 Task: Create a due date automation trigger when advanced on, on the monday after a card is due add fields with custom field "Resume" set to a date between 1 and 7 days ago at 11:00 AM.
Action: Mouse moved to (1211, 344)
Screenshot: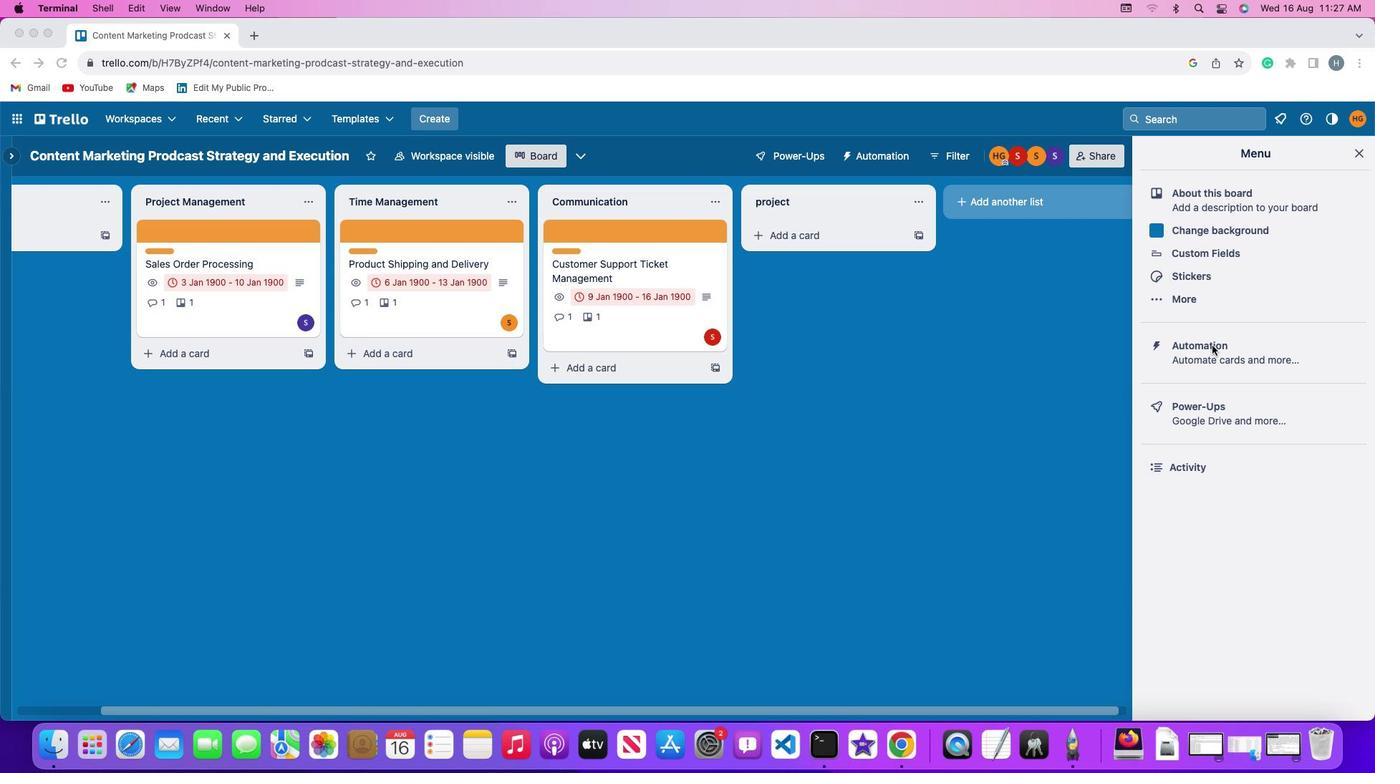 
Action: Mouse pressed left at (1211, 344)
Screenshot: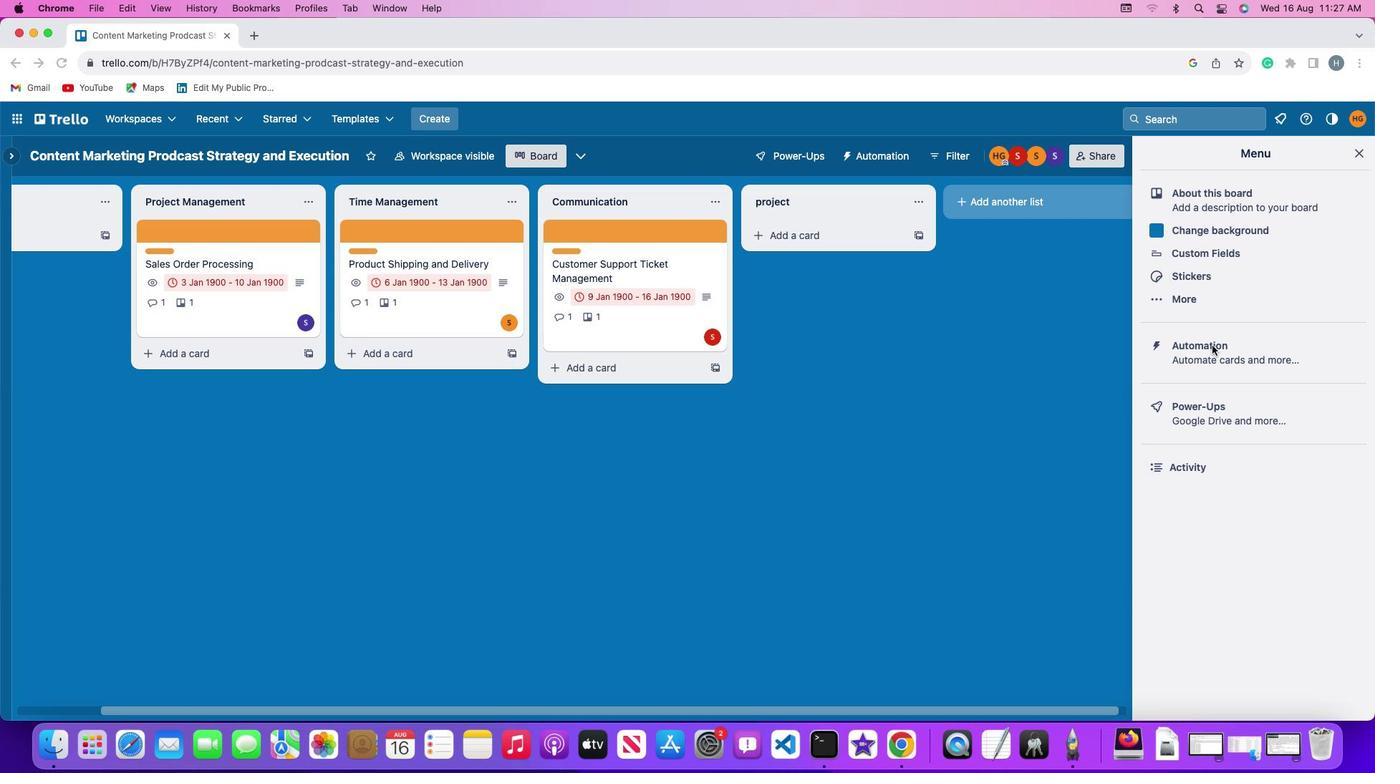 
Action: Mouse moved to (1211, 344)
Screenshot: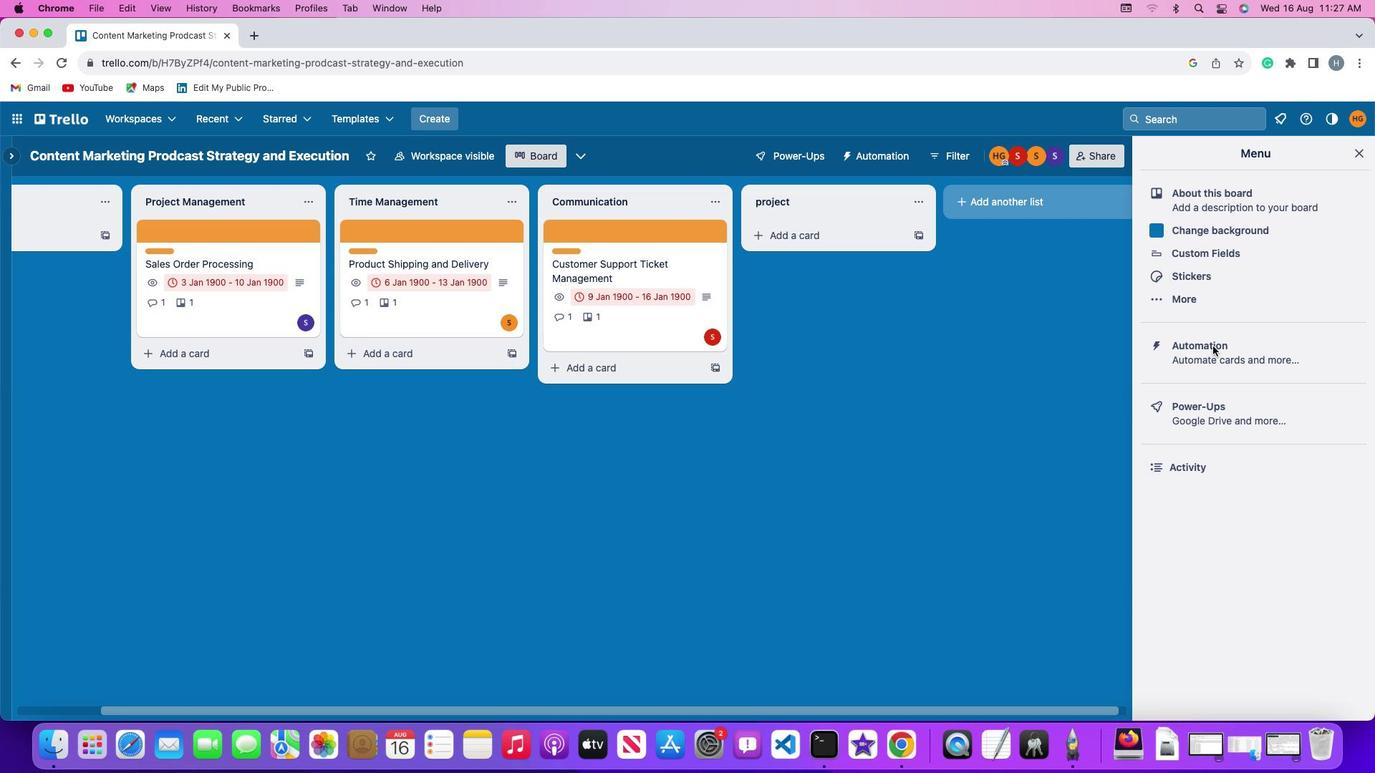 
Action: Mouse pressed left at (1211, 344)
Screenshot: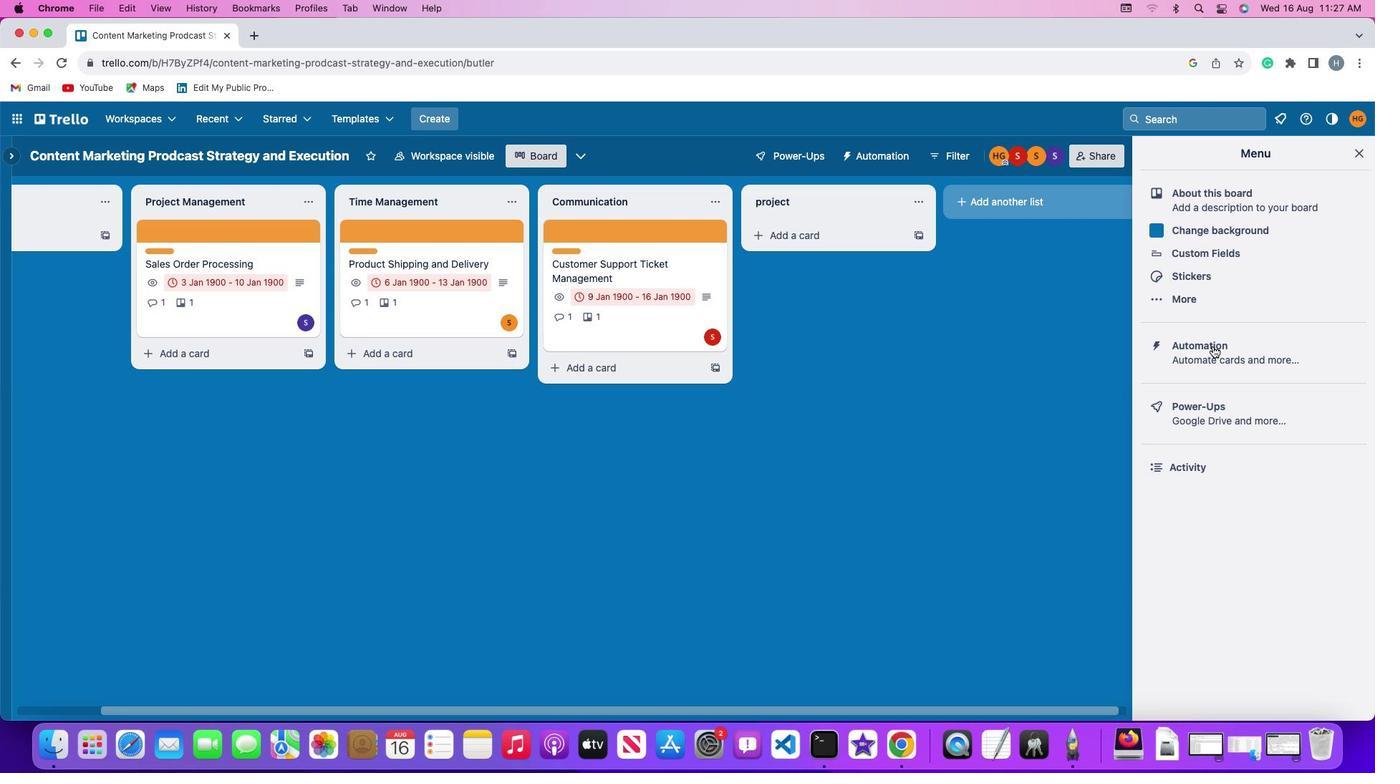 
Action: Mouse moved to (88, 333)
Screenshot: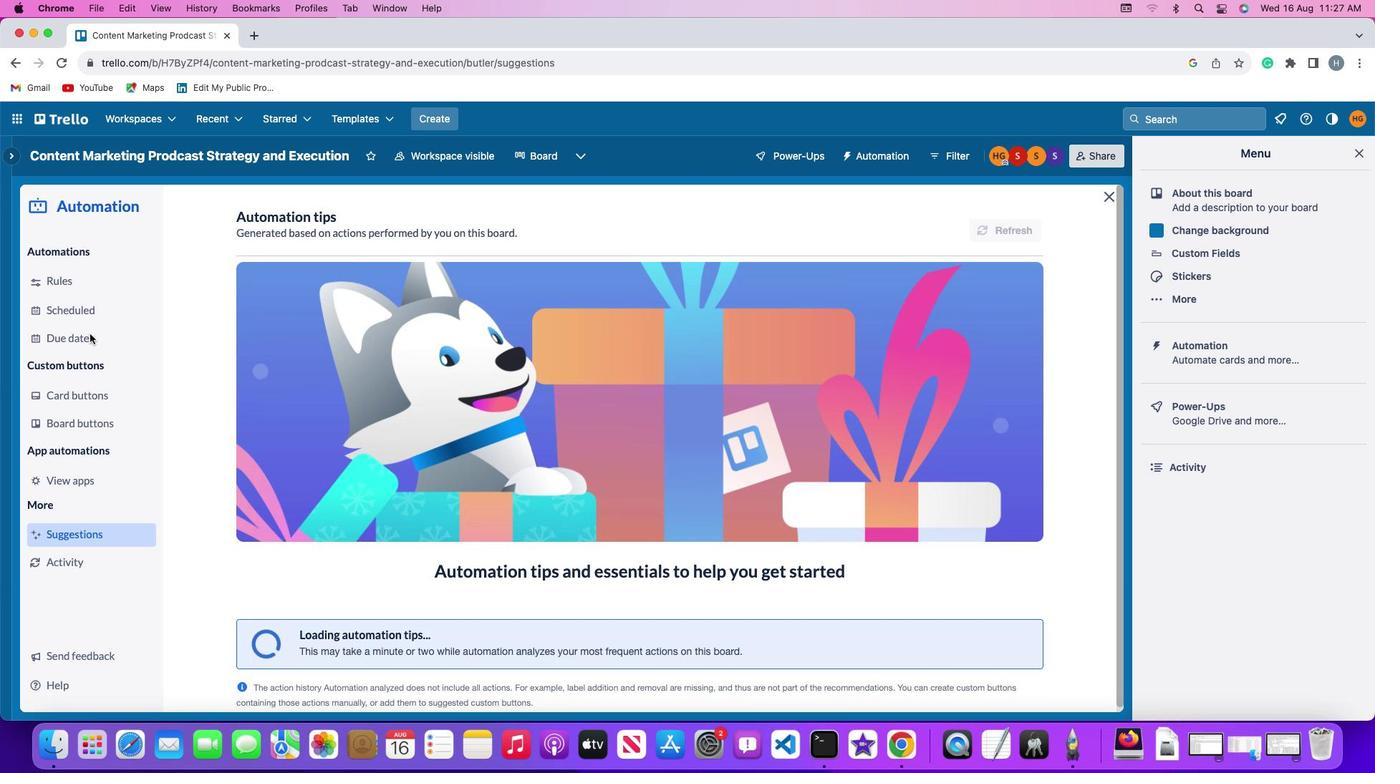 
Action: Mouse pressed left at (88, 333)
Screenshot: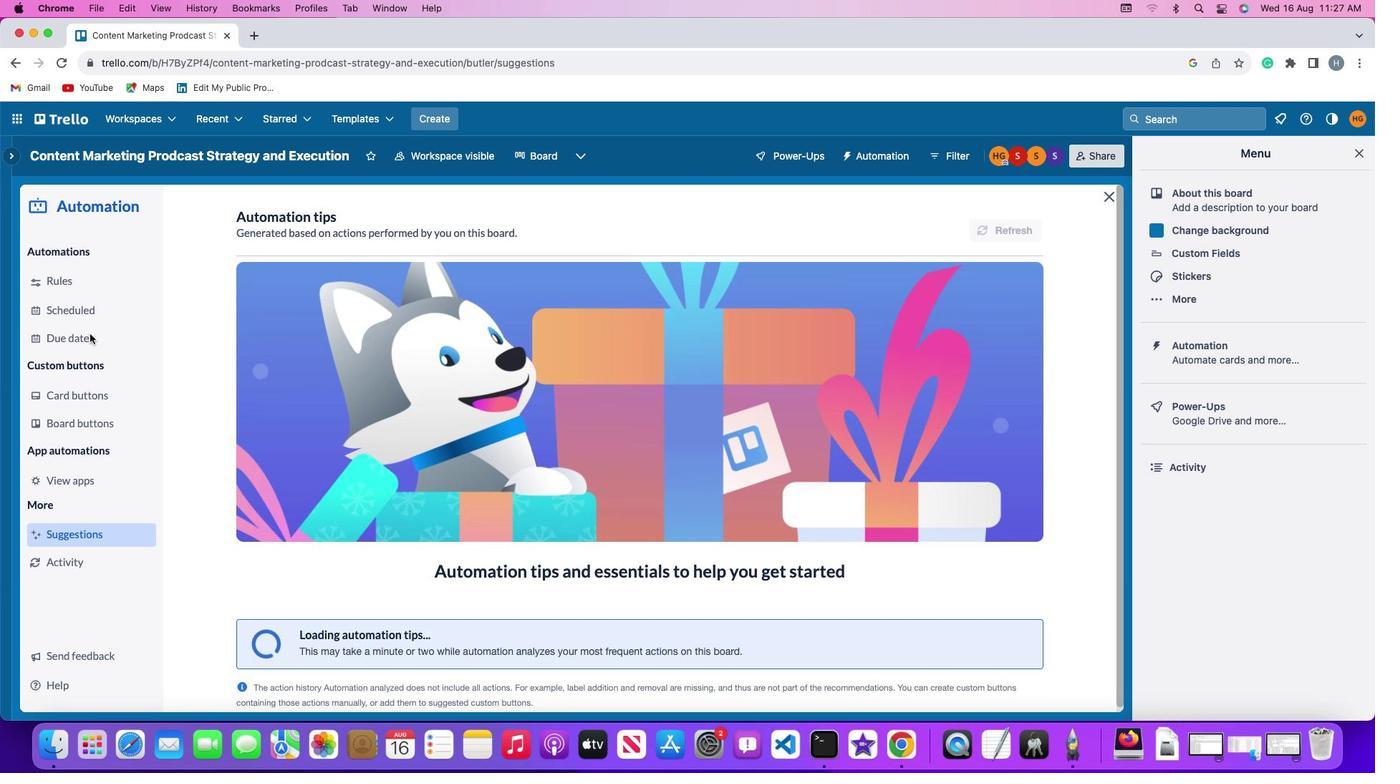 
Action: Mouse moved to (946, 219)
Screenshot: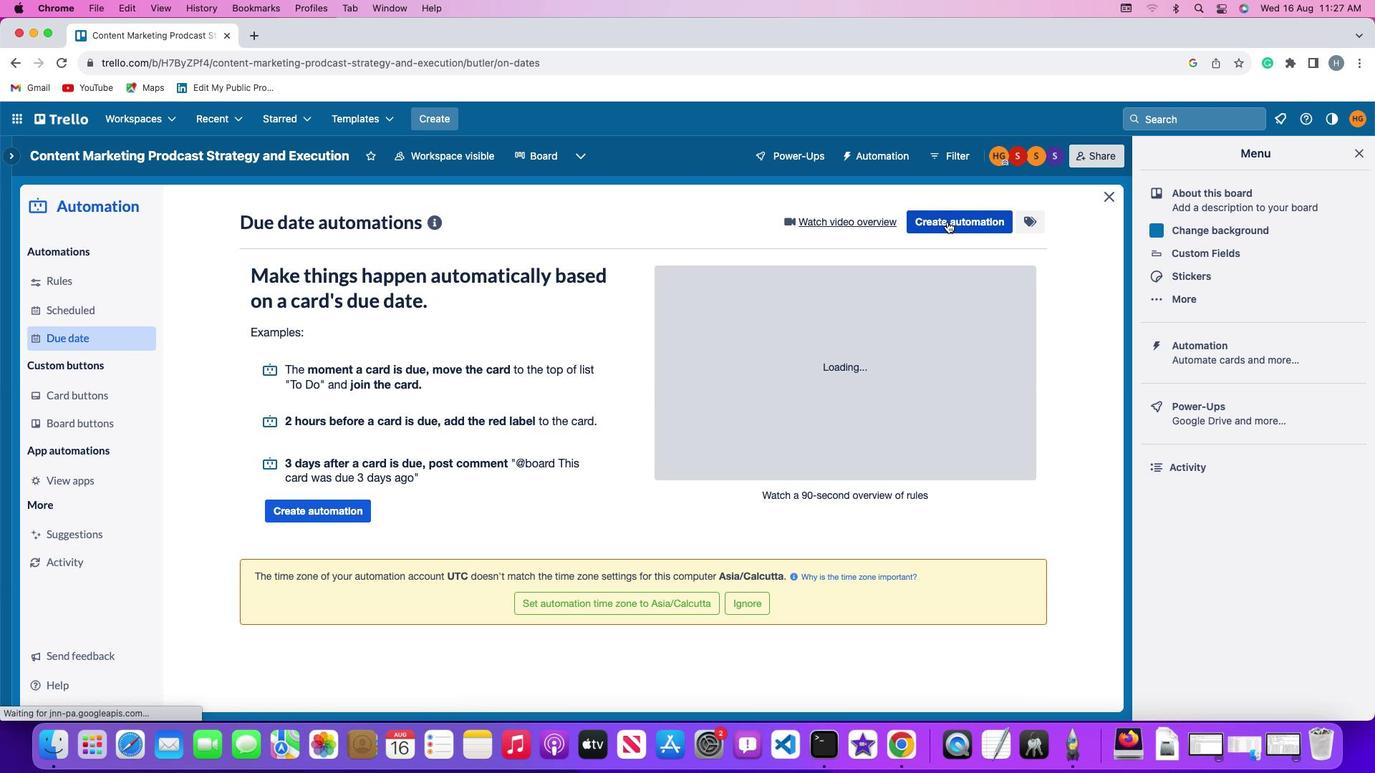 
Action: Mouse pressed left at (946, 219)
Screenshot: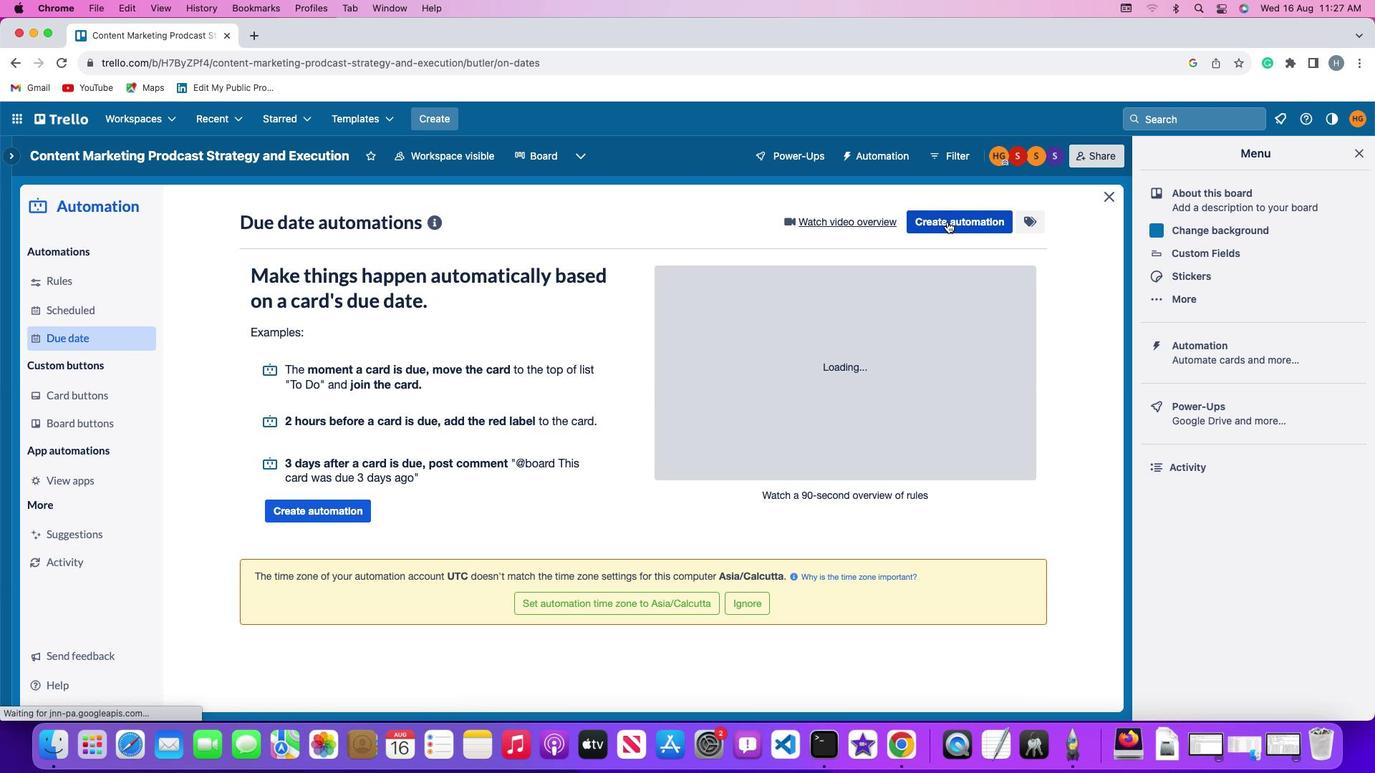 
Action: Mouse moved to (292, 359)
Screenshot: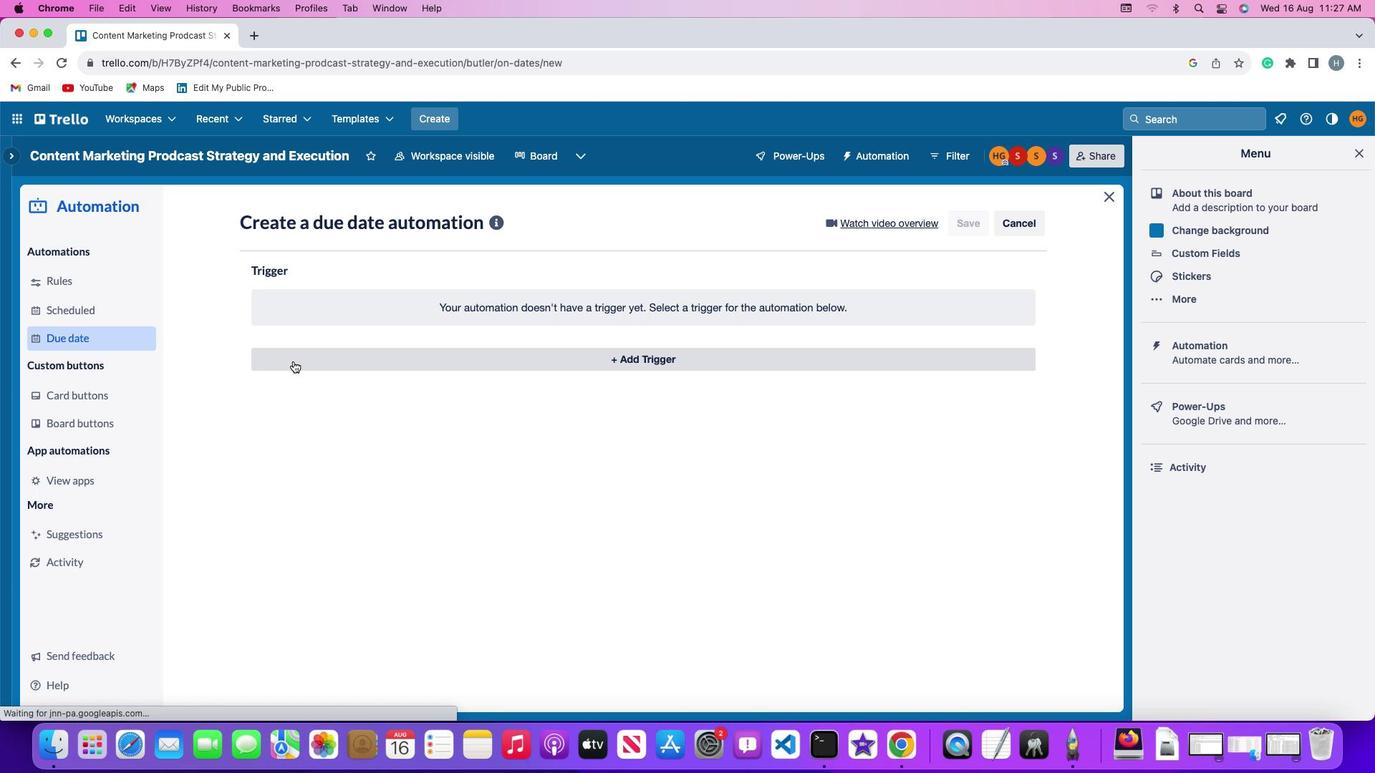 
Action: Mouse pressed left at (292, 359)
Screenshot: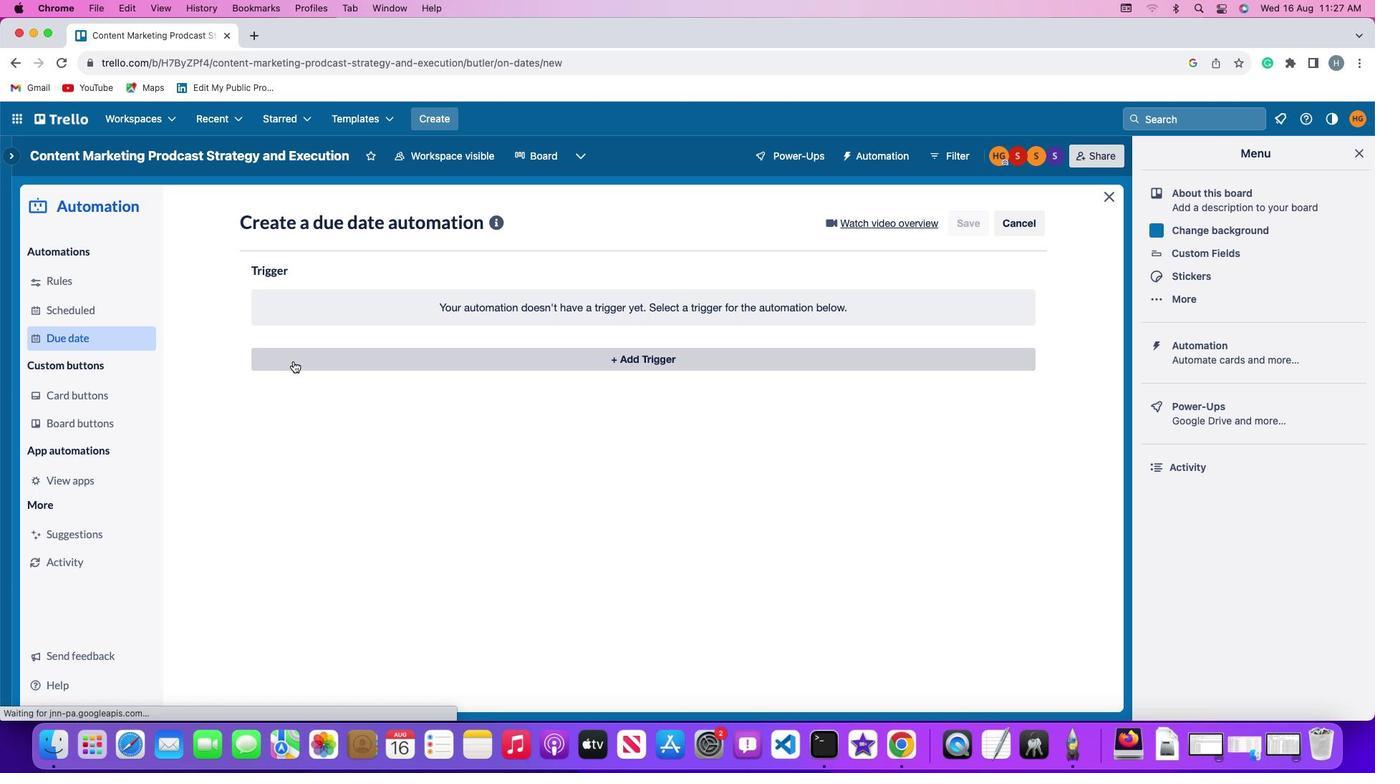 
Action: Mouse moved to (311, 624)
Screenshot: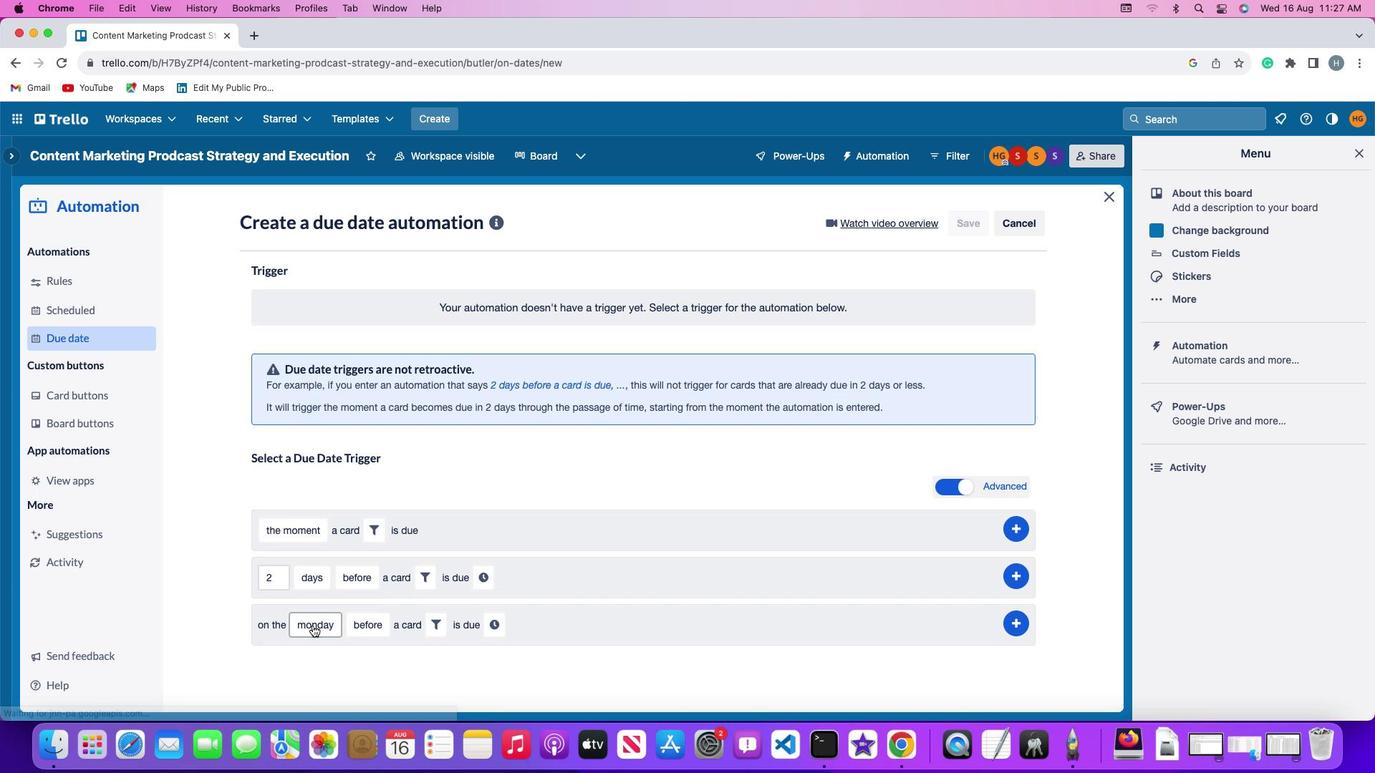 
Action: Mouse pressed left at (311, 624)
Screenshot: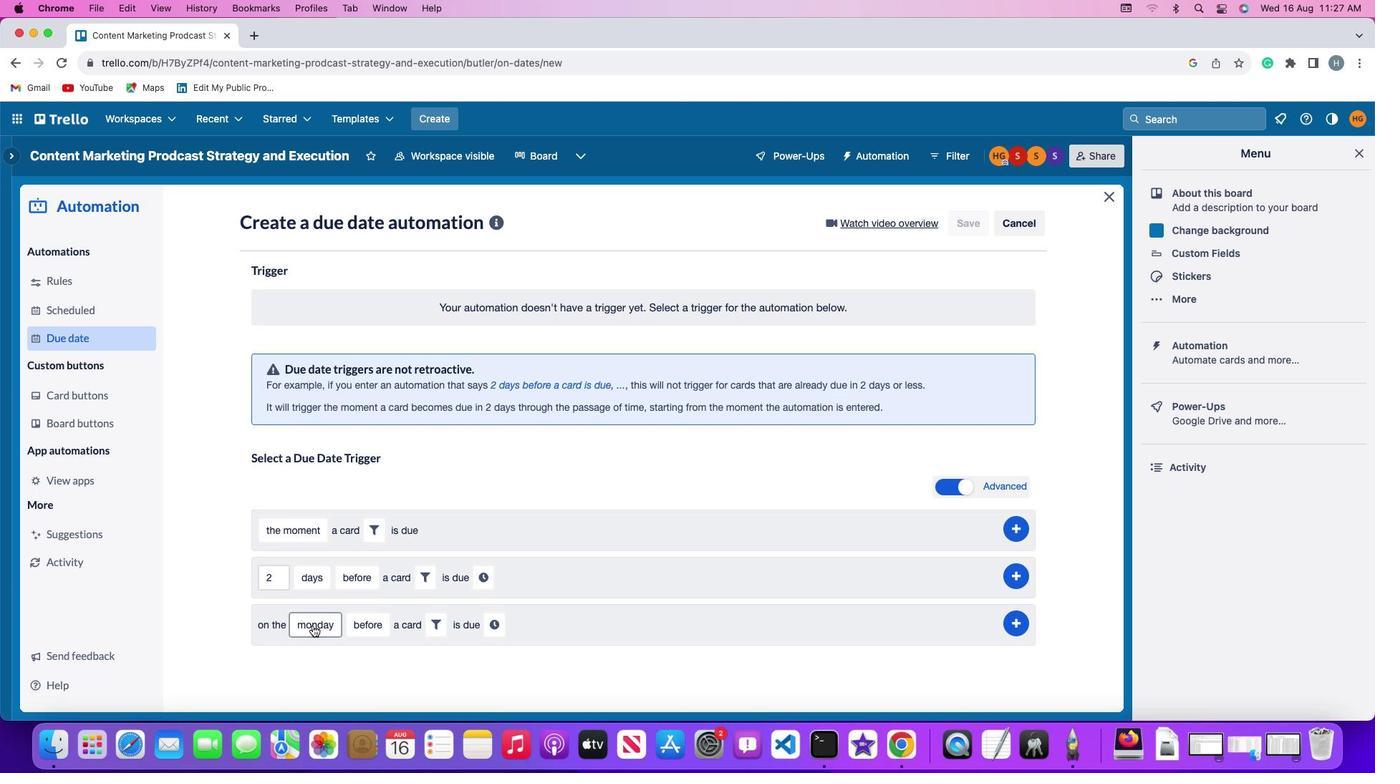 
Action: Mouse moved to (343, 419)
Screenshot: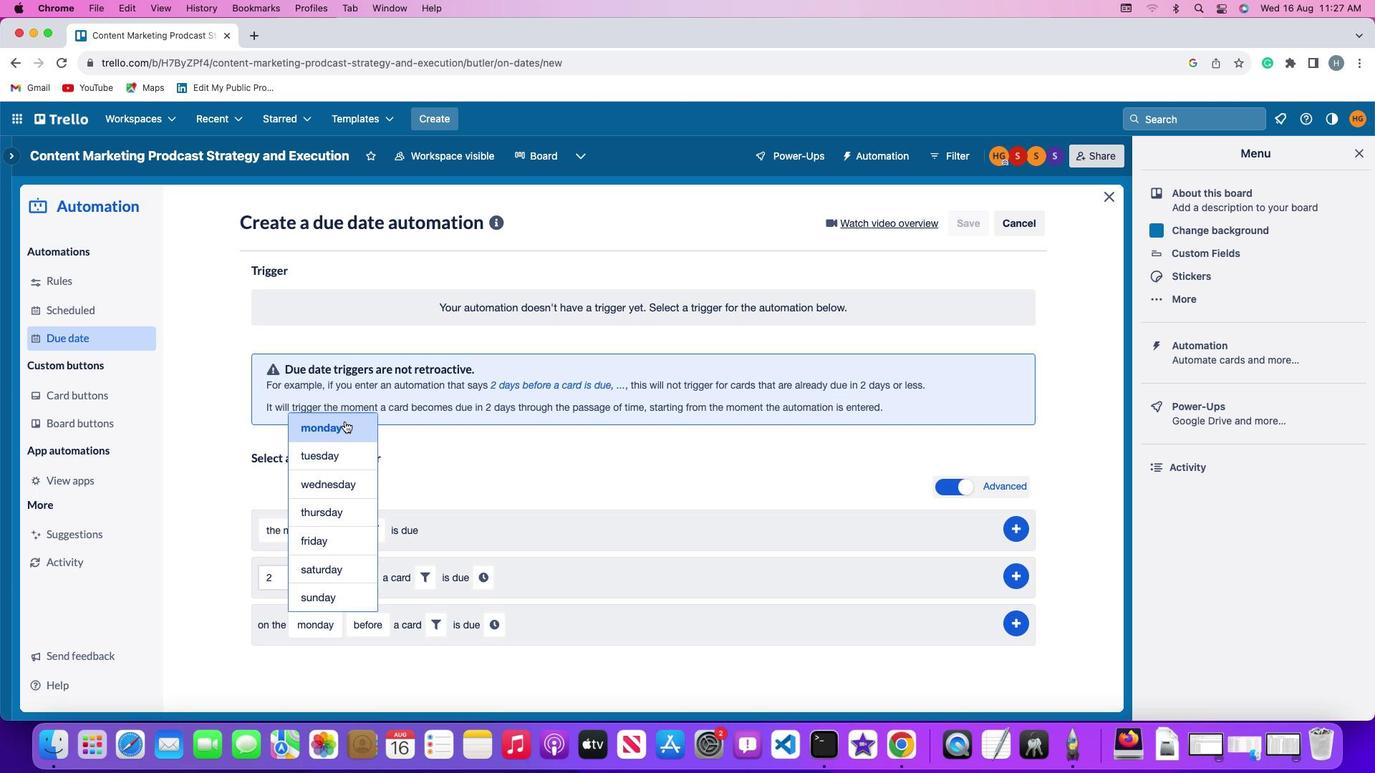 
Action: Mouse pressed left at (343, 419)
Screenshot: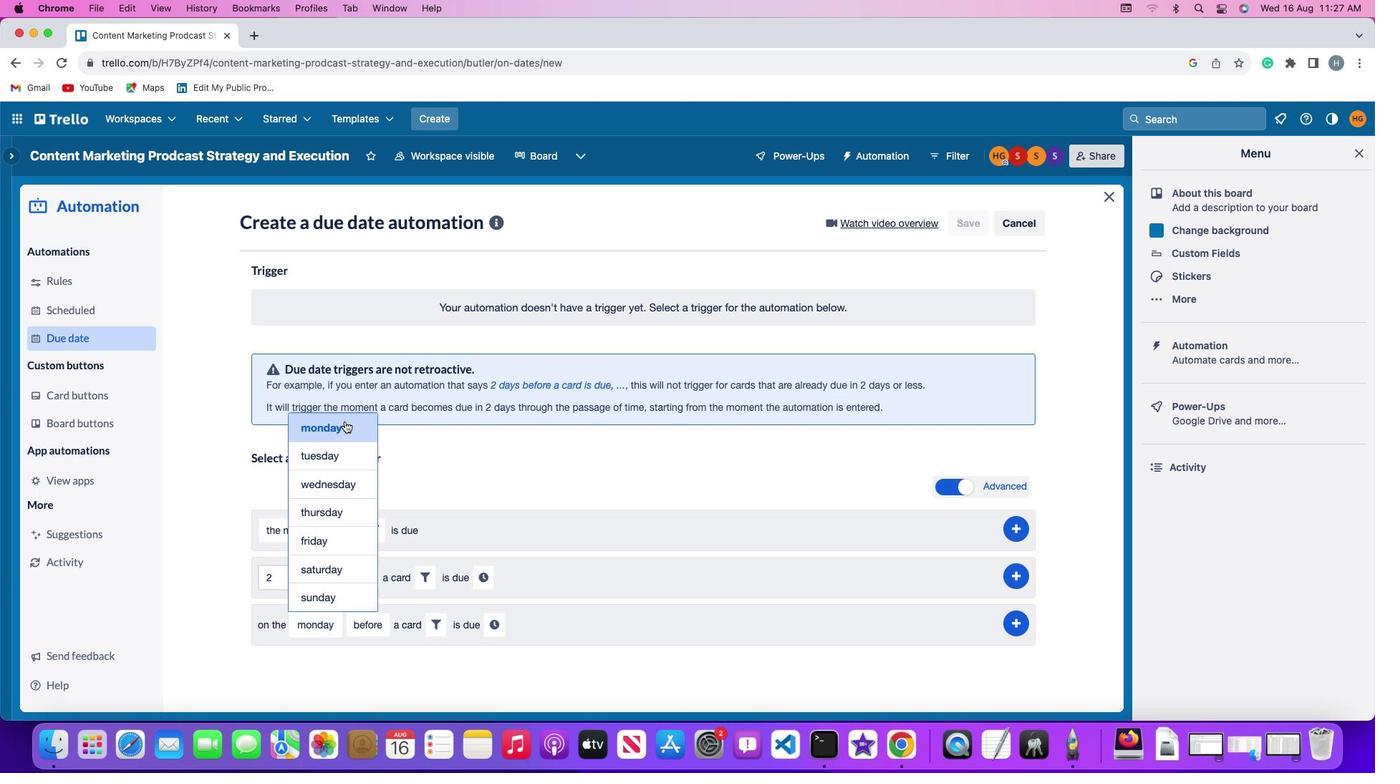 
Action: Mouse moved to (369, 617)
Screenshot: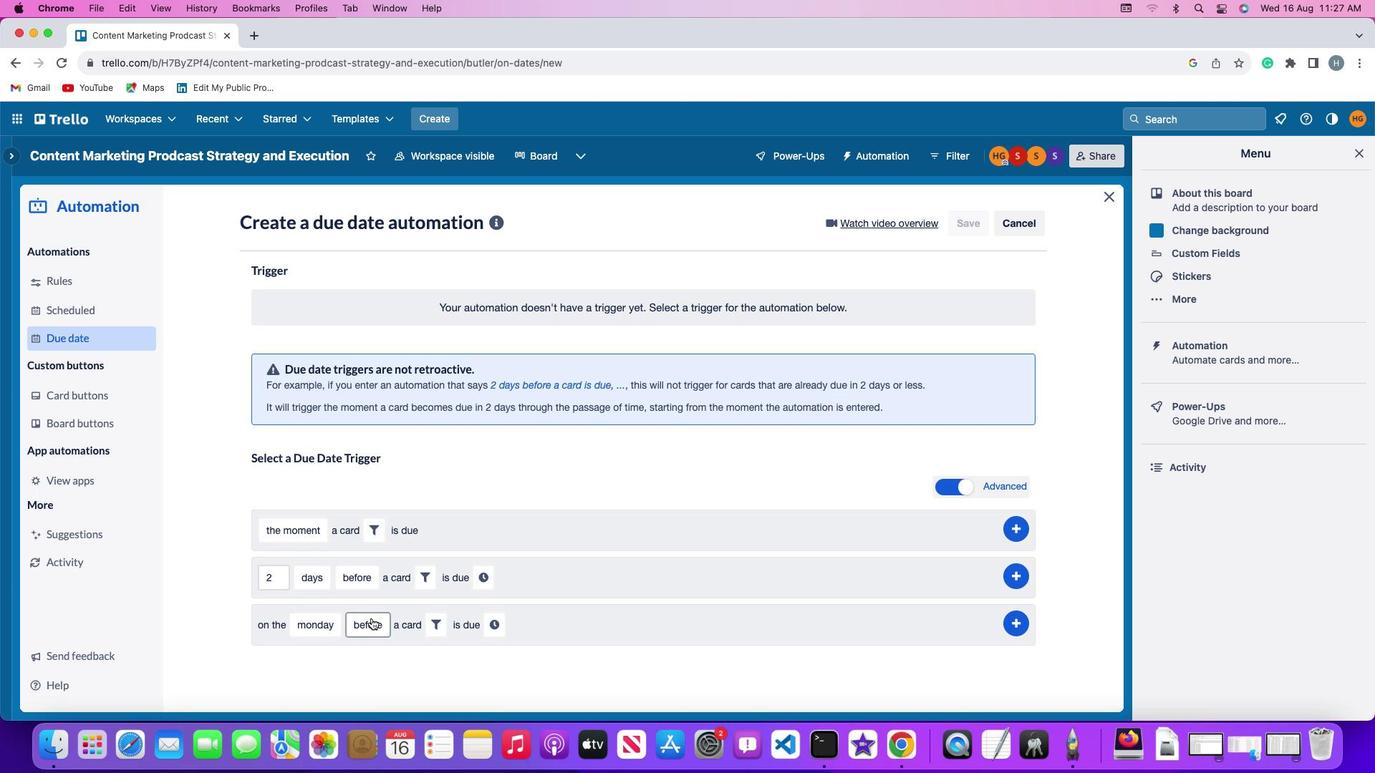 
Action: Mouse pressed left at (369, 617)
Screenshot: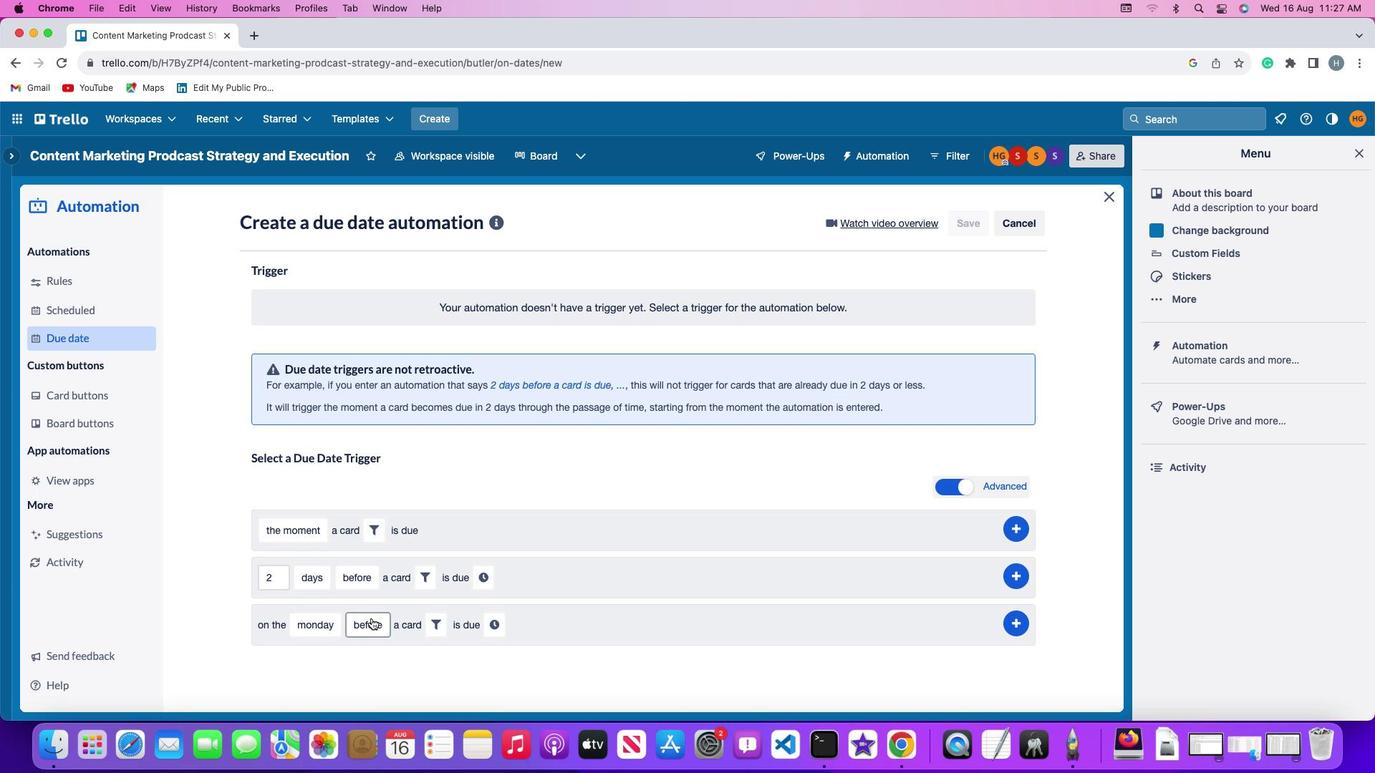 
Action: Mouse moved to (391, 540)
Screenshot: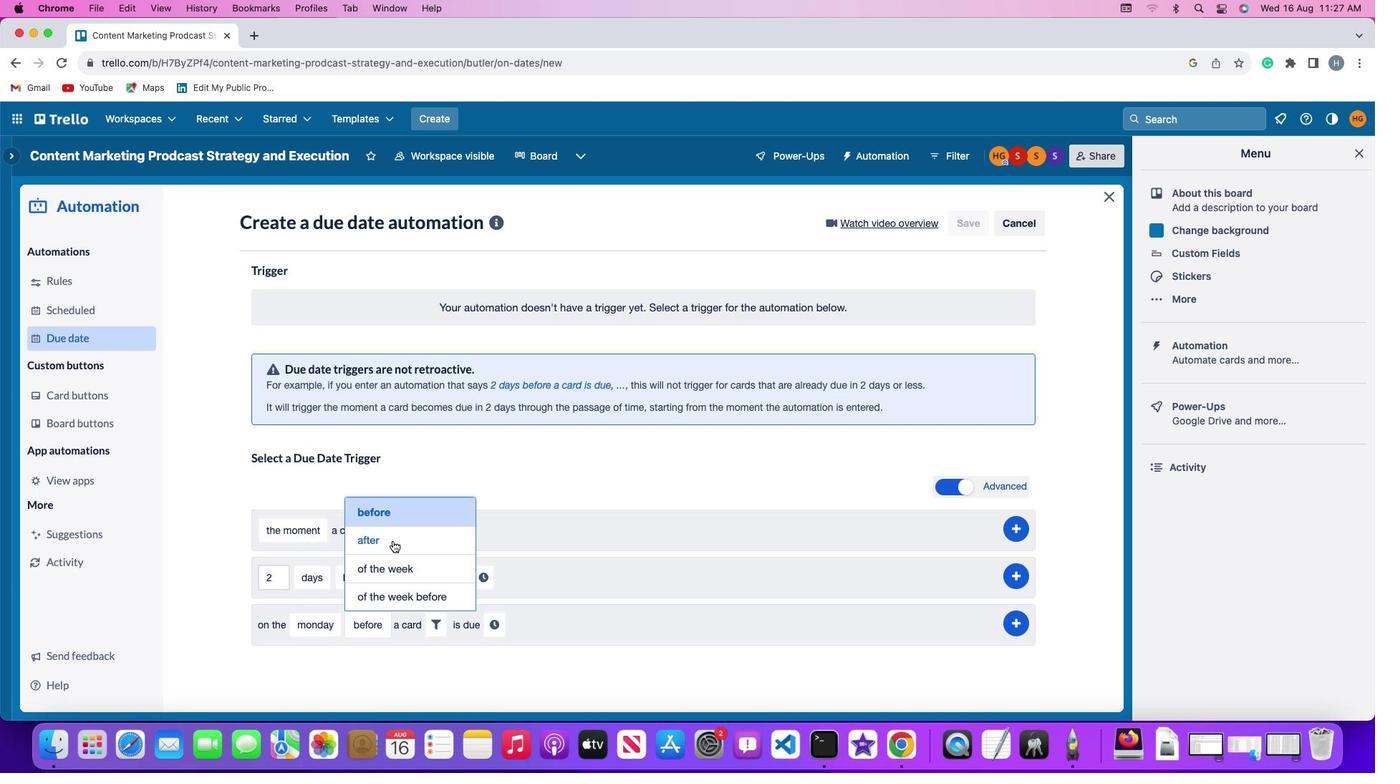 
Action: Mouse pressed left at (391, 540)
Screenshot: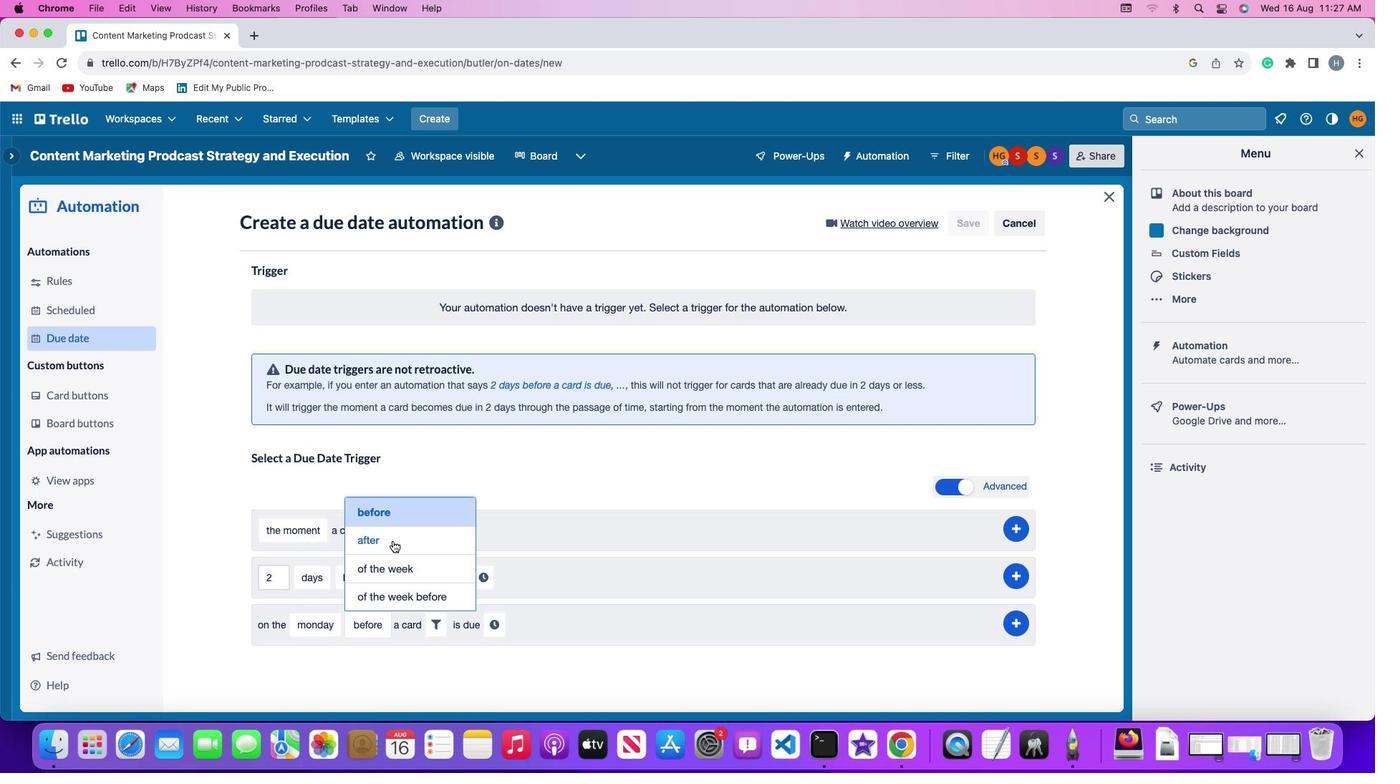 
Action: Mouse moved to (434, 620)
Screenshot: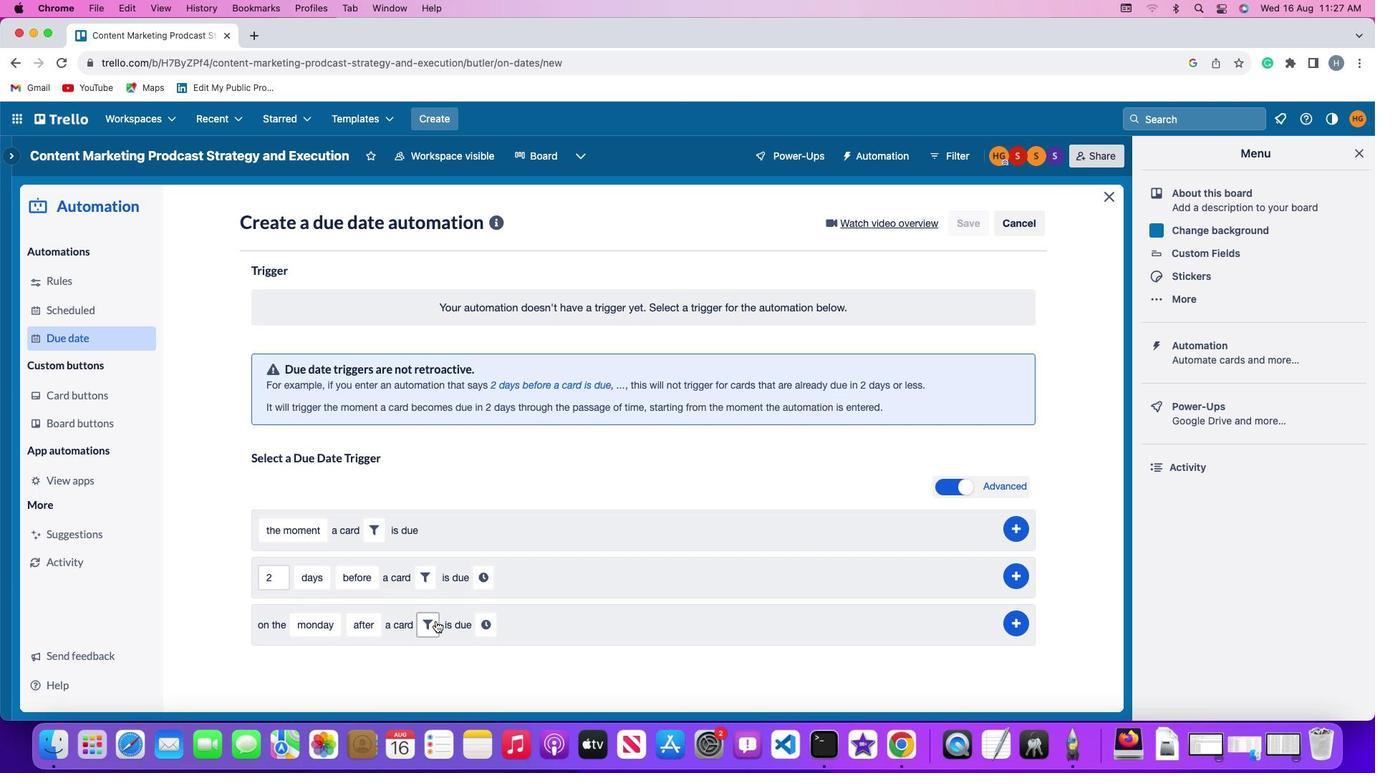 
Action: Mouse pressed left at (434, 620)
Screenshot: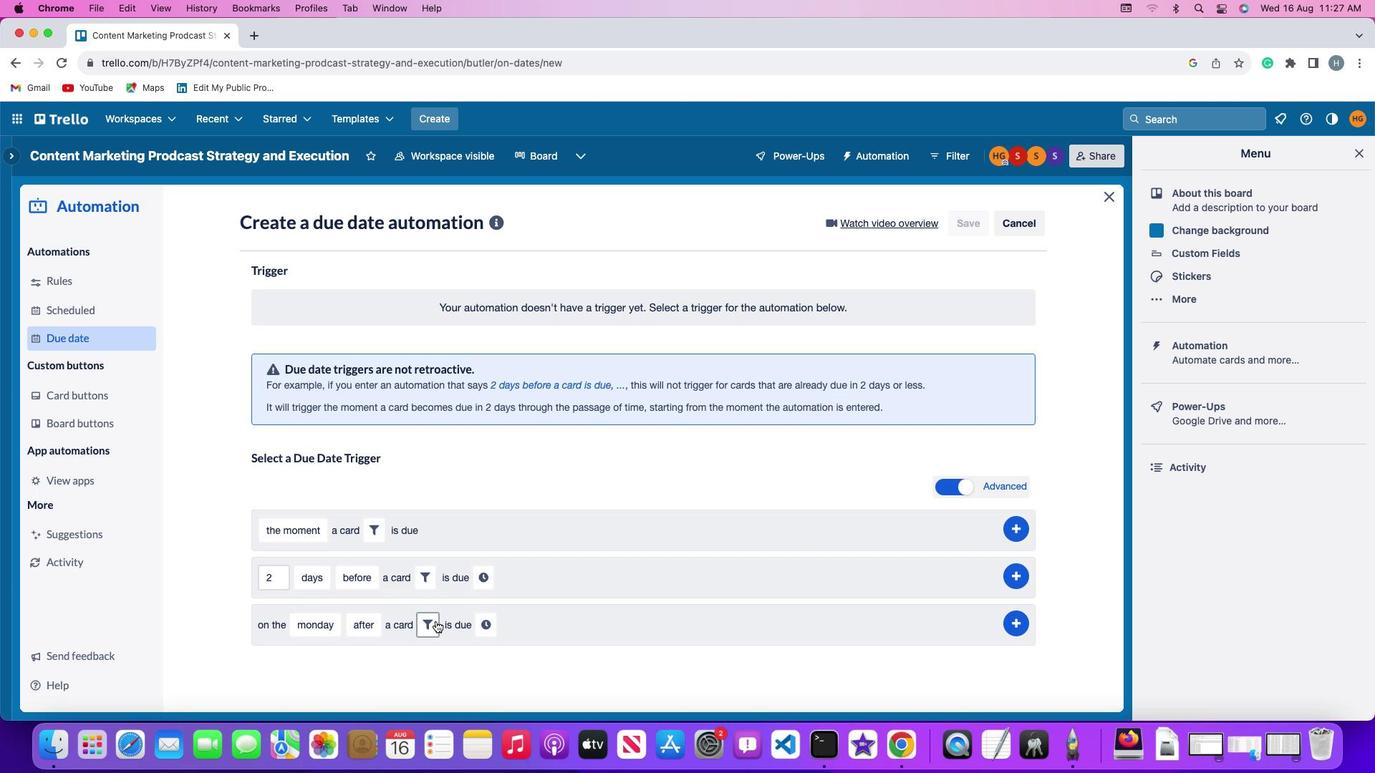 
Action: Mouse moved to (652, 662)
Screenshot: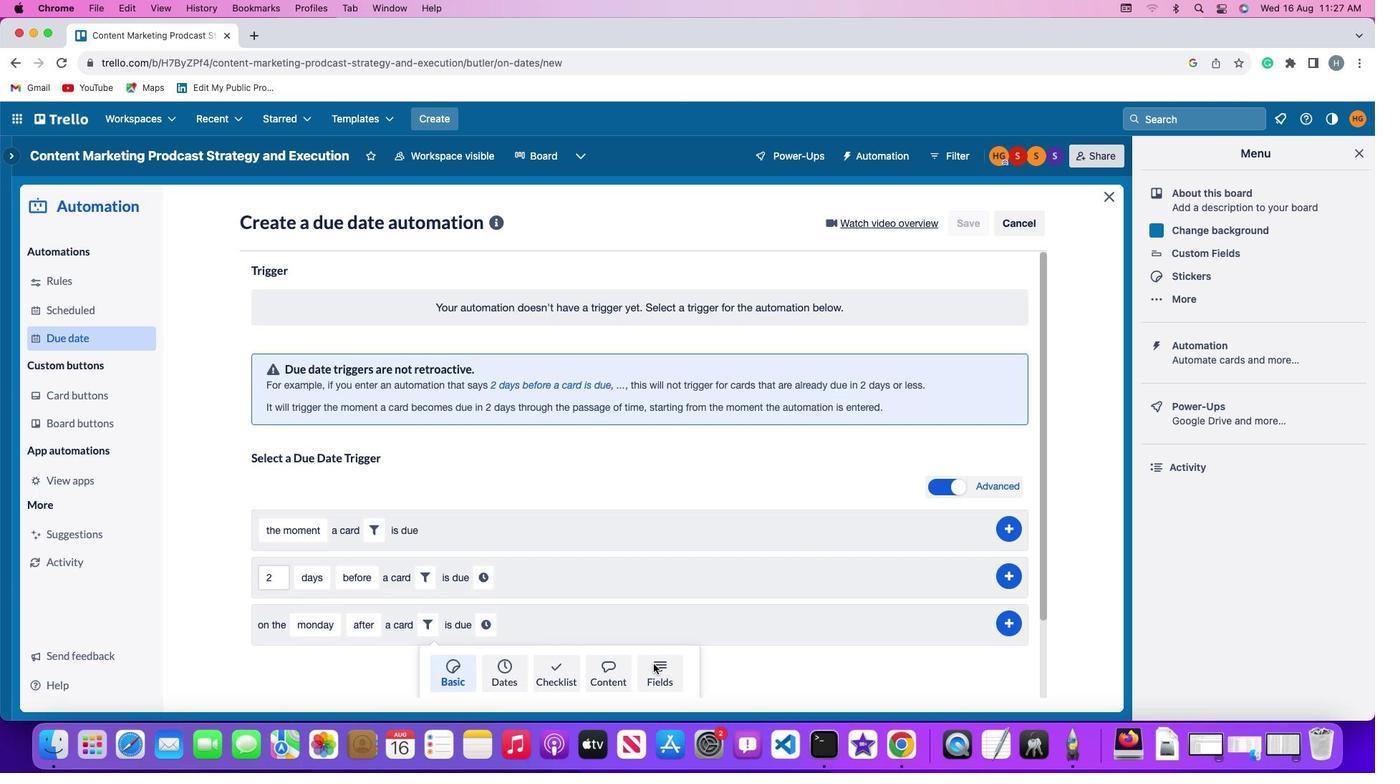 
Action: Mouse pressed left at (652, 662)
Screenshot: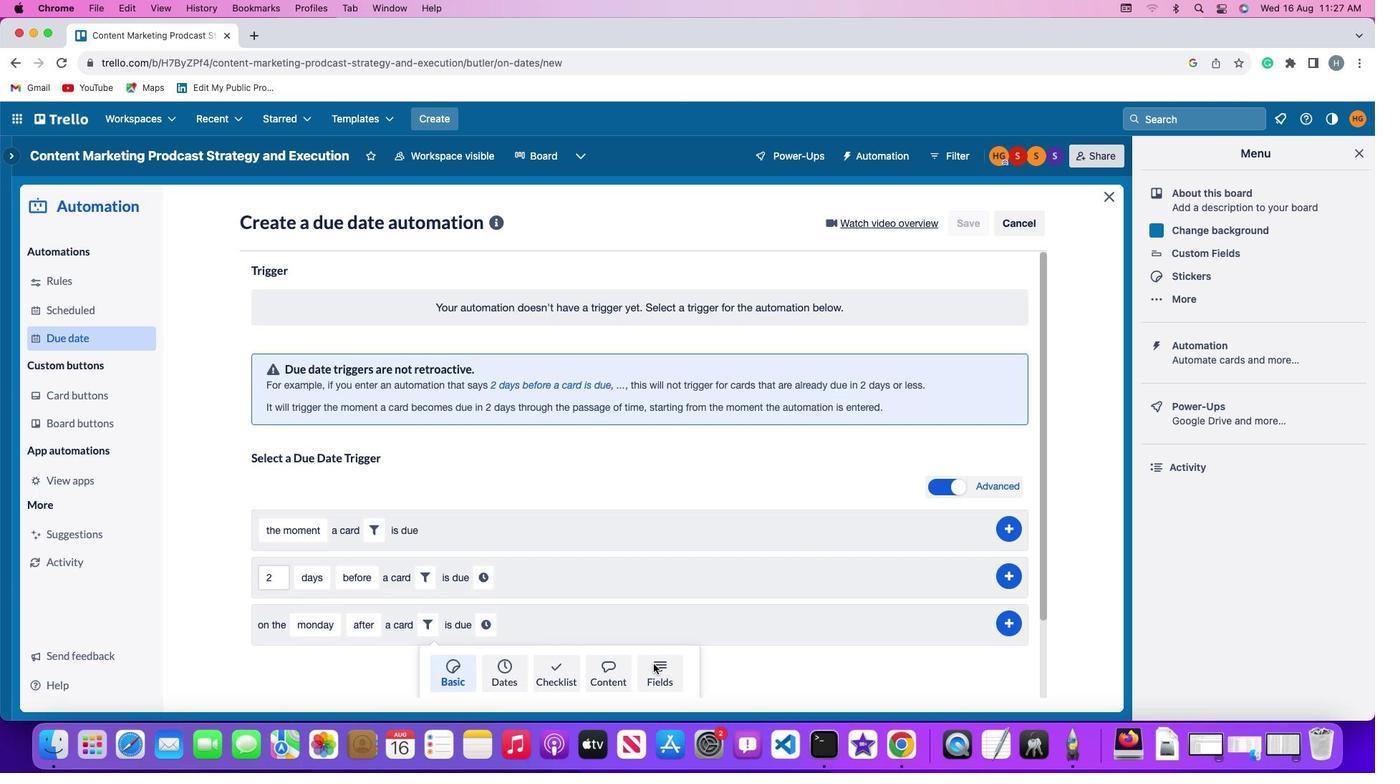
Action: Mouse moved to (358, 674)
Screenshot: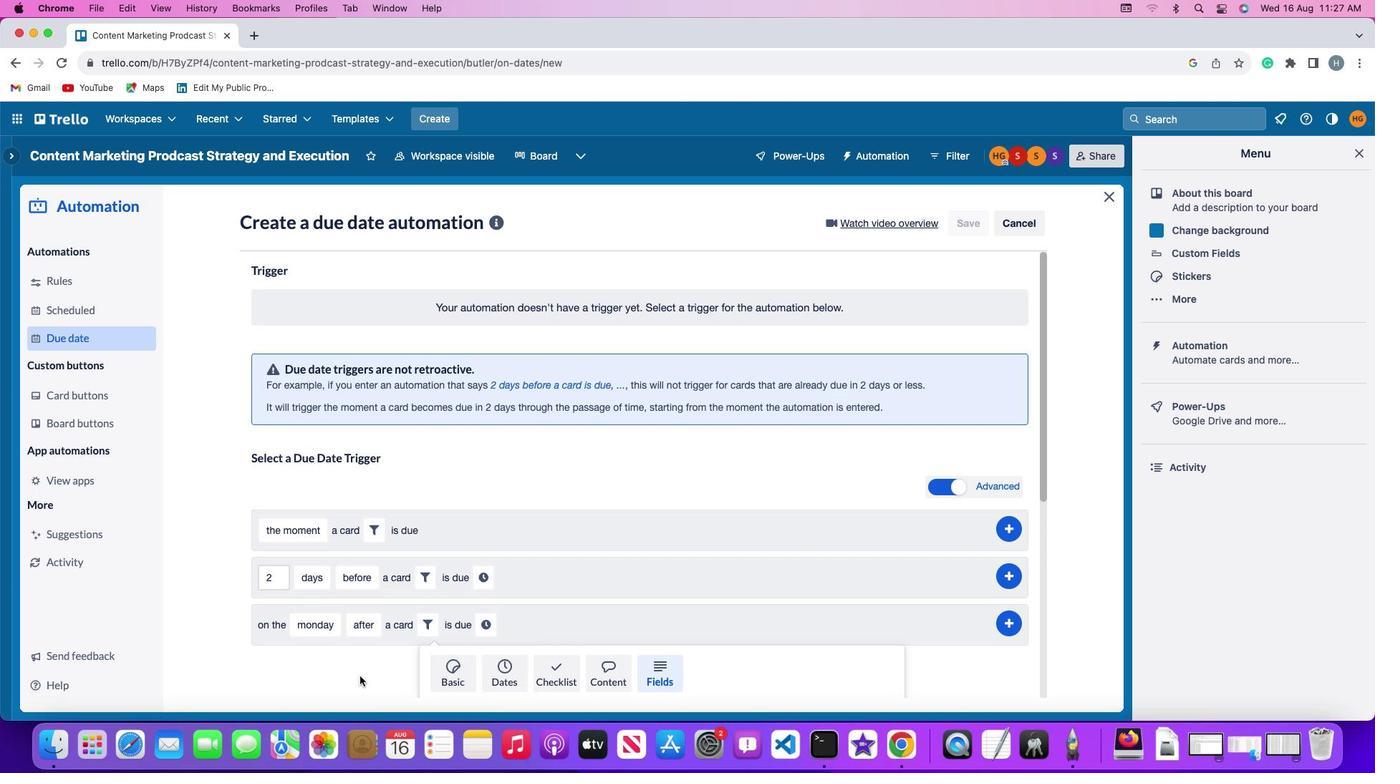 
Action: Mouse scrolled (358, 674) with delta (0, -1)
Screenshot: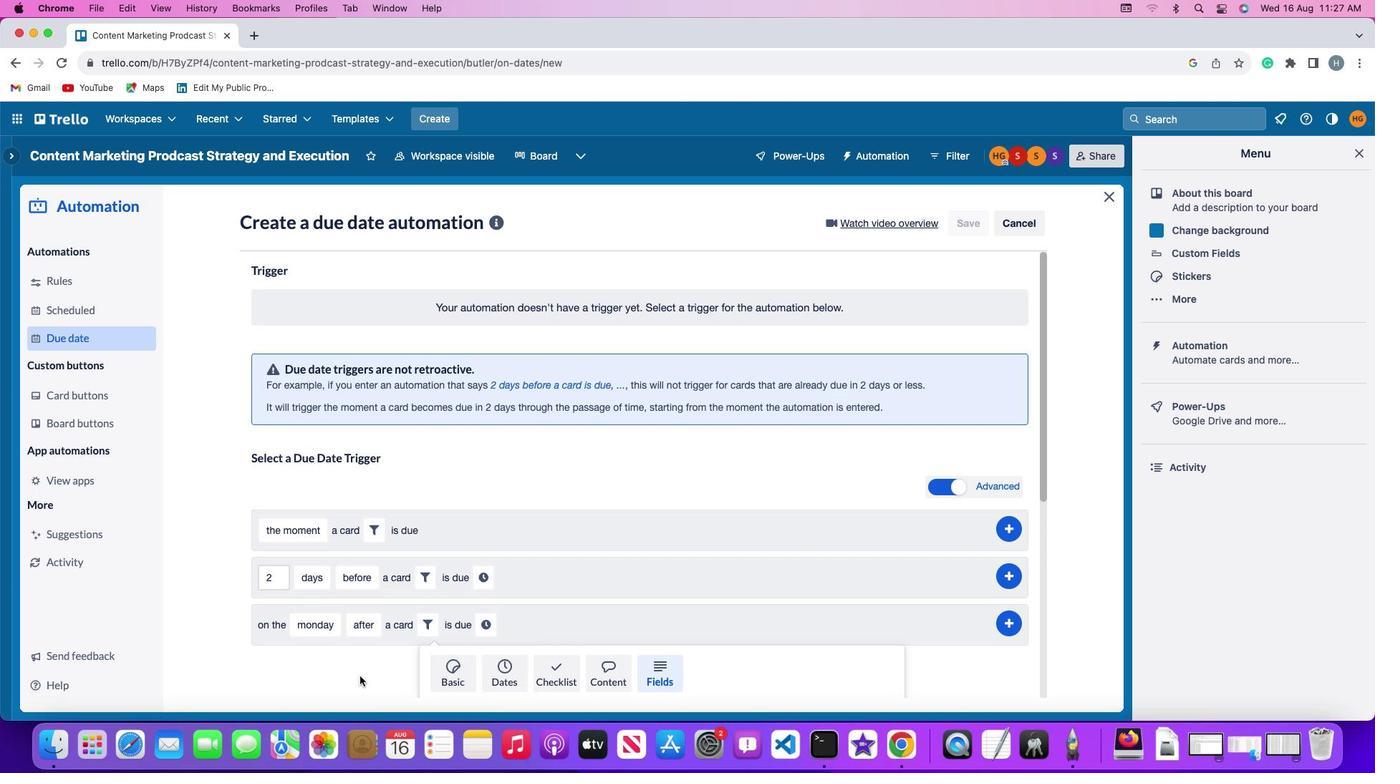 
Action: Mouse scrolled (358, 674) with delta (0, -1)
Screenshot: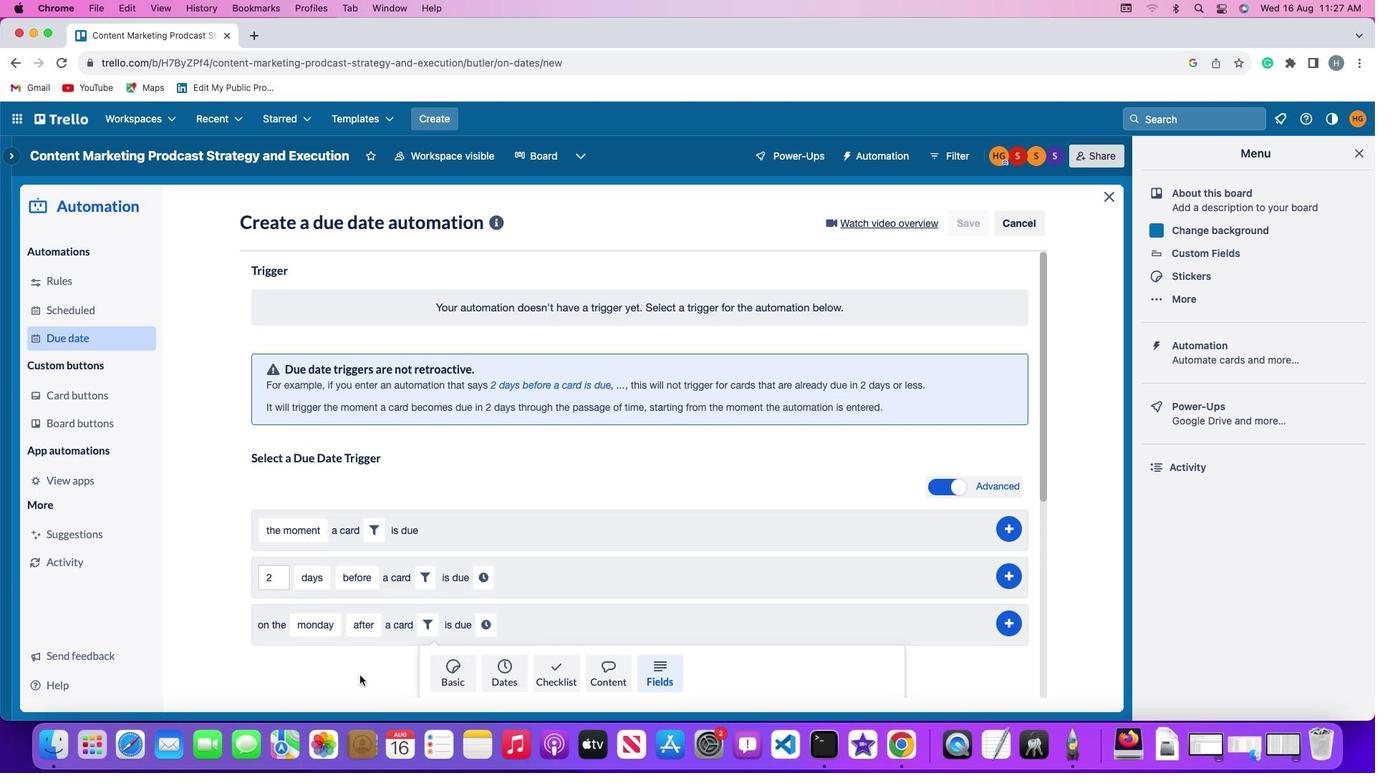 
Action: Mouse moved to (358, 674)
Screenshot: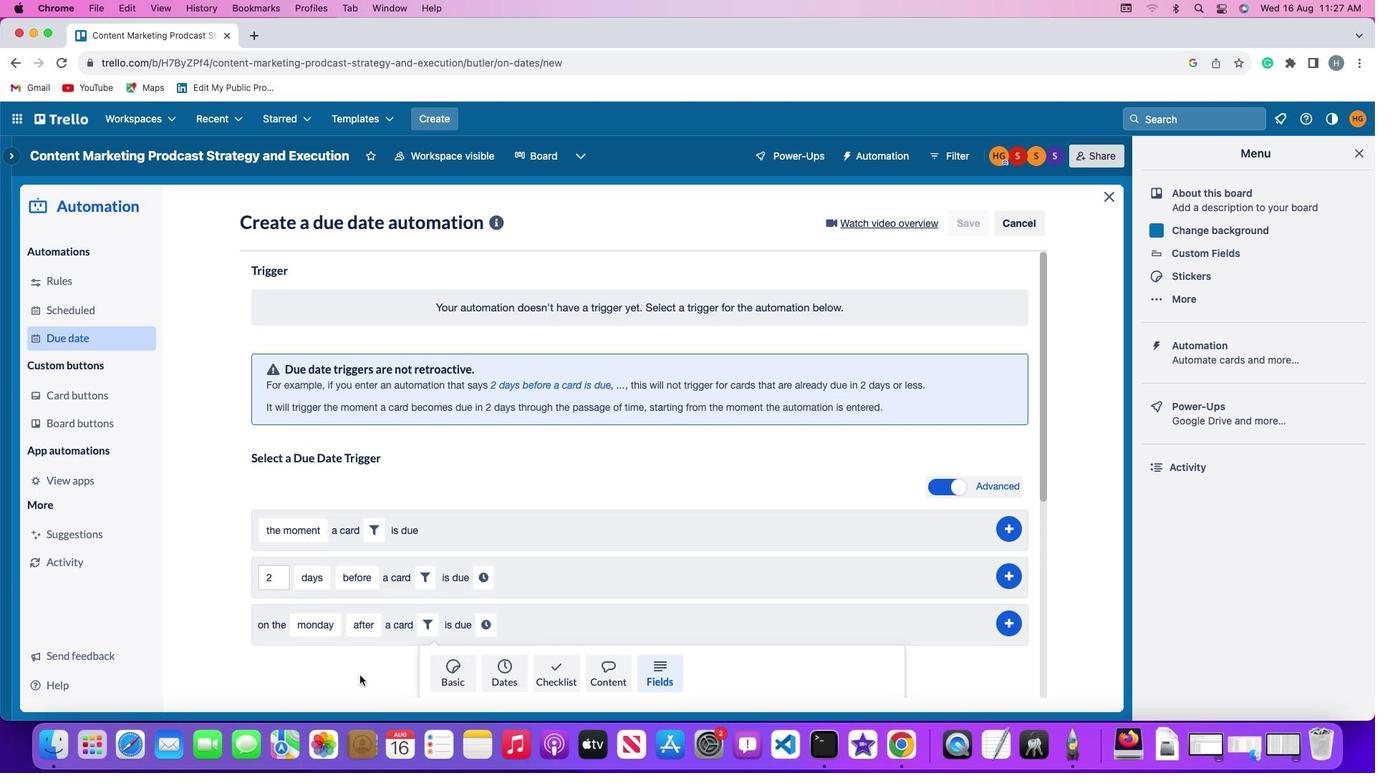 
Action: Mouse scrolled (358, 674) with delta (0, -2)
Screenshot: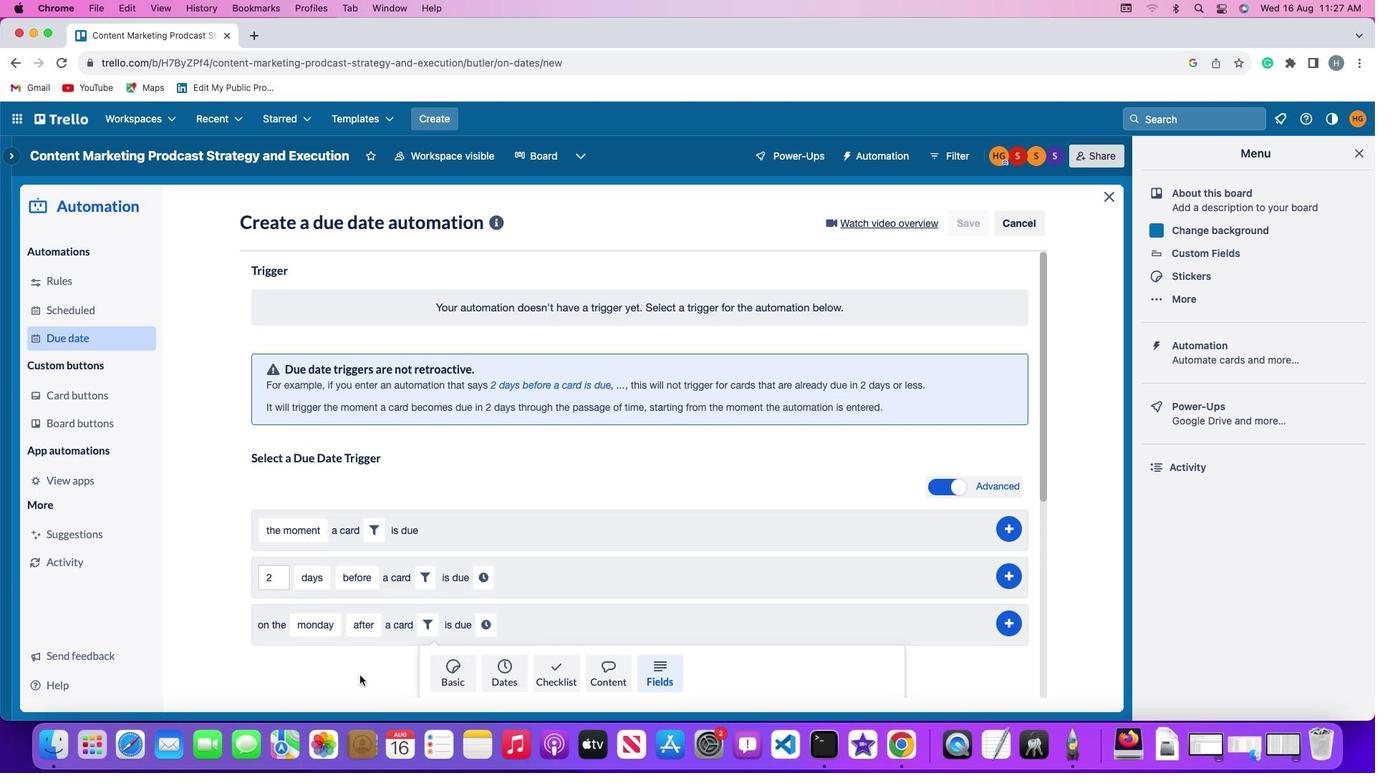 
Action: Mouse scrolled (358, 674) with delta (0, -4)
Screenshot: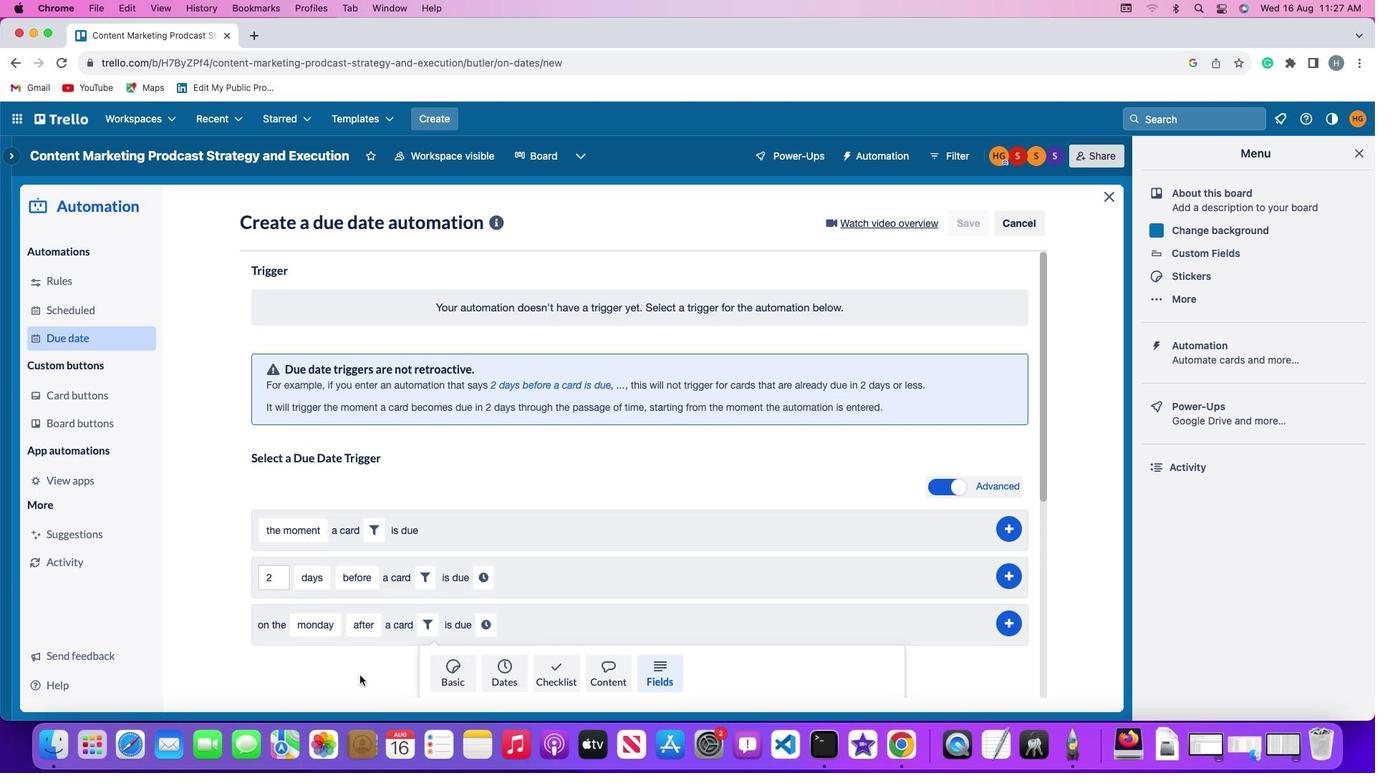 
Action: Mouse moved to (358, 674)
Screenshot: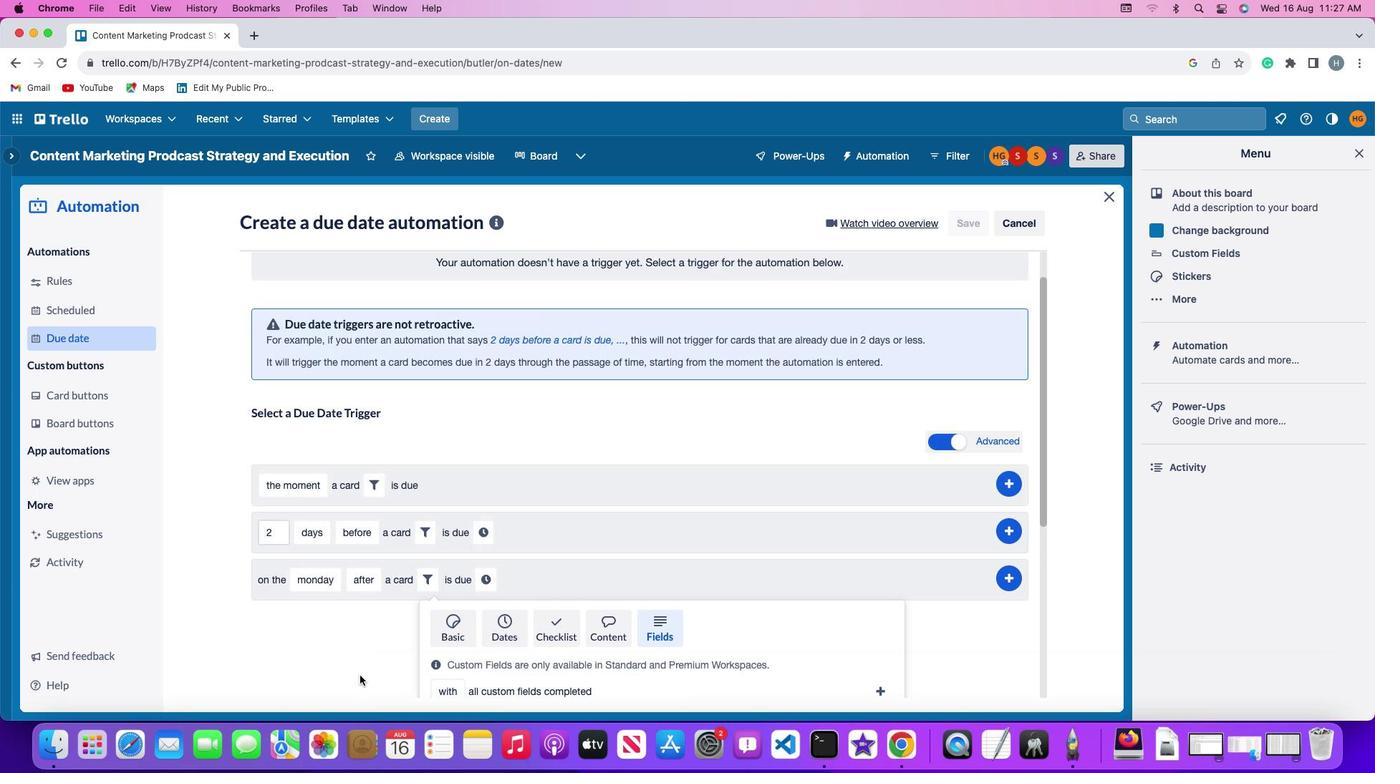
Action: Mouse scrolled (358, 674) with delta (0, -5)
Screenshot: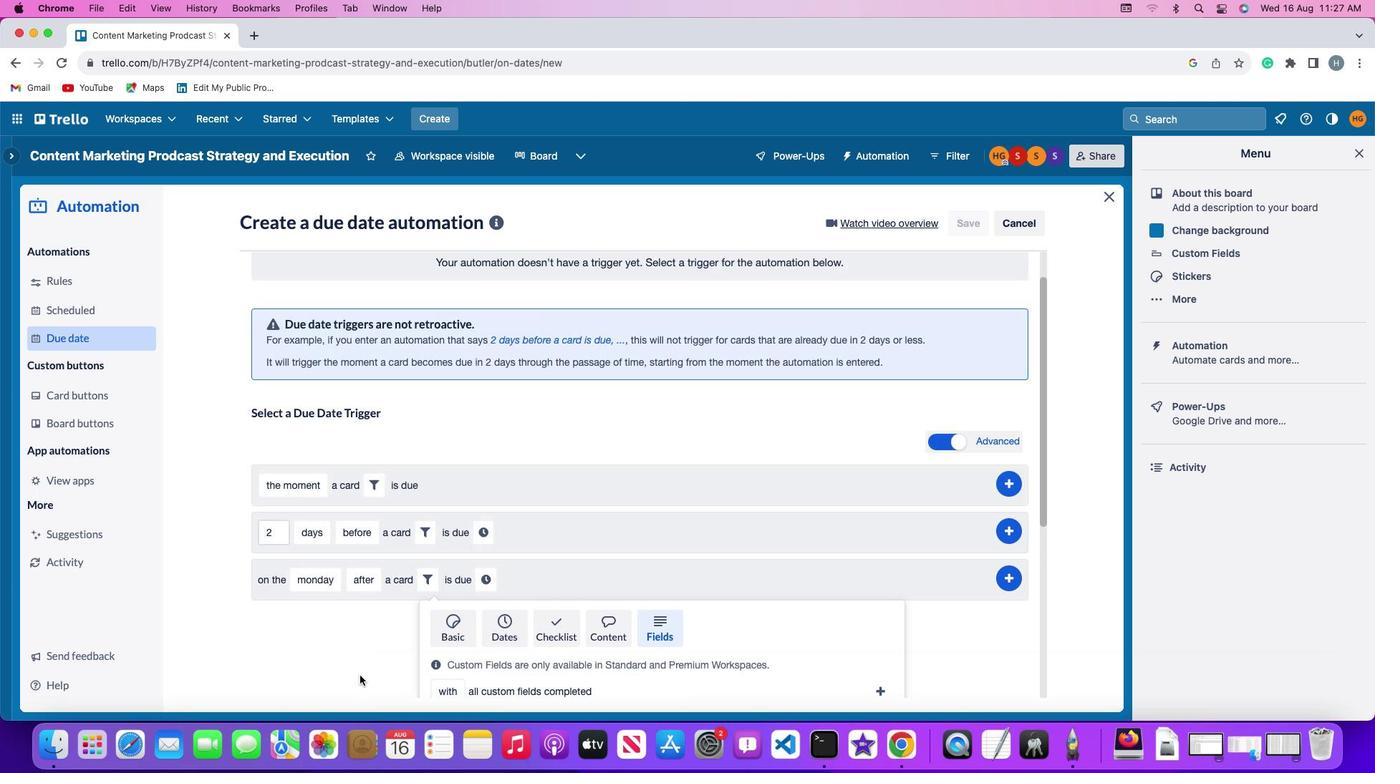 
Action: Mouse moved to (358, 674)
Screenshot: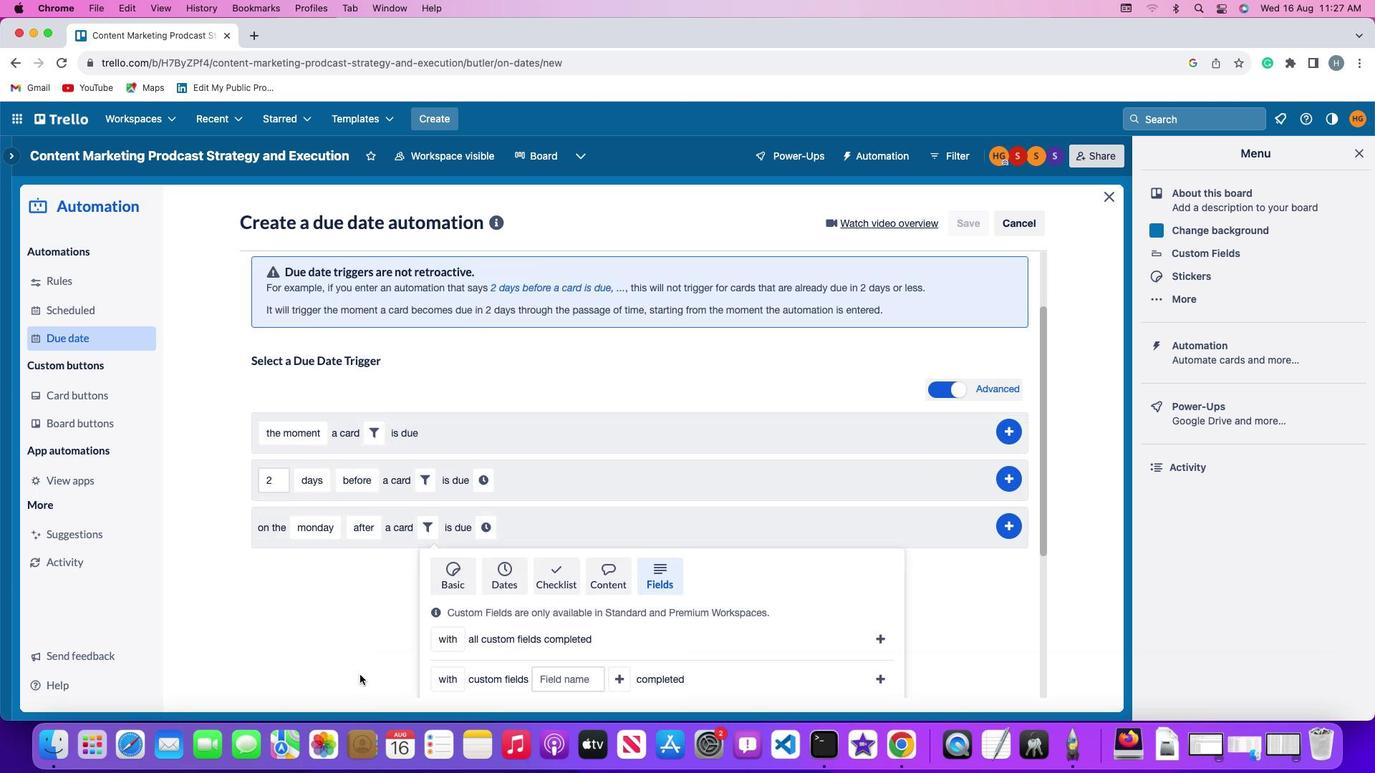 
Action: Mouse scrolled (358, 674) with delta (0, -5)
Screenshot: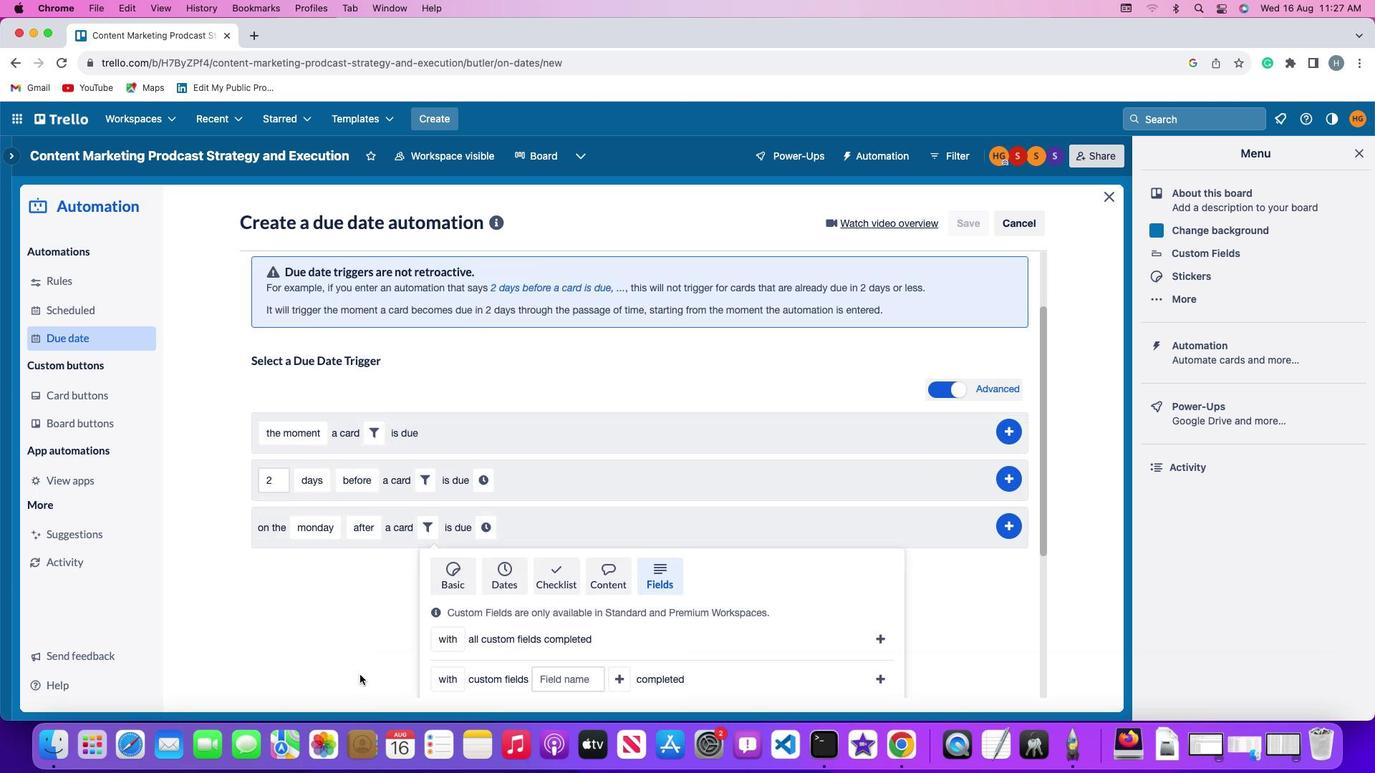 
Action: Mouse scrolled (358, 674) with delta (0, -1)
Screenshot: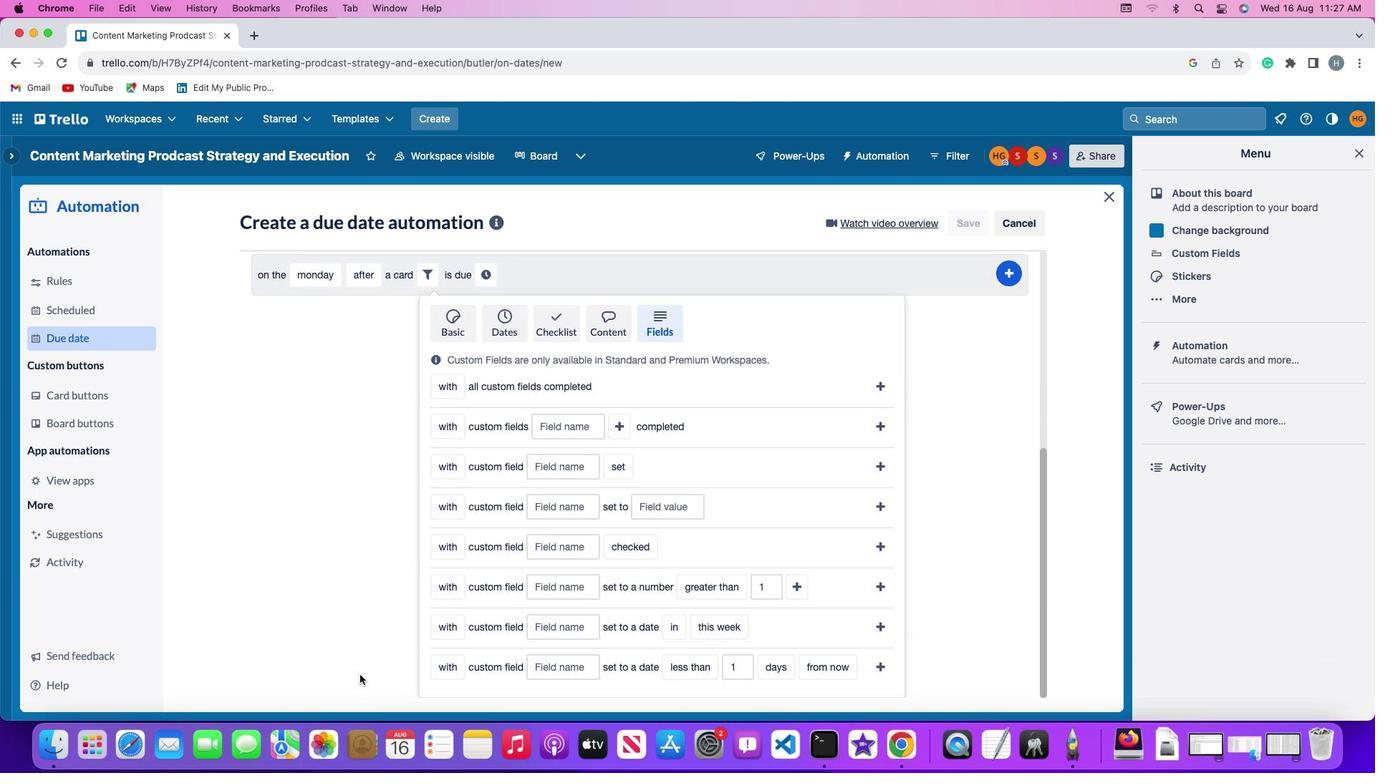 
Action: Mouse scrolled (358, 674) with delta (0, -1)
Screenshot: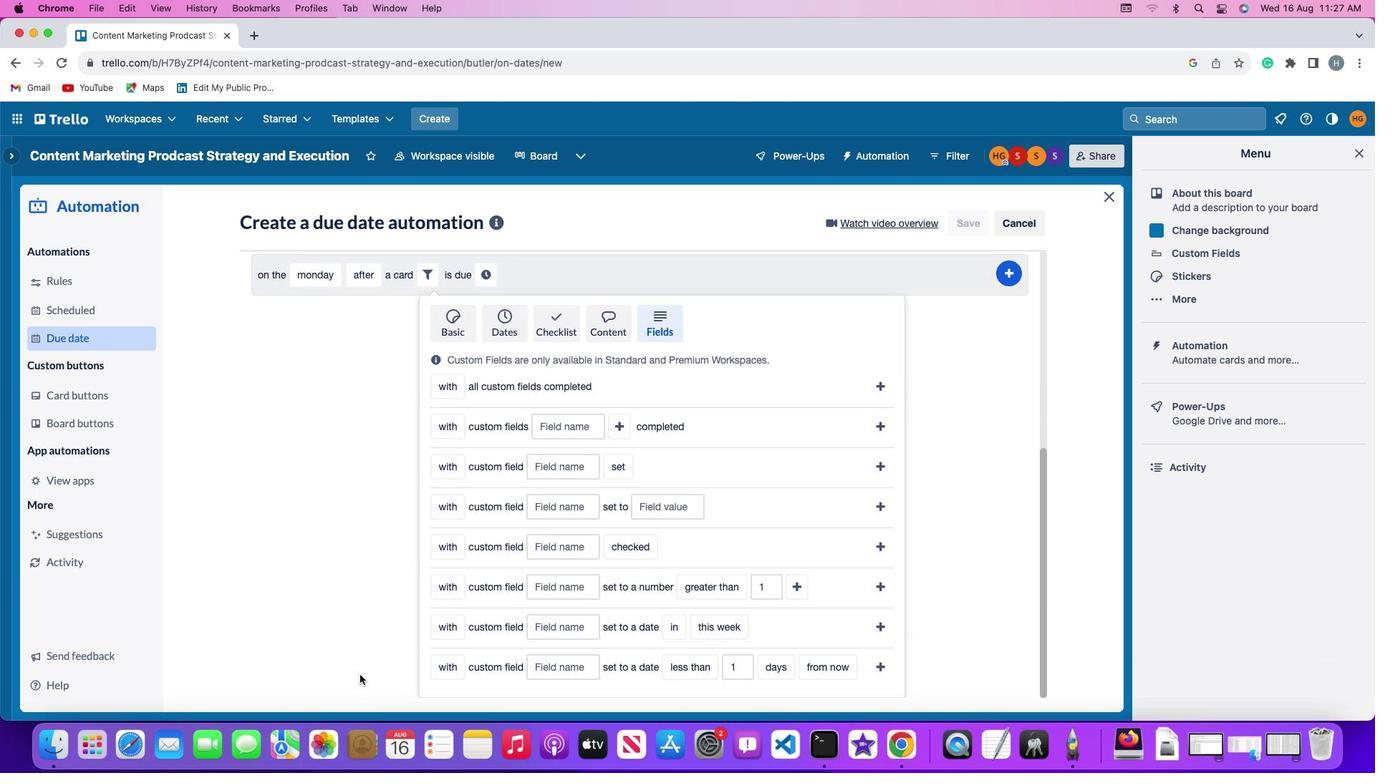 
Action: Mouse scrolled (358, 674) with delta (0, -2)
Screenshot: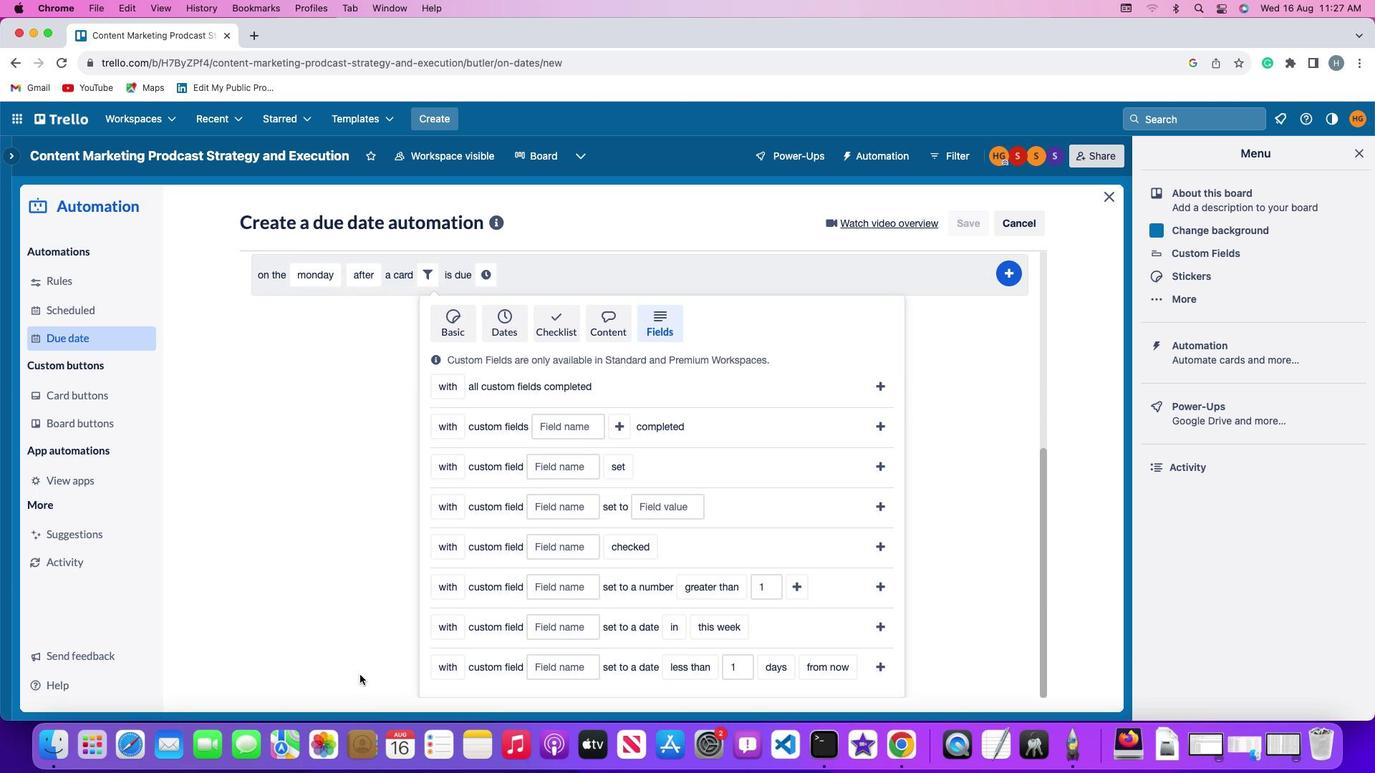 
Action: Mouse scrolled (358, 674) with delta (0, -4)
Screenshot: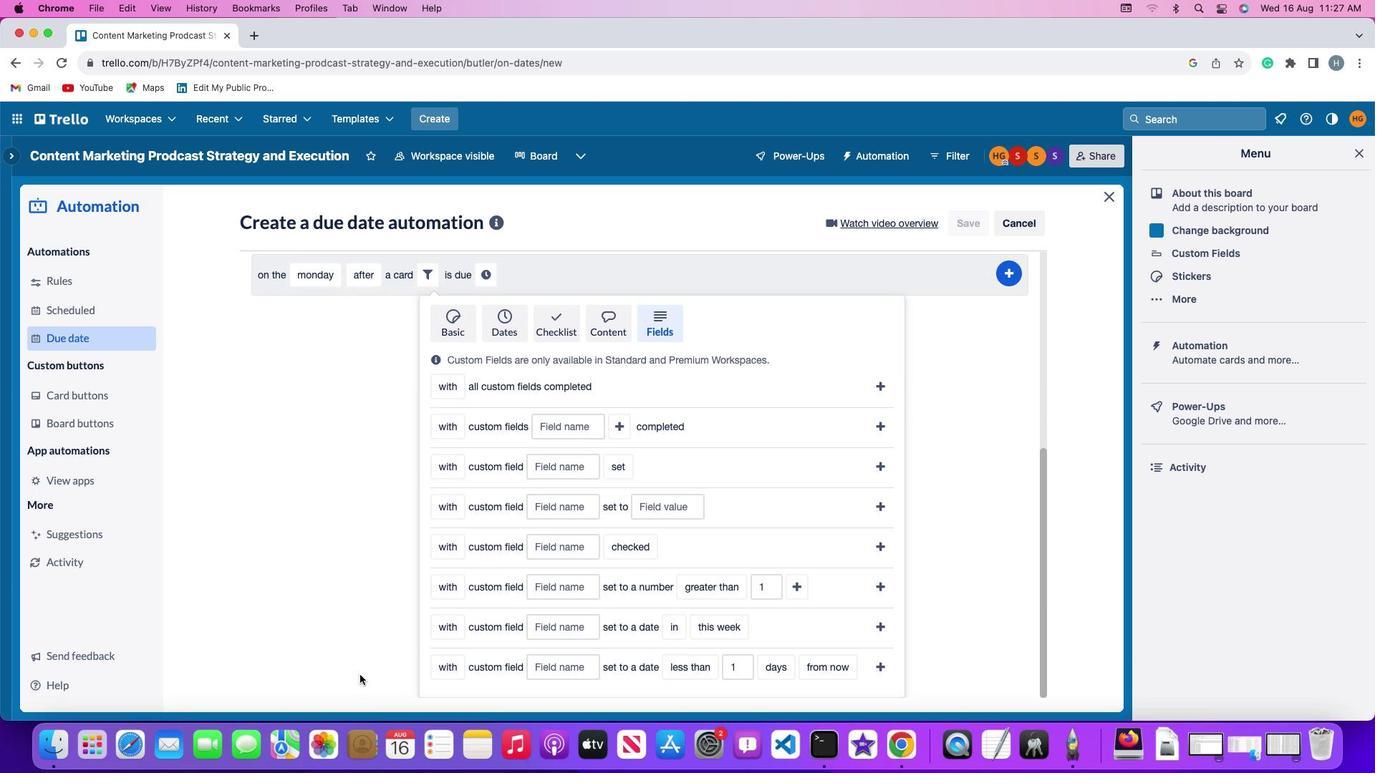 
Action: Mouse scrolled (358, 674) with delta (0, -1)
Screenshot: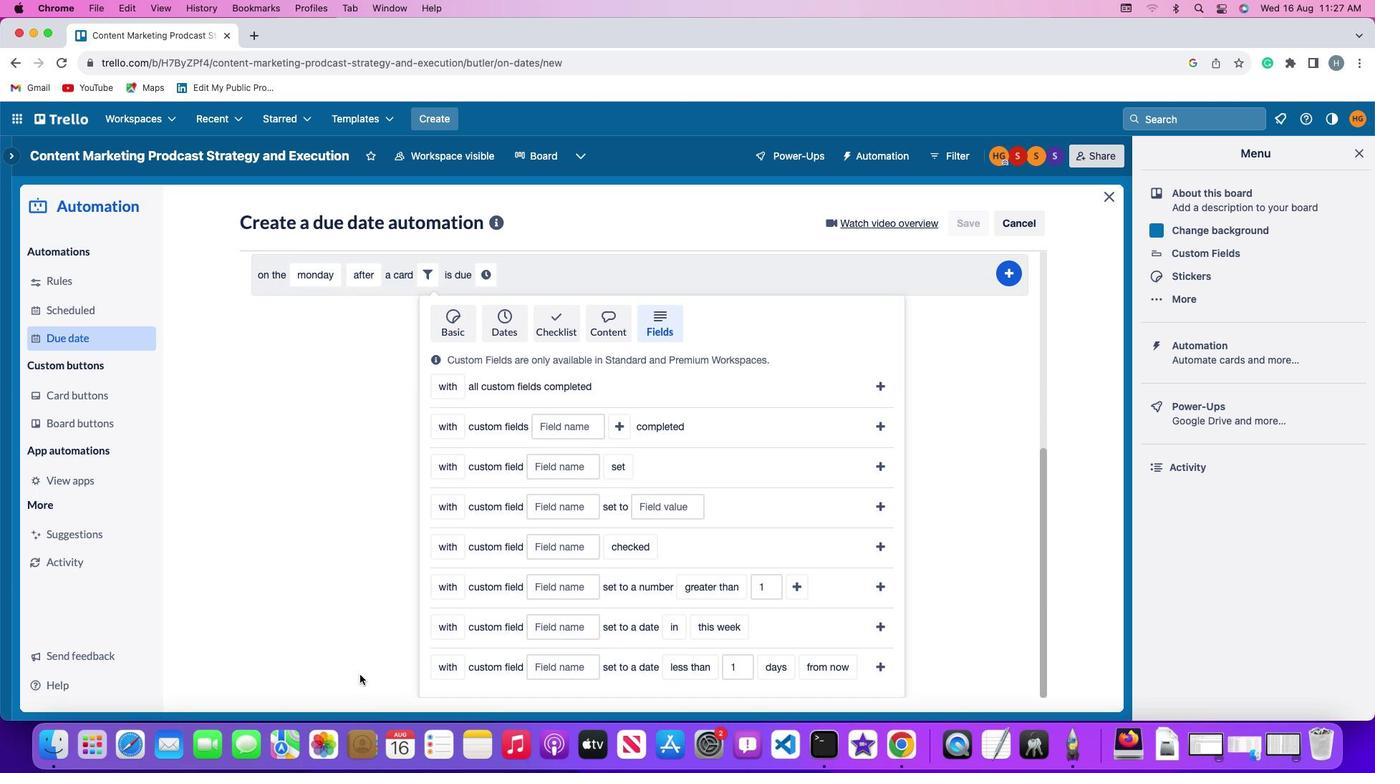 
Action: Mouse scrolled (358, 674) with delta (0, -1)
Screenshot: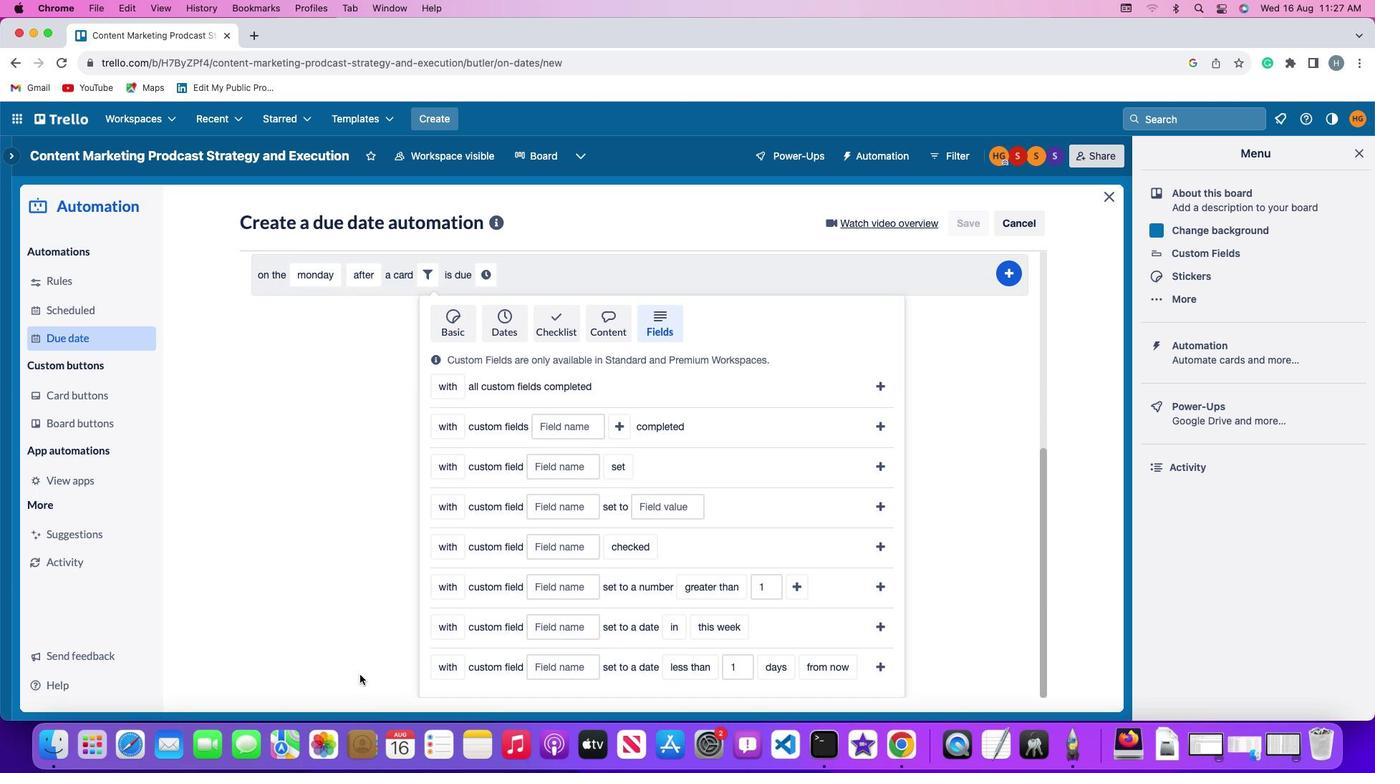 
Action: Mouse moved to (439, 666)
Screenshot: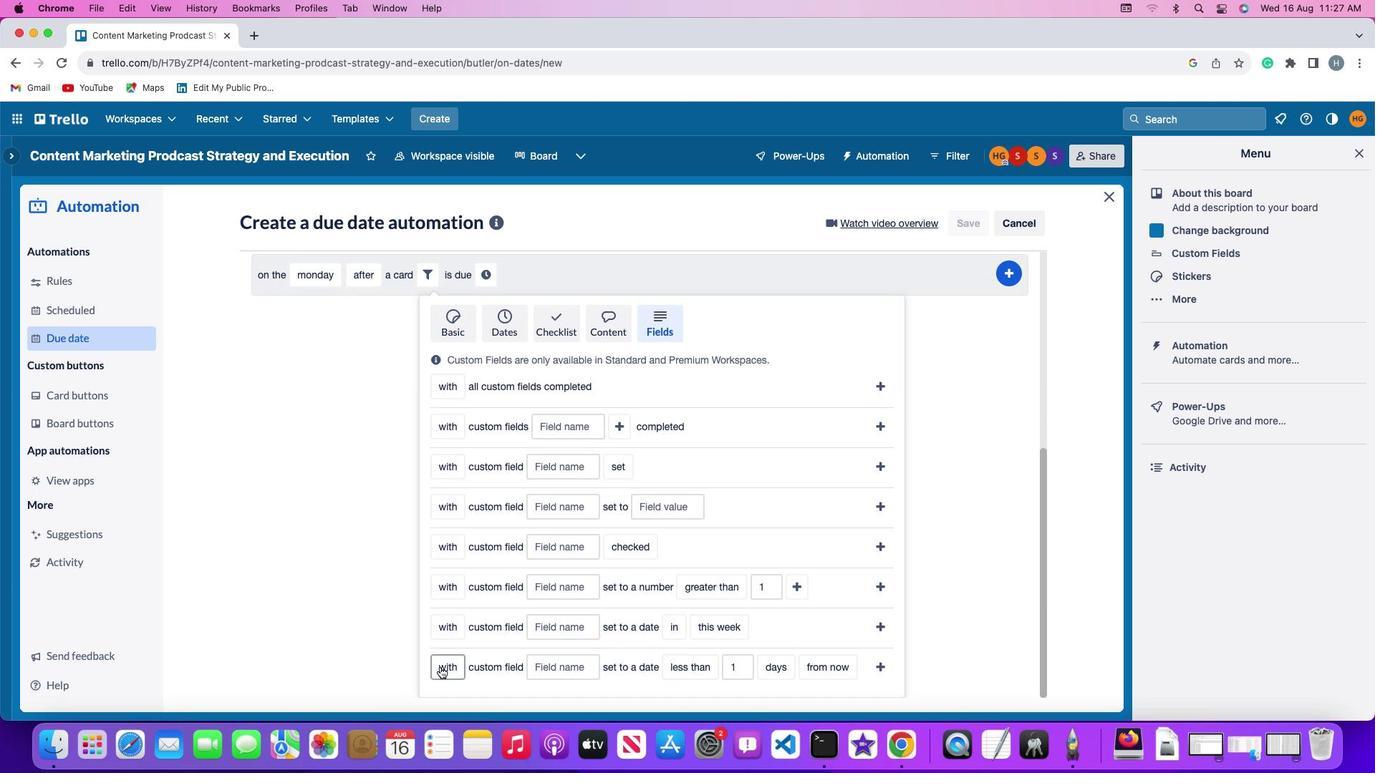 
Action: Mouse pressed left at (439, 666)
Screenshot: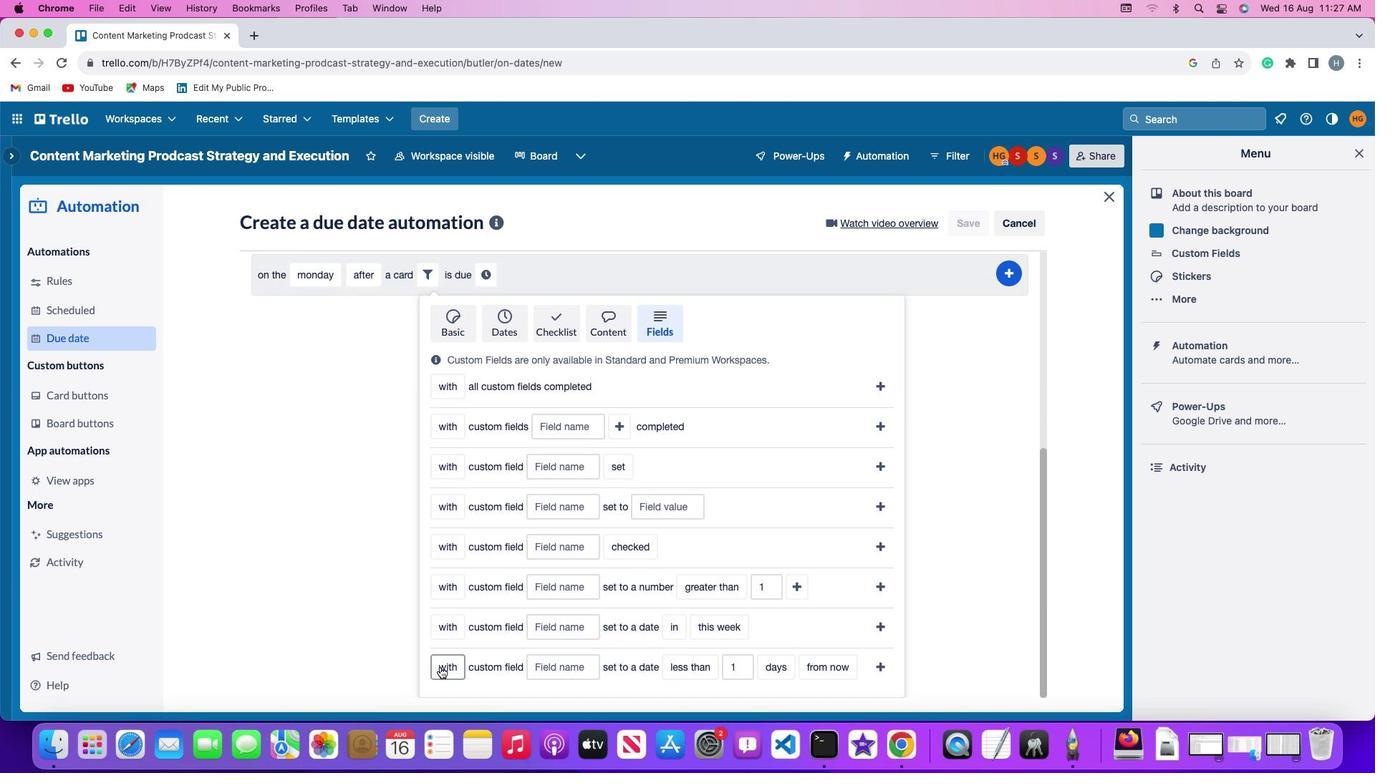
Action: Mouse moved to (446, 614)
Screenshot: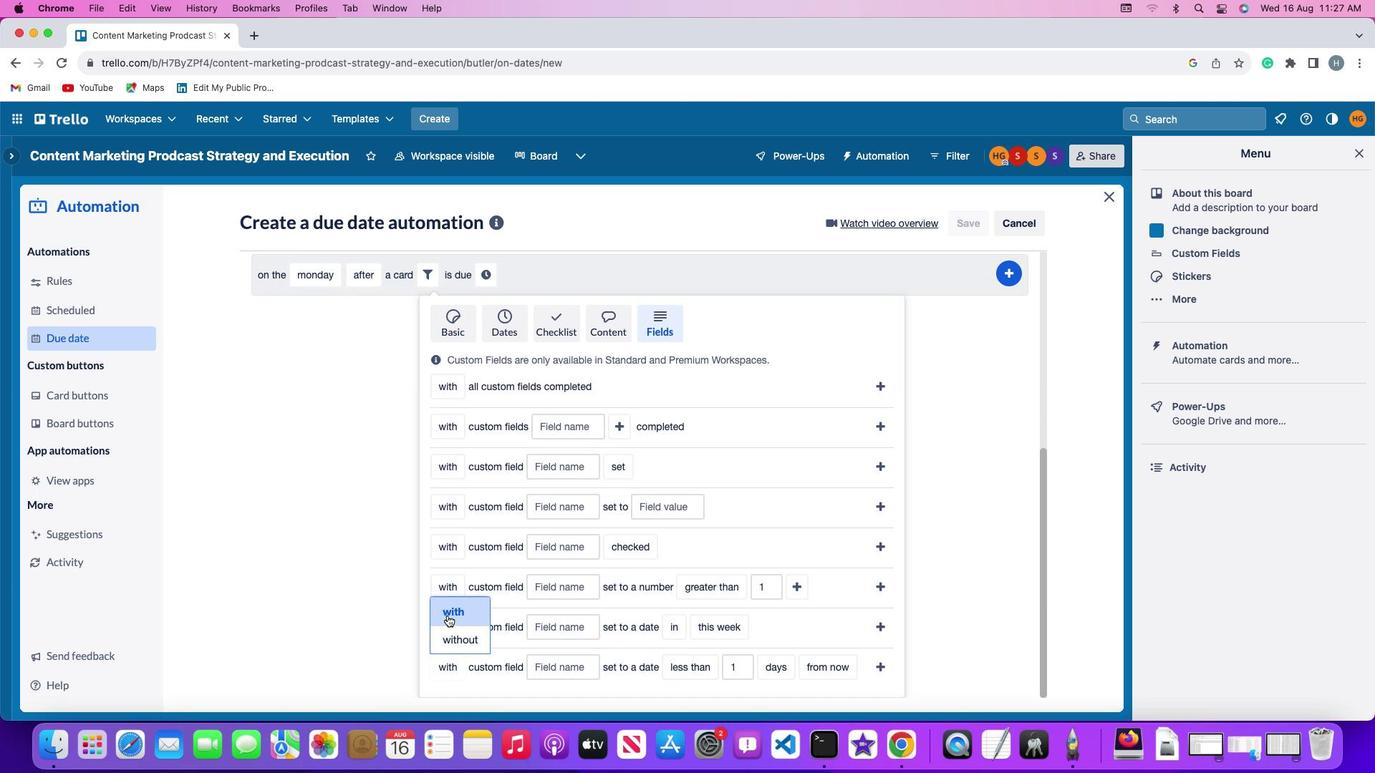 
Action: Mouse pressed left at (446, 614)
Screenshot: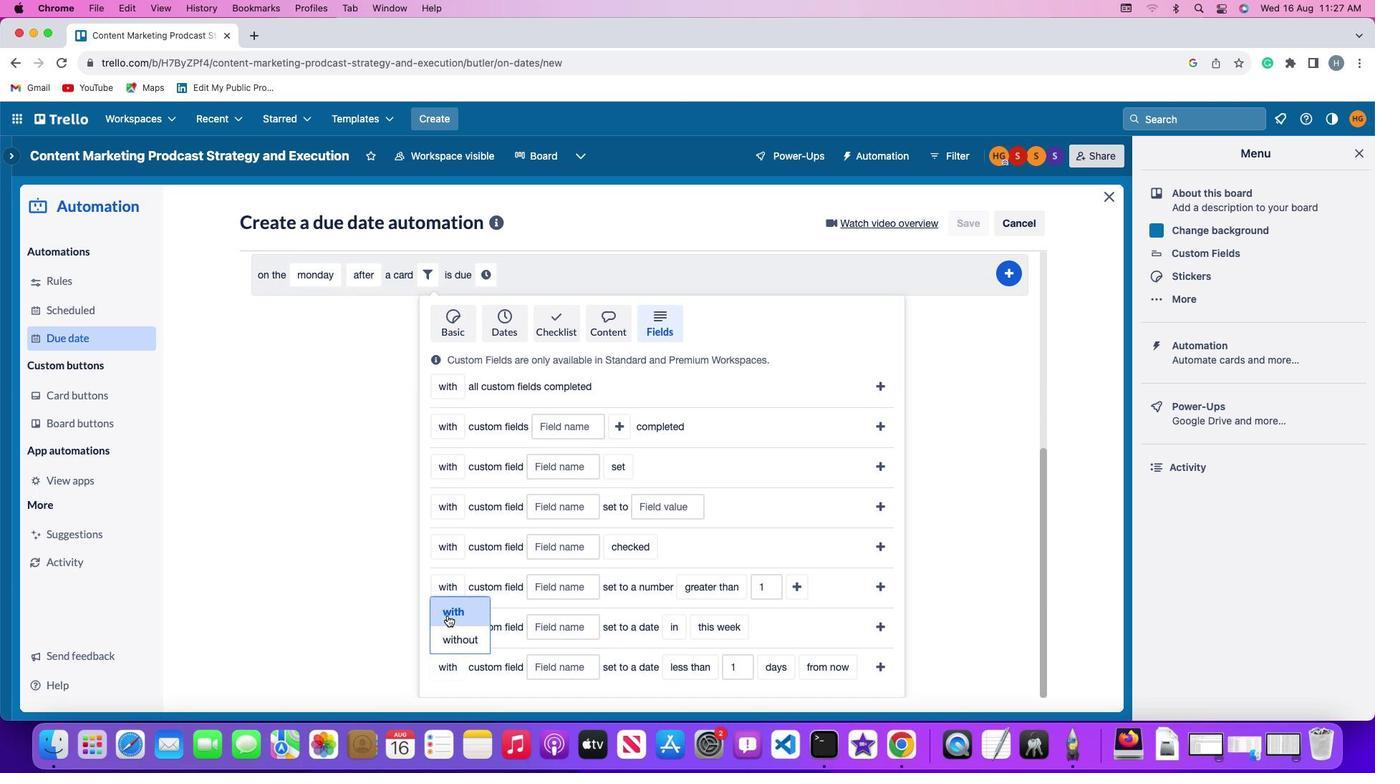 
Action: Mouse moved to (555, 663)
Screenshot: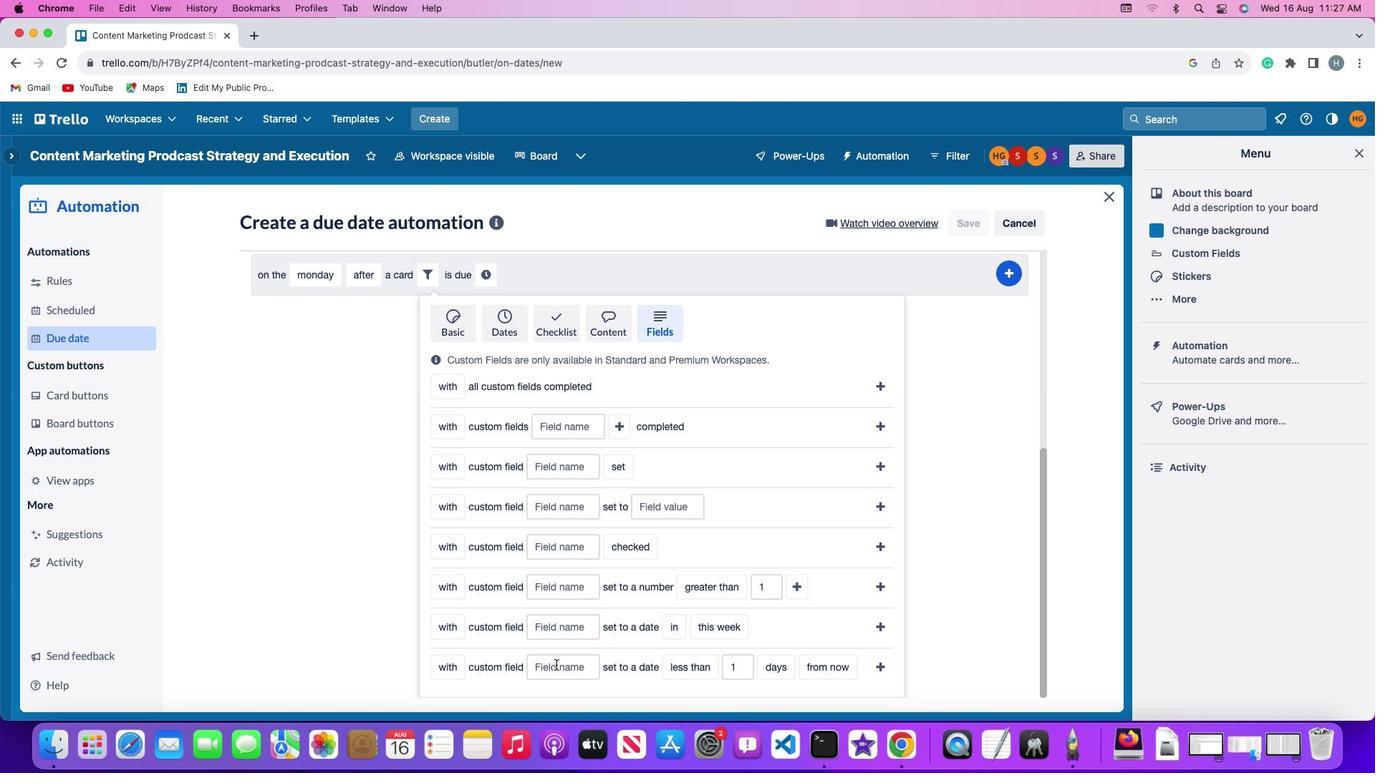 
Action: Mouse pressed left at (555, 663)
Screenshot: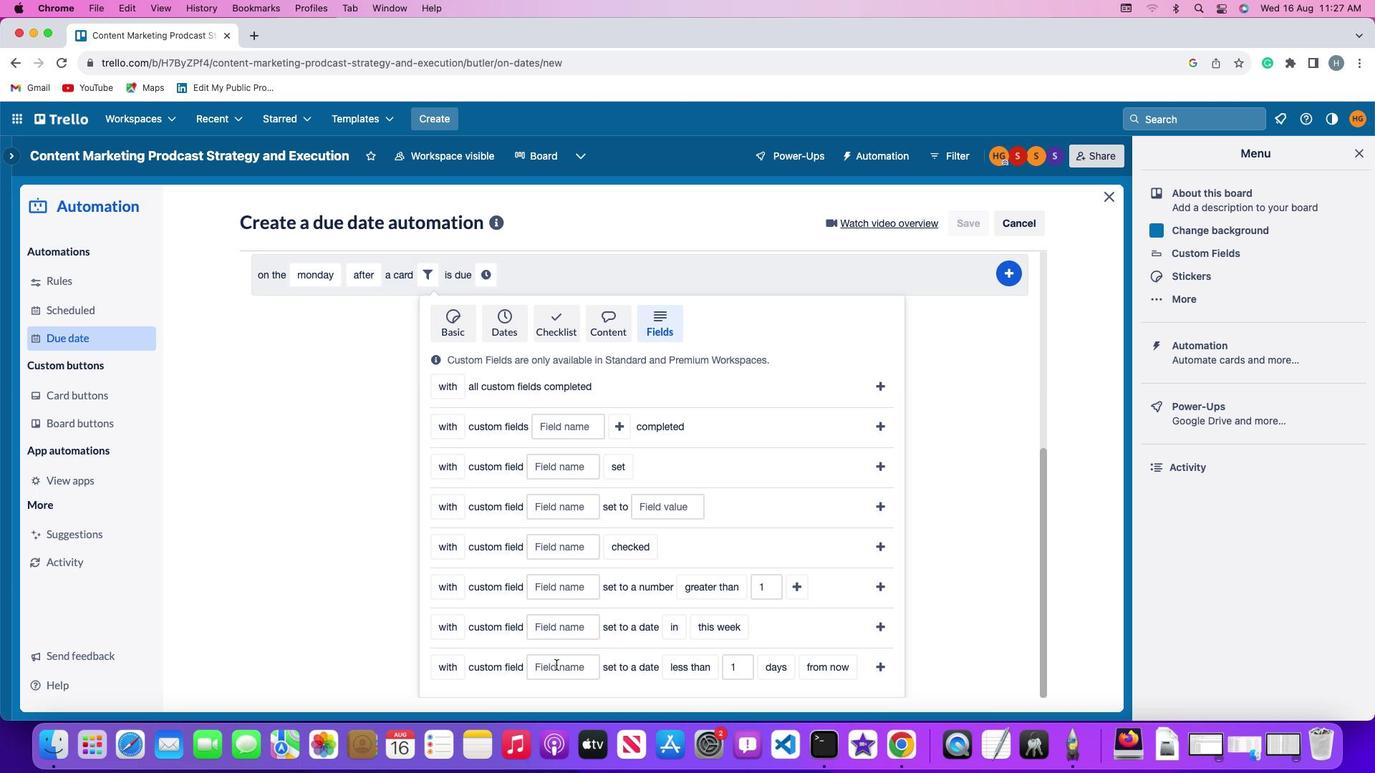 
Action: Key pressed Key.shift'R''e''s''u''m''e'
Screenshot: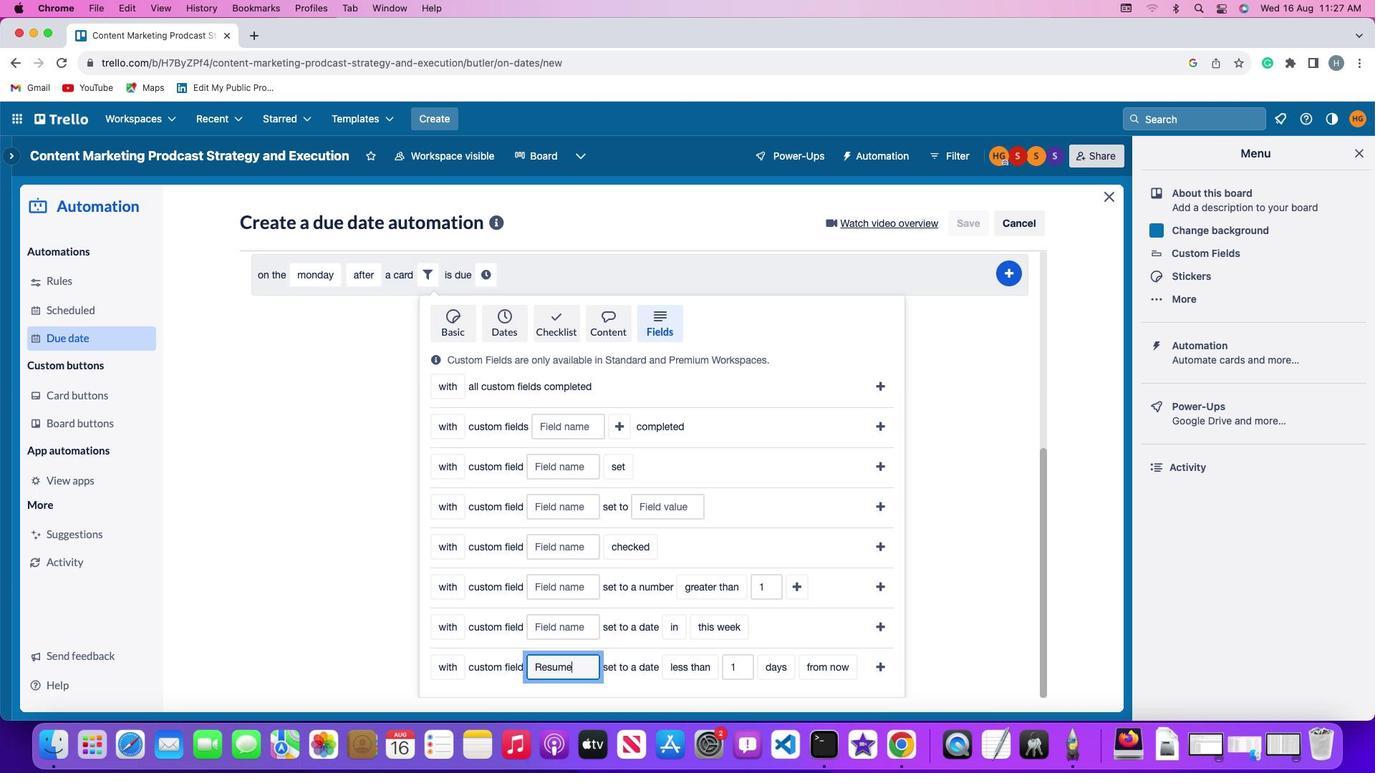 
Action: Mouse moved to (694, 667)
Screenshot: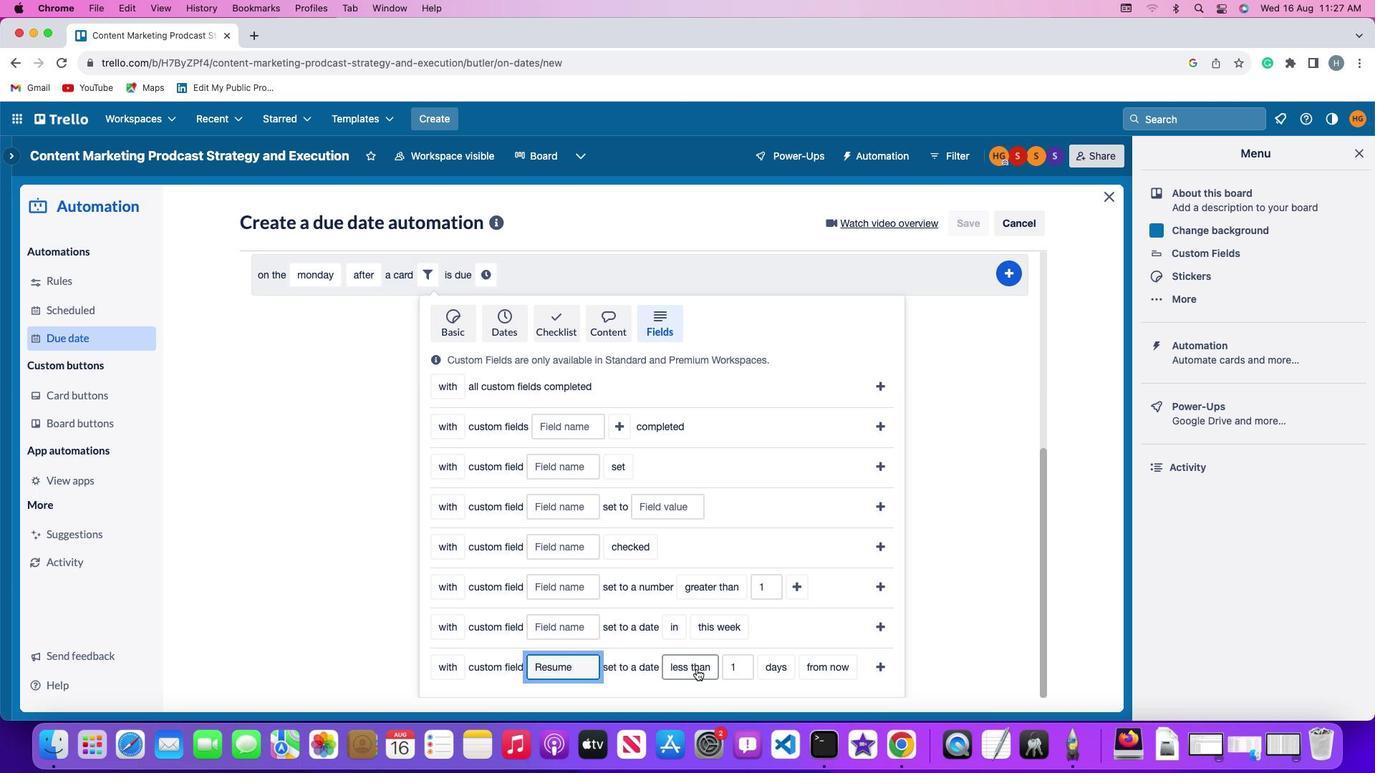 
Action: Mouse pressed left at (694, 667)
Screenshot: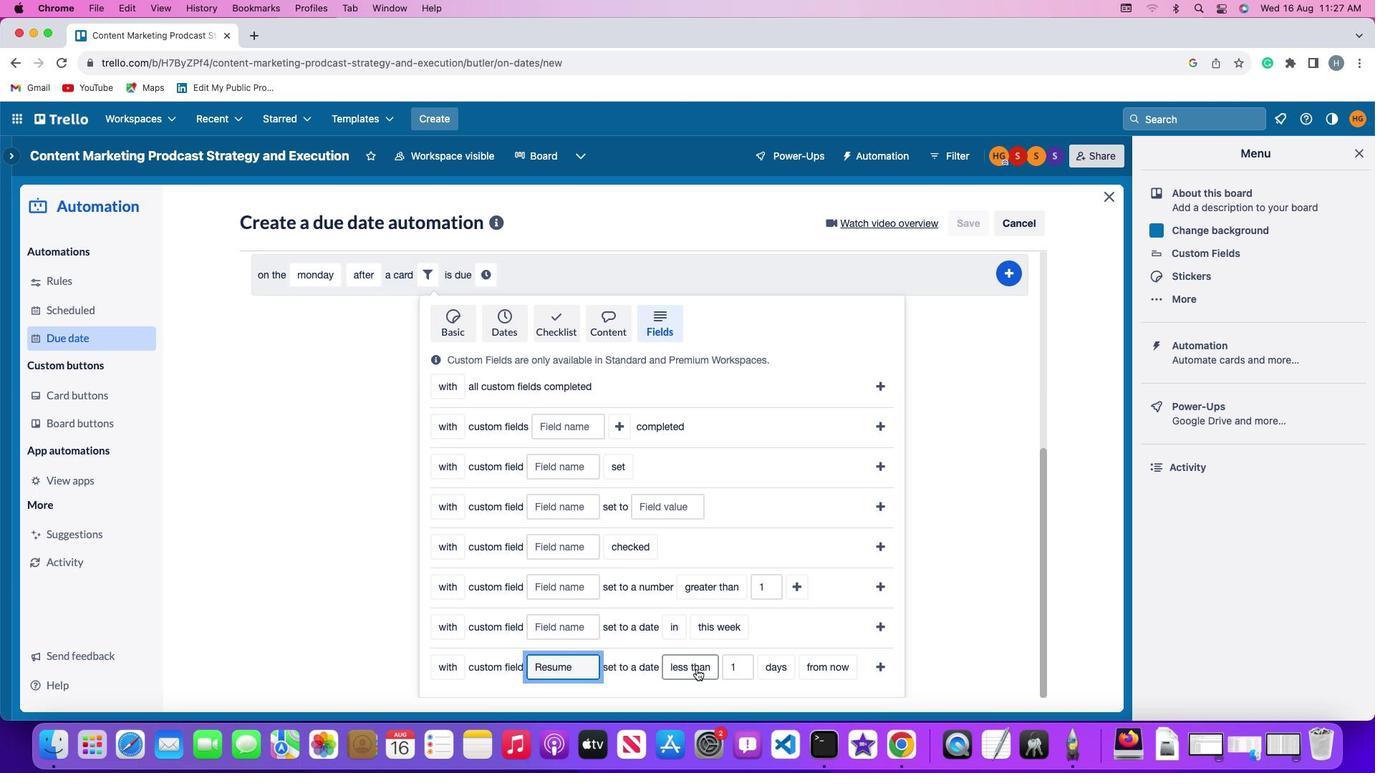 
Action: Mouse moved to (688, 634)
Screenshot: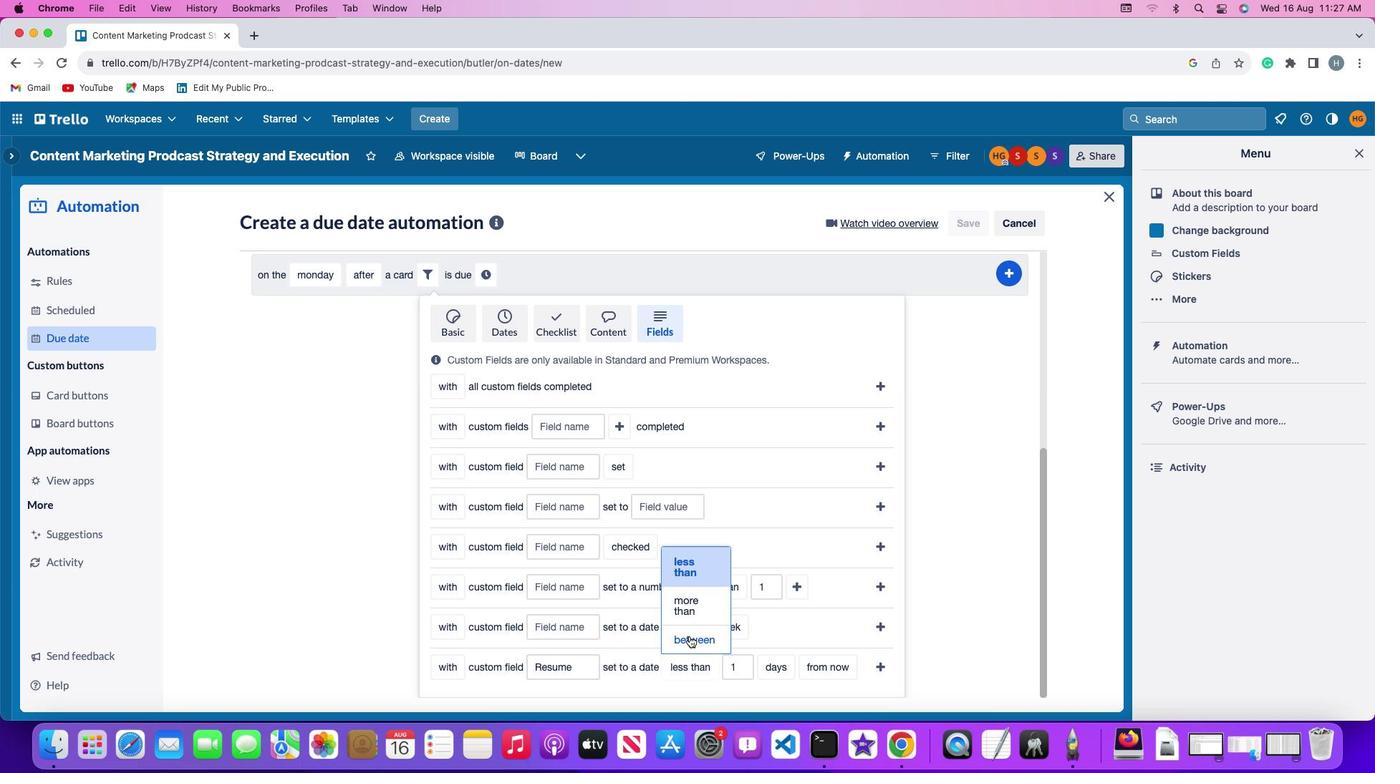 
Action: Mouse pressed left at (688, 634)
Screenshot: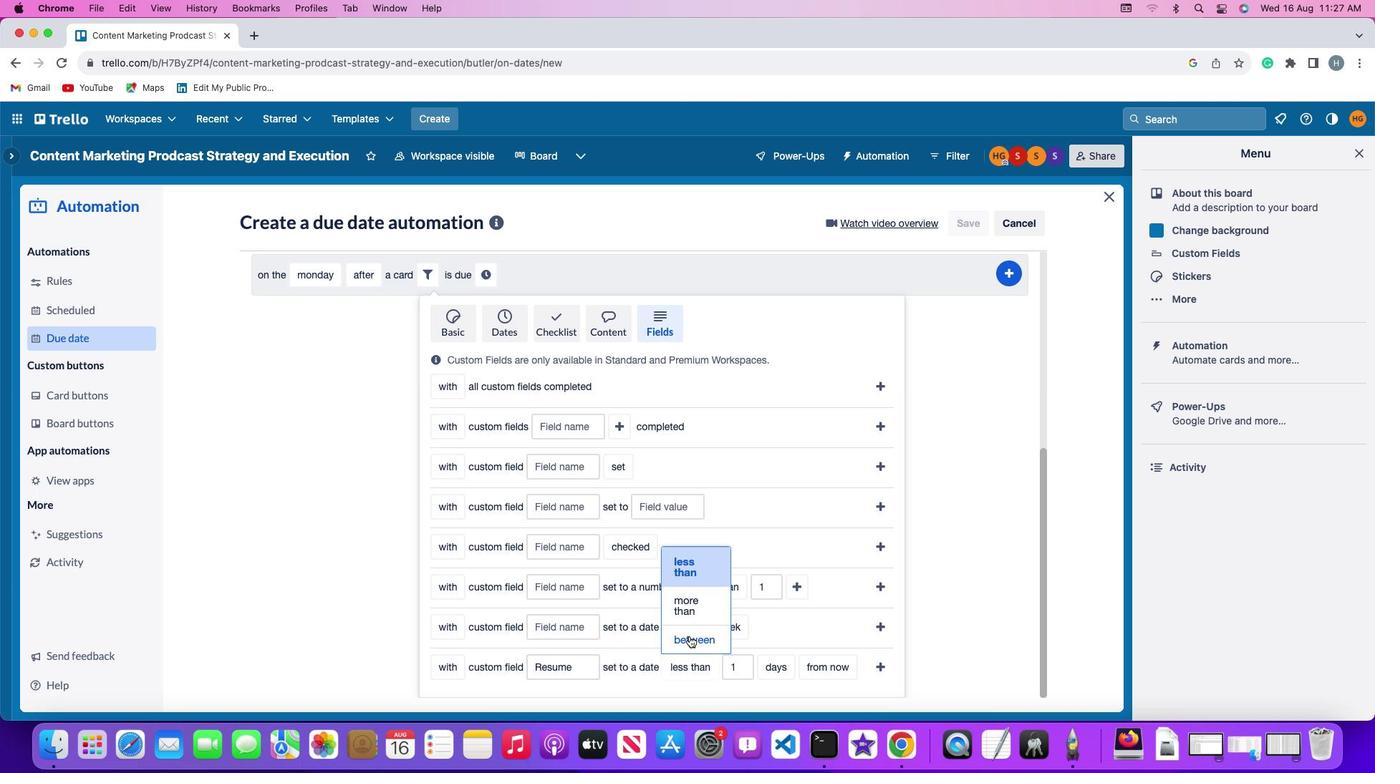 
Action: Mouse moved to (742, 665)
Screenshot: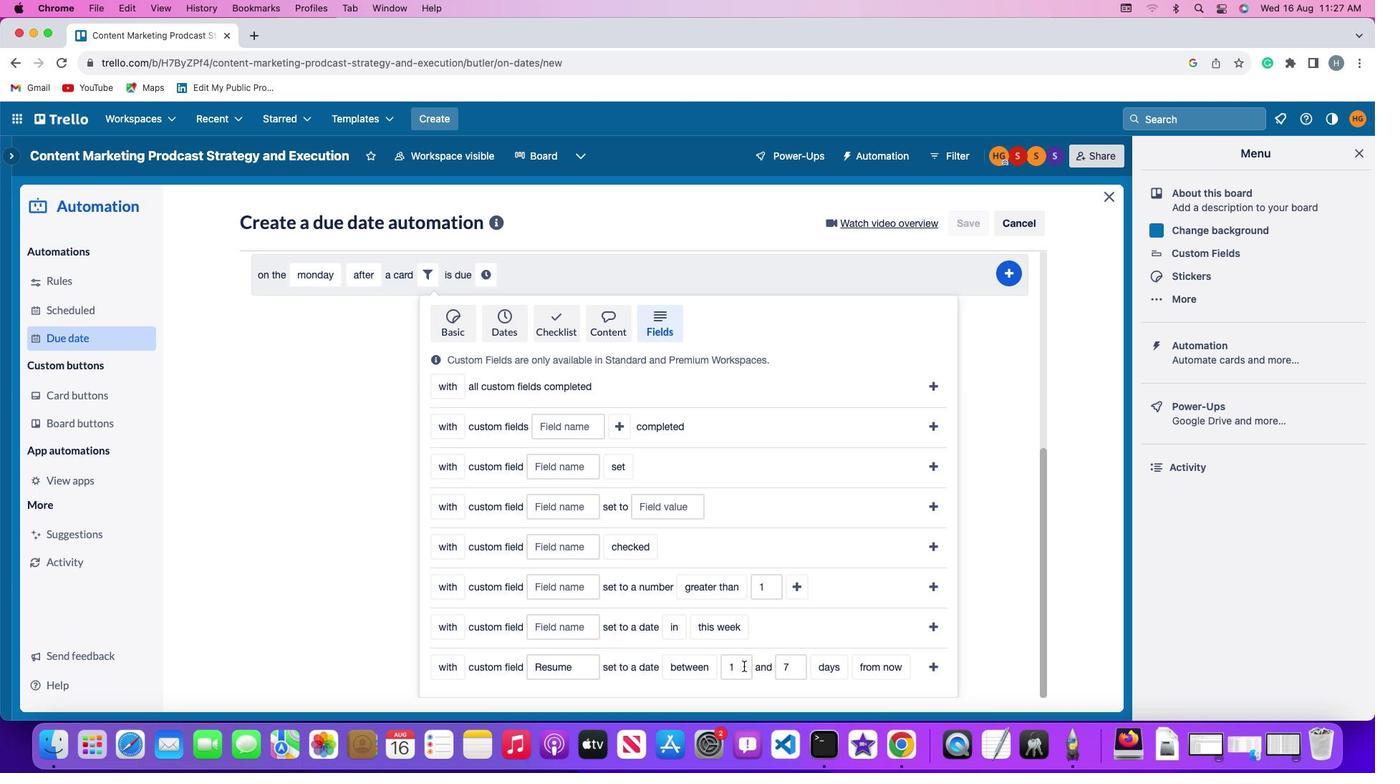 
Action: Mouse pressed left at (742, 665)
Screenshot: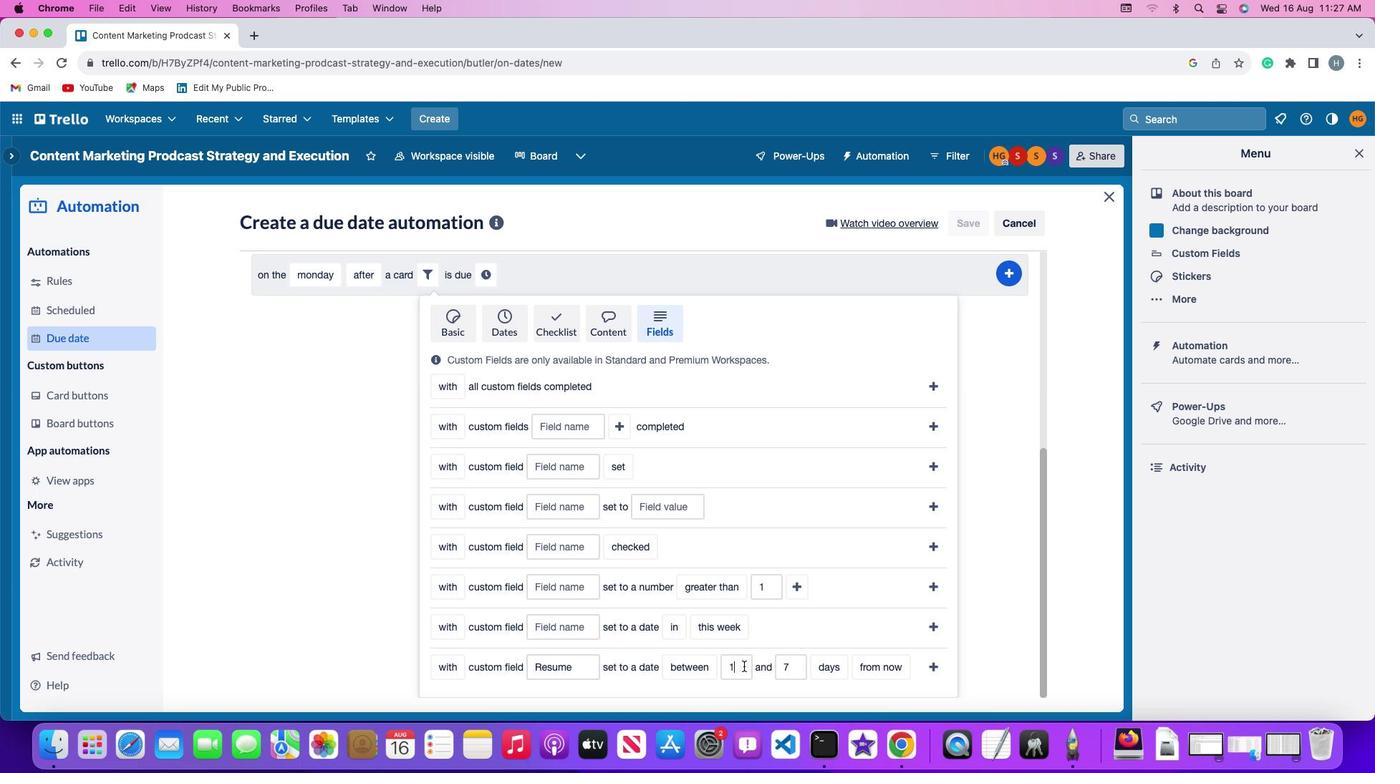 
Action: Mouse moved to (742, 665)
Screenshot: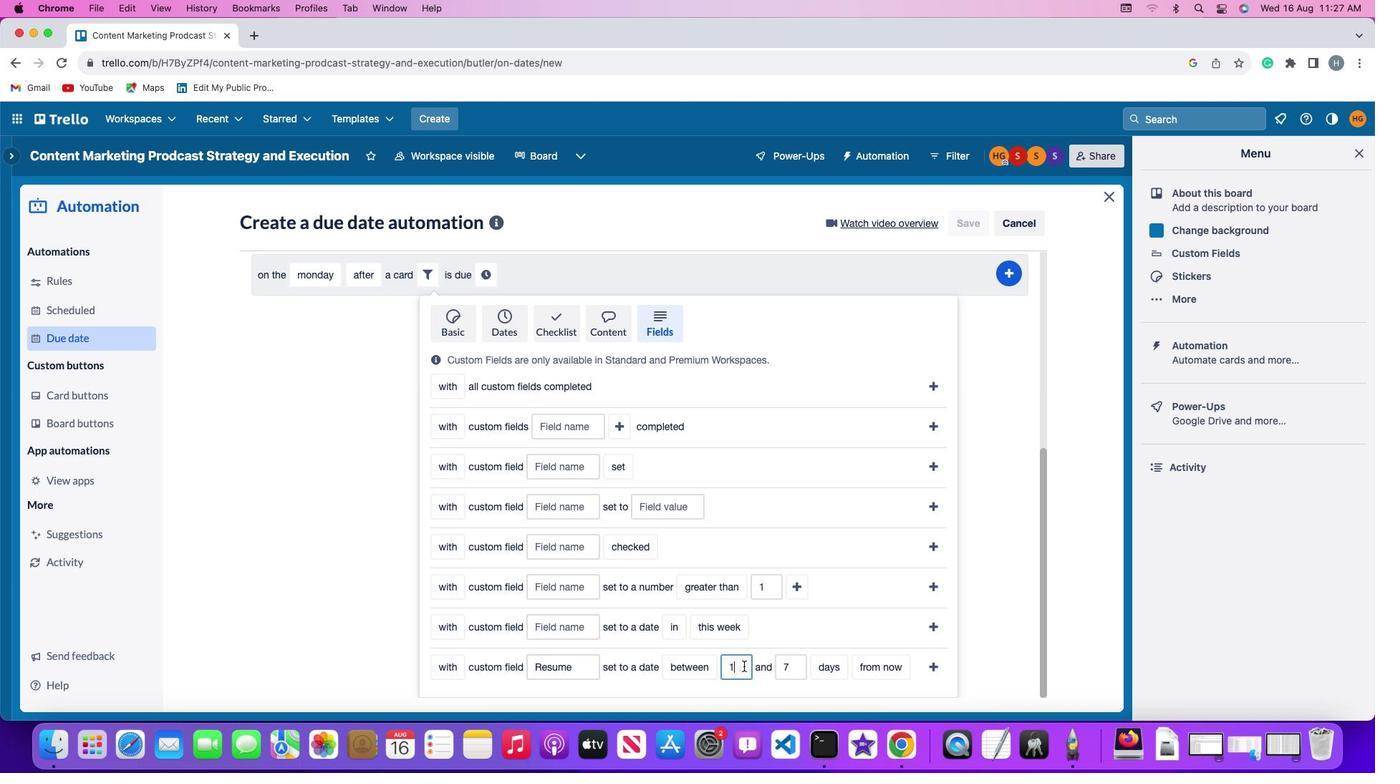 
Action: Key pressed Key.backspace'1'
Screenshot: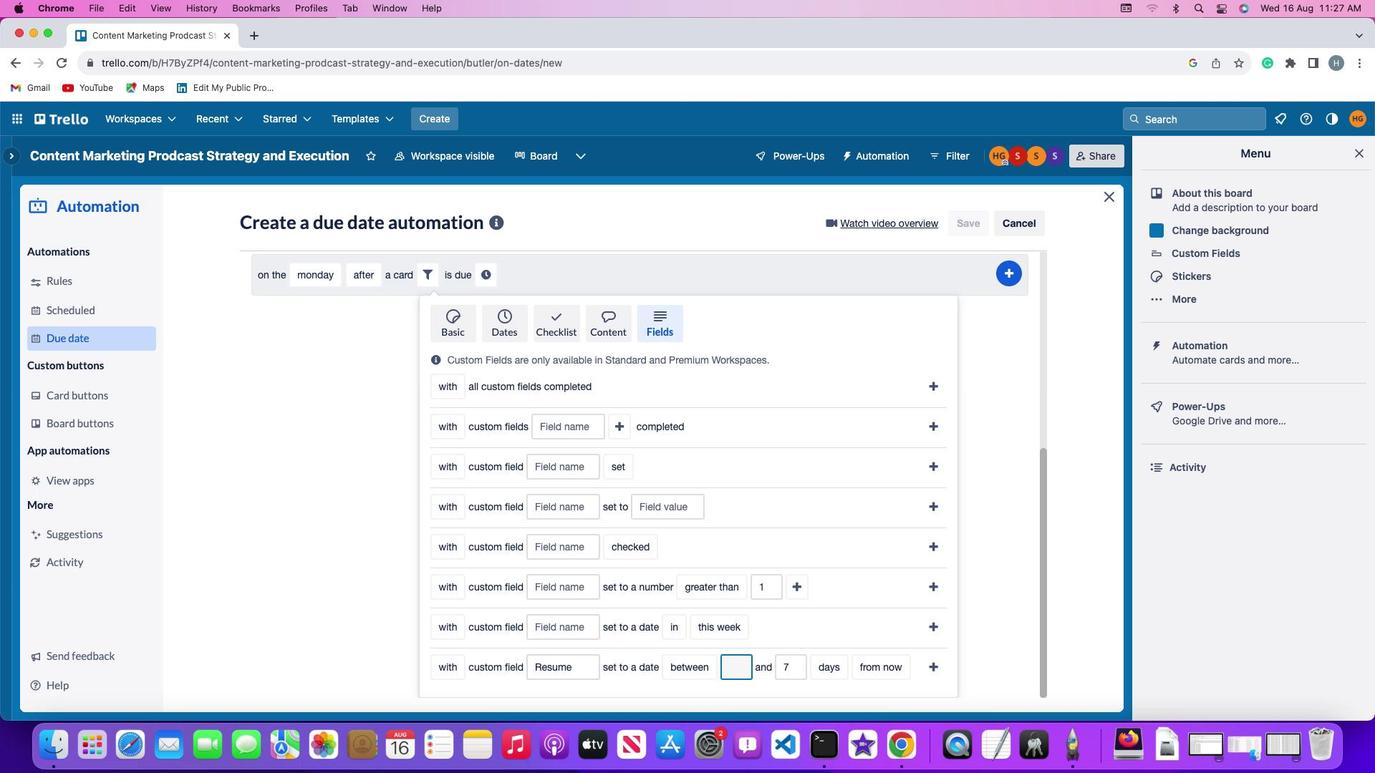 
Action: Mouse moved to (799, 666)
Screenshot: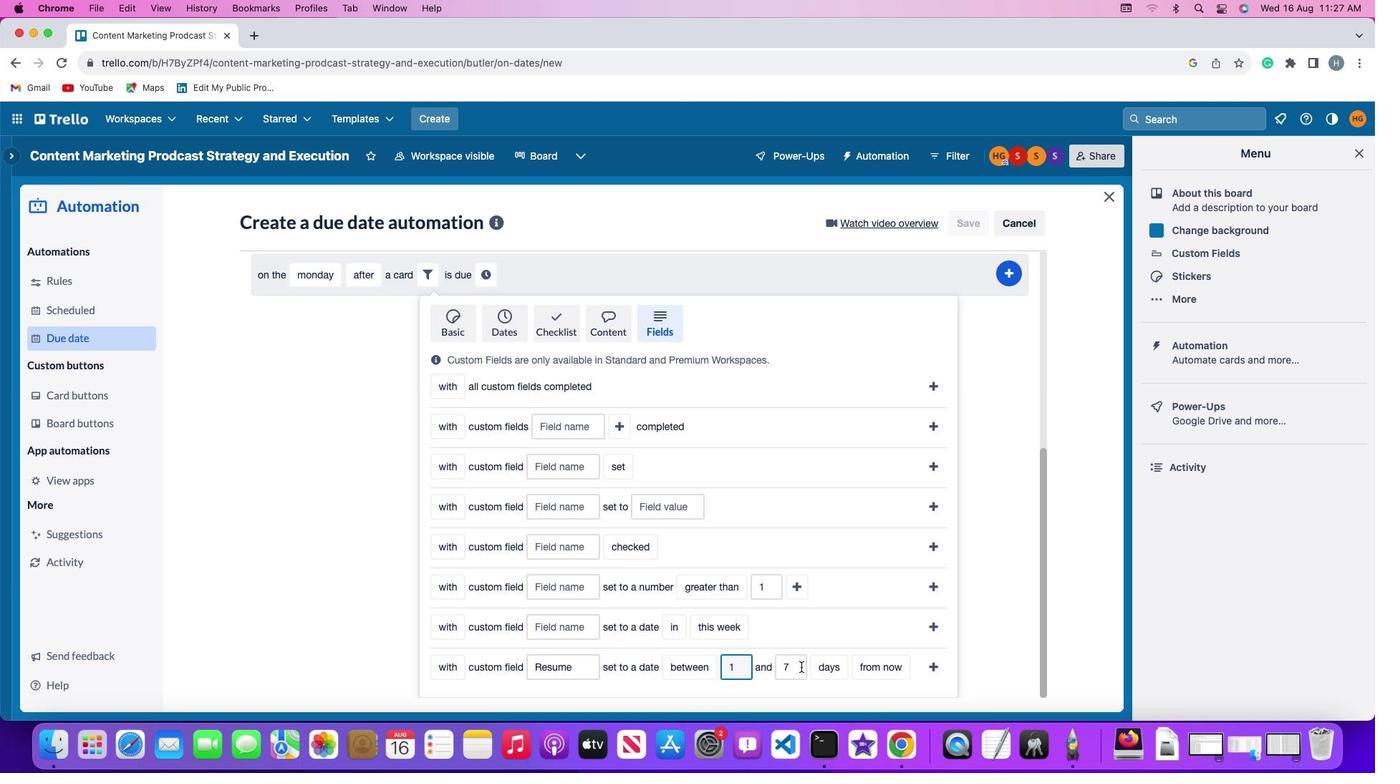 
Action: Mouse pressed left at (799, 666)
Screenshot: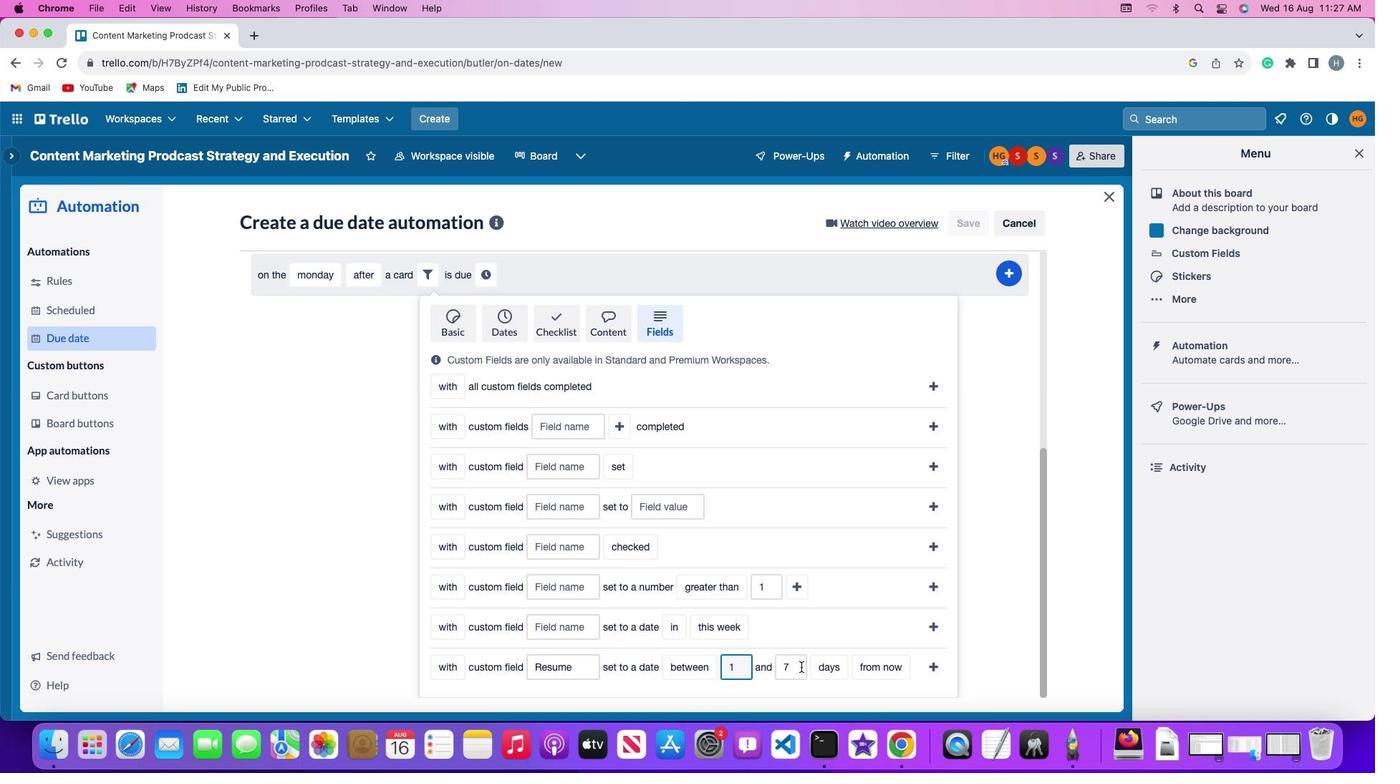 
Action: Key pressed Key.backspace'7'
Screenshot: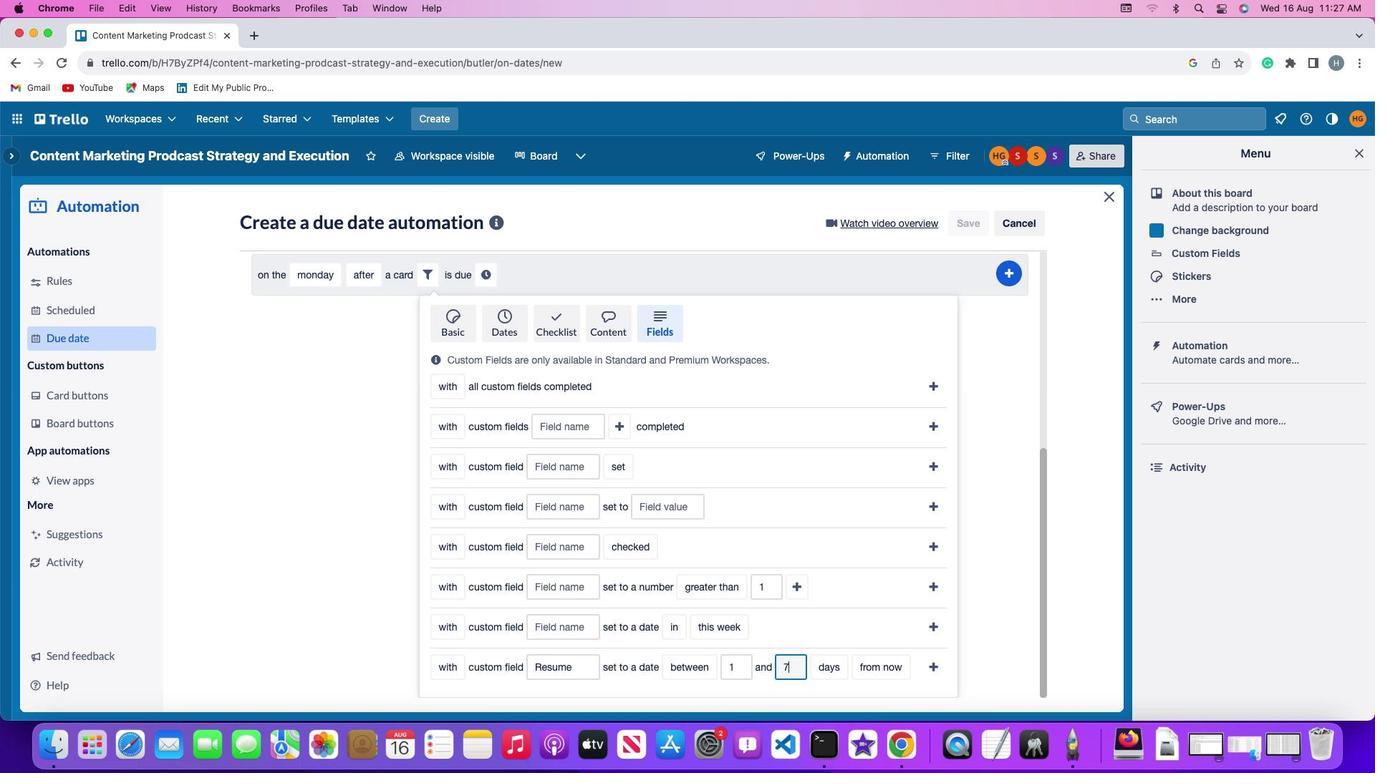
Action: Mouse moved to (829, 667)
Screenshot: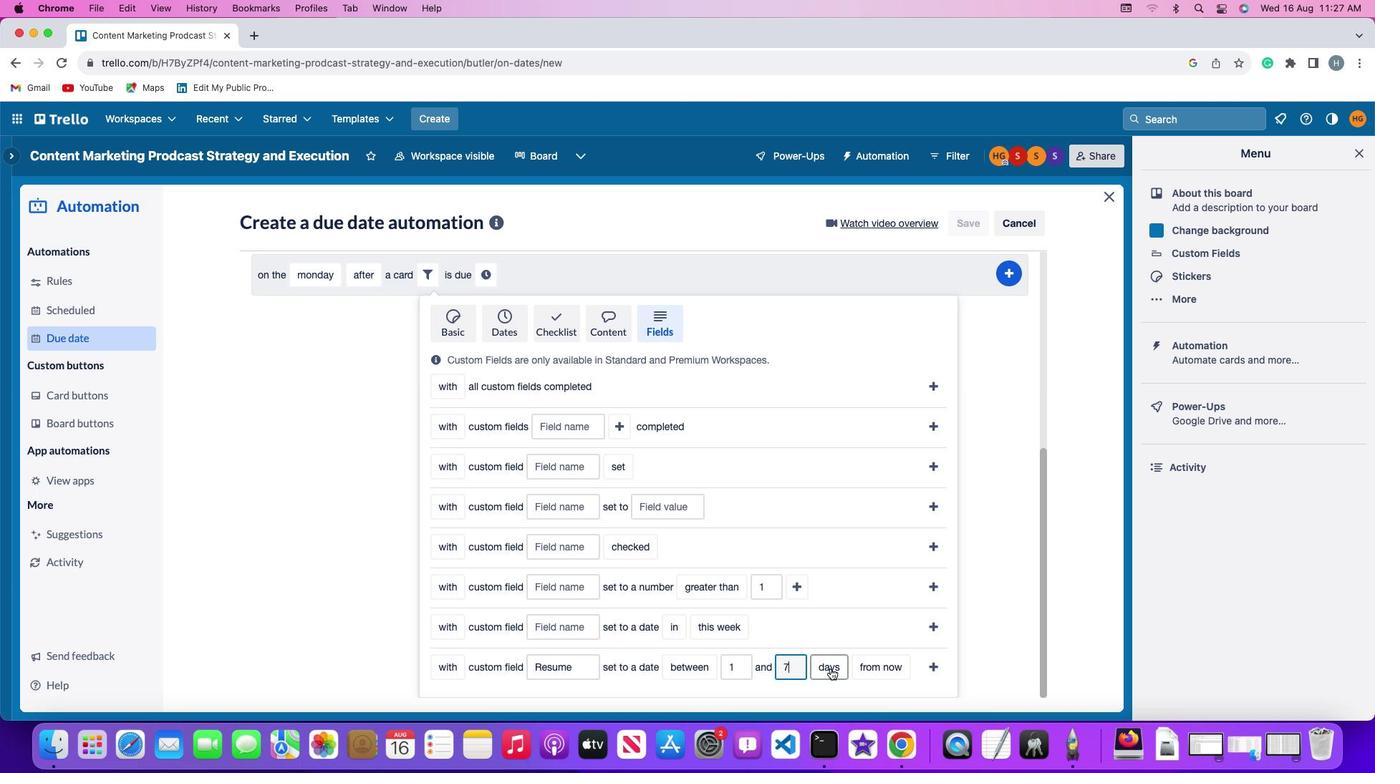 
Action: Mouse pressed left at (829, 667)
Screenshot: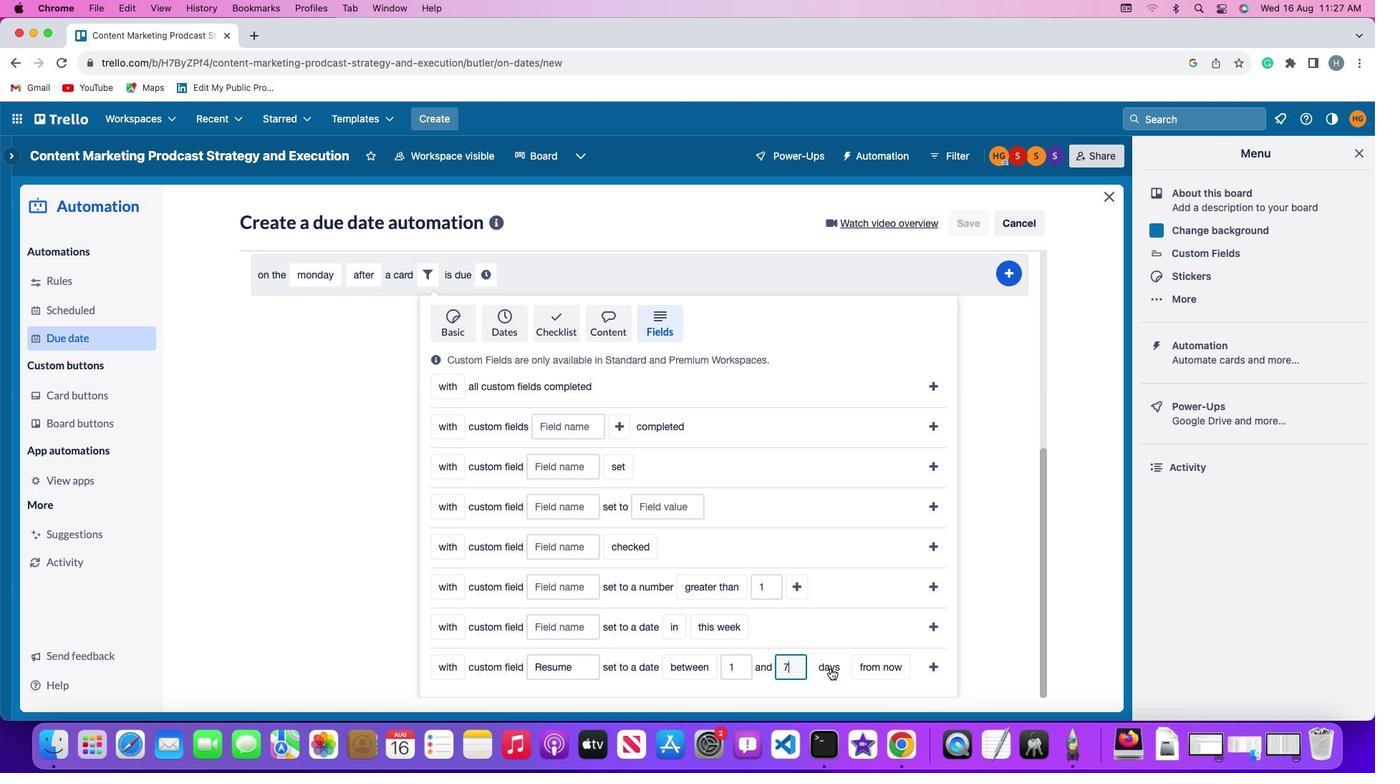 
Action: Mouse moved to (838, 611)
Screenshot: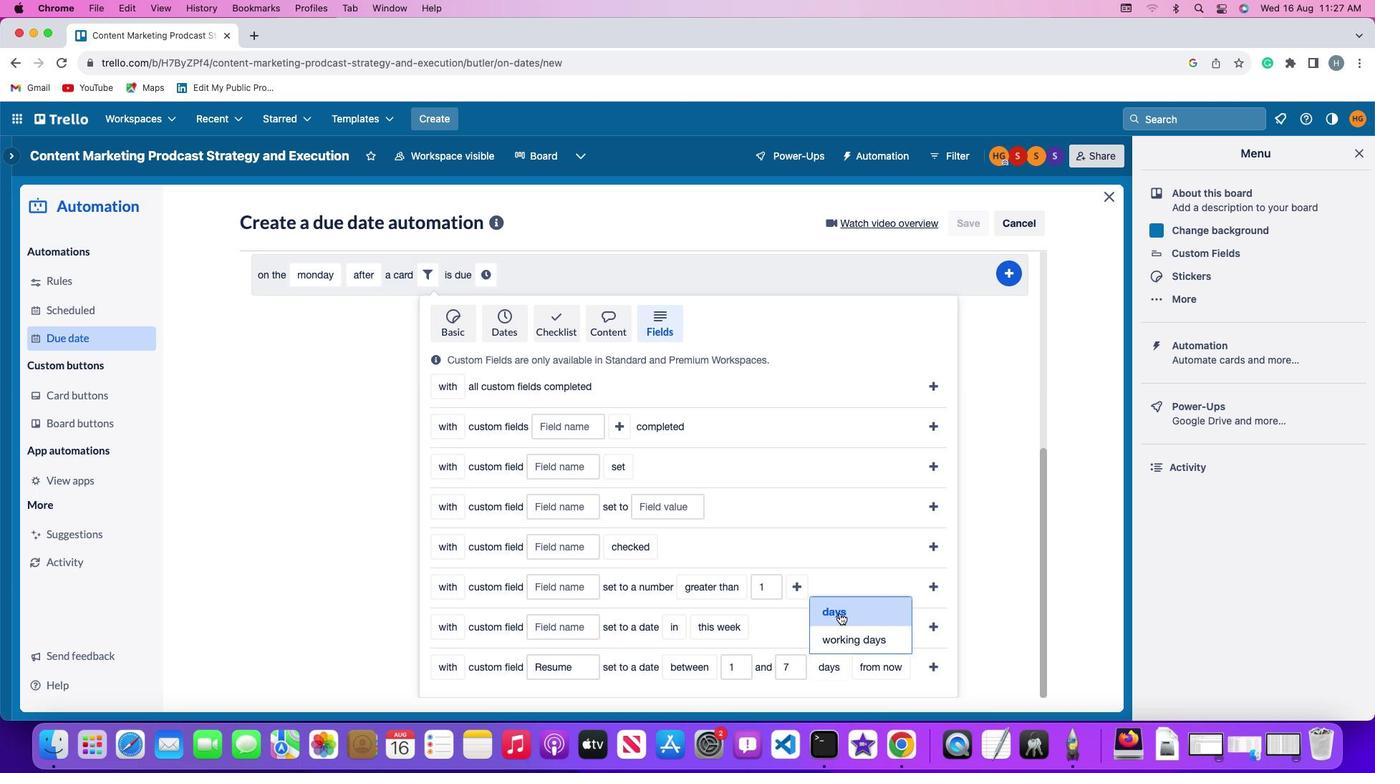 
Action: Mouse pressed left at (838, 611)
Screenshot: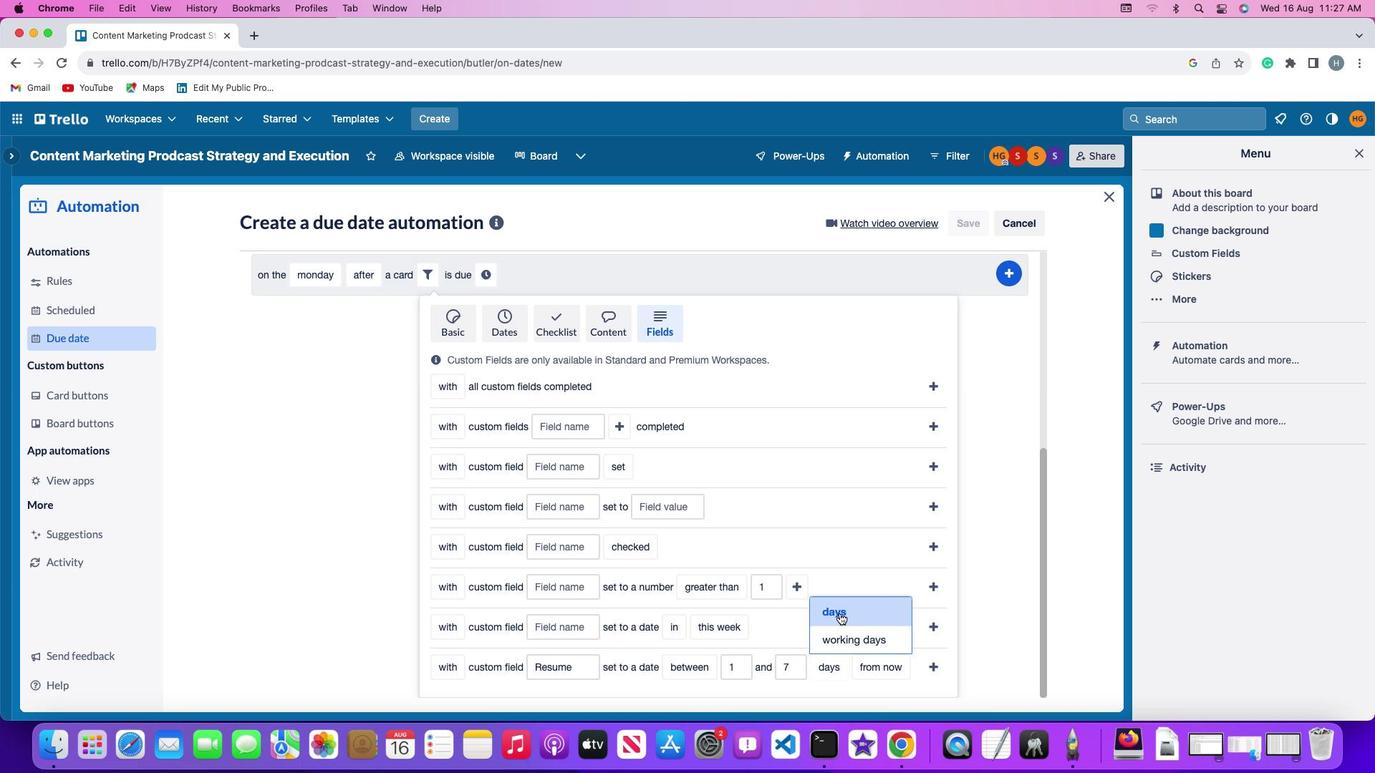 
Action: Mouse moved to (877, 666)
Screenshot: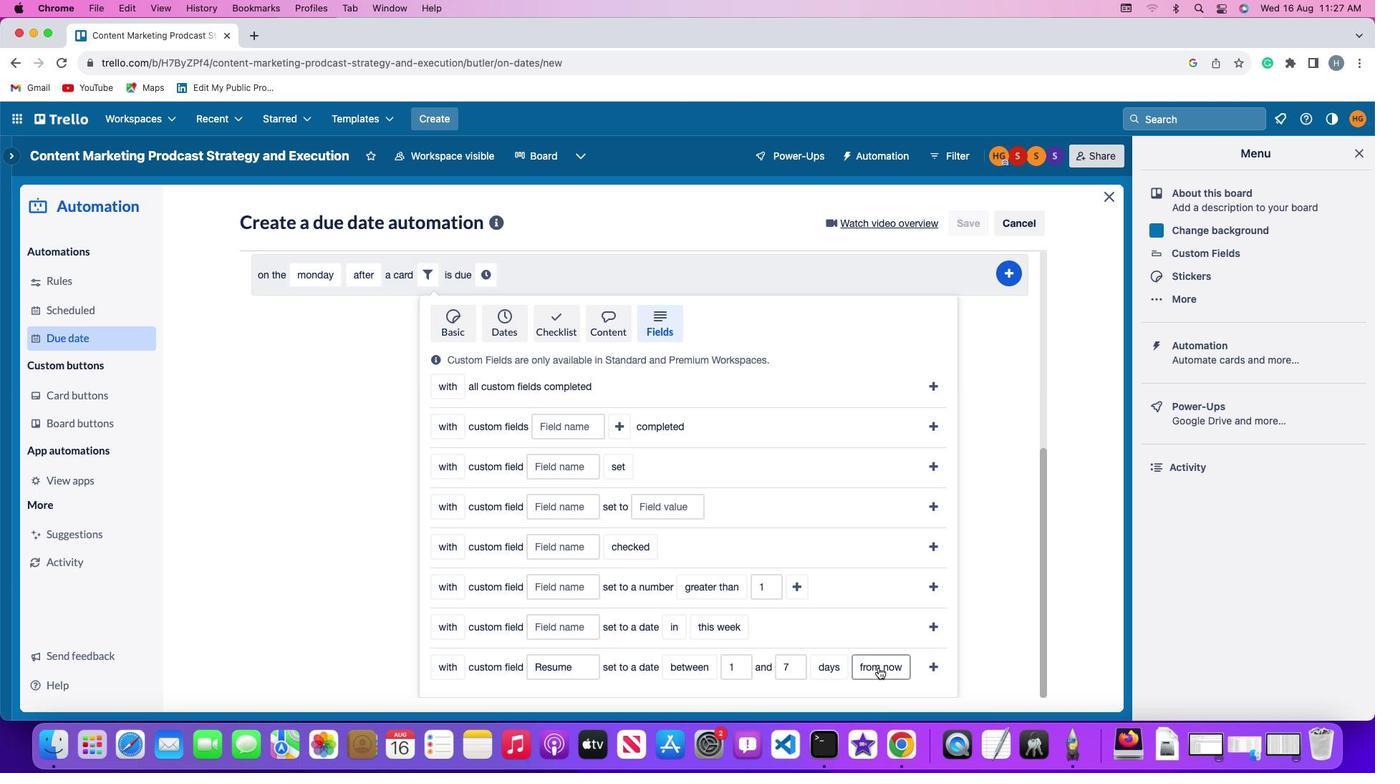 
Action: Mouse pressed left at (877, 666)
Screenshot: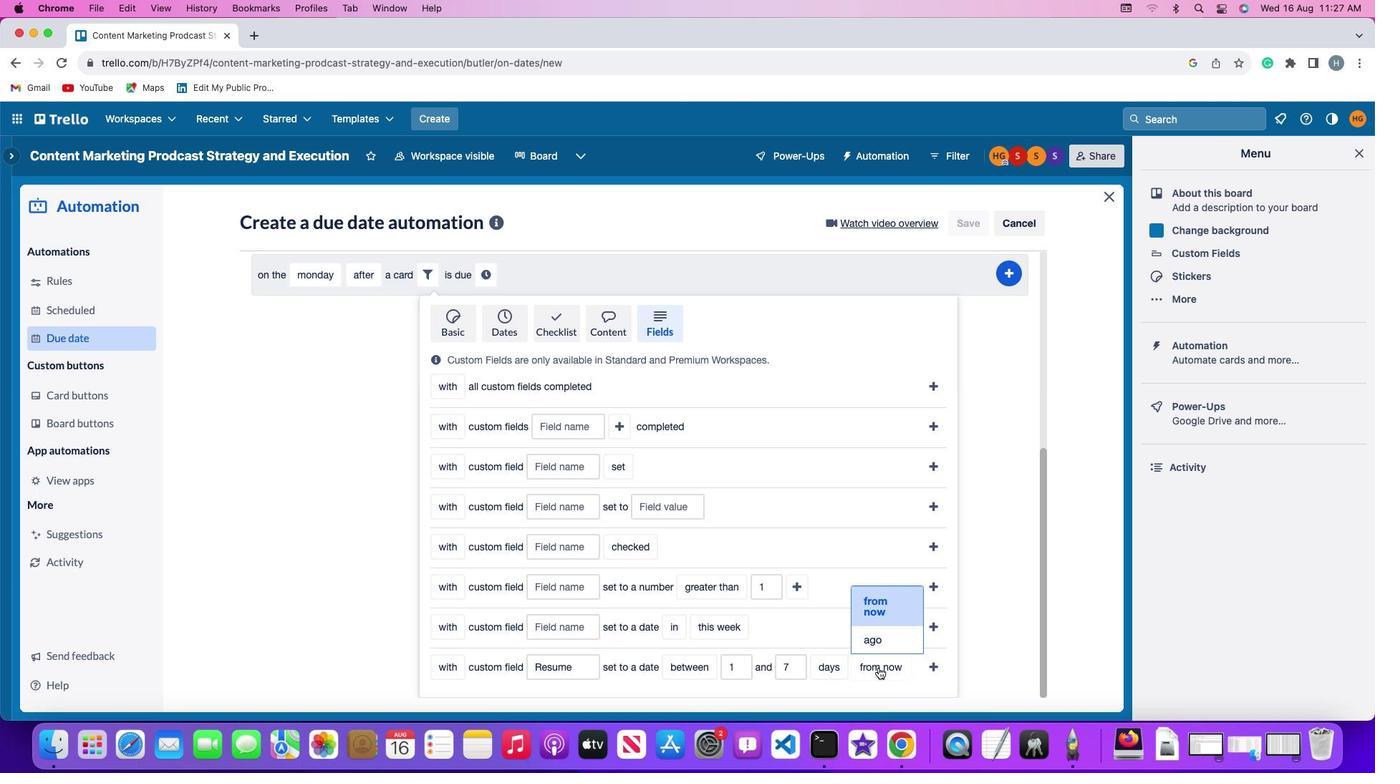 
Action: Mouse moved to (878, 638)
Screenshot: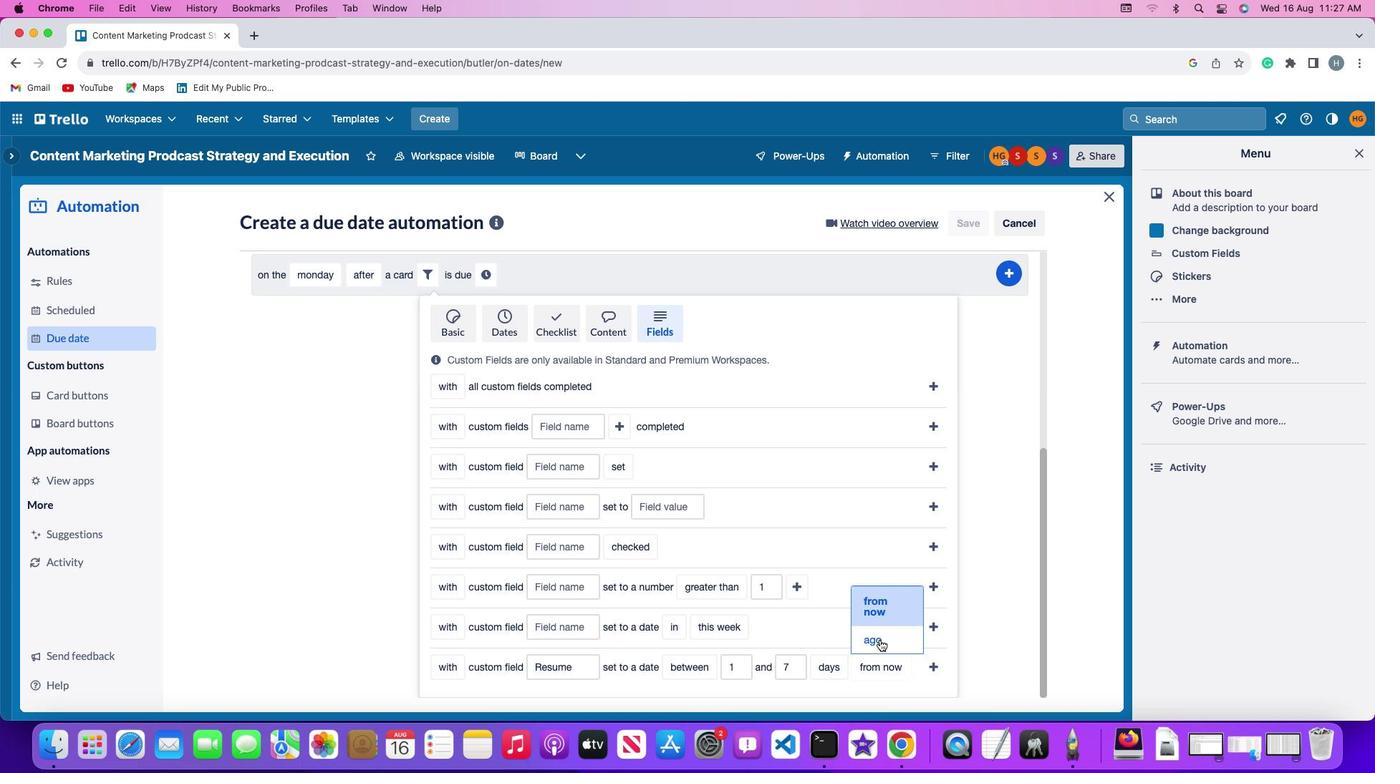 
Action: Mouse pressed left at (878, 638)
Screenshot: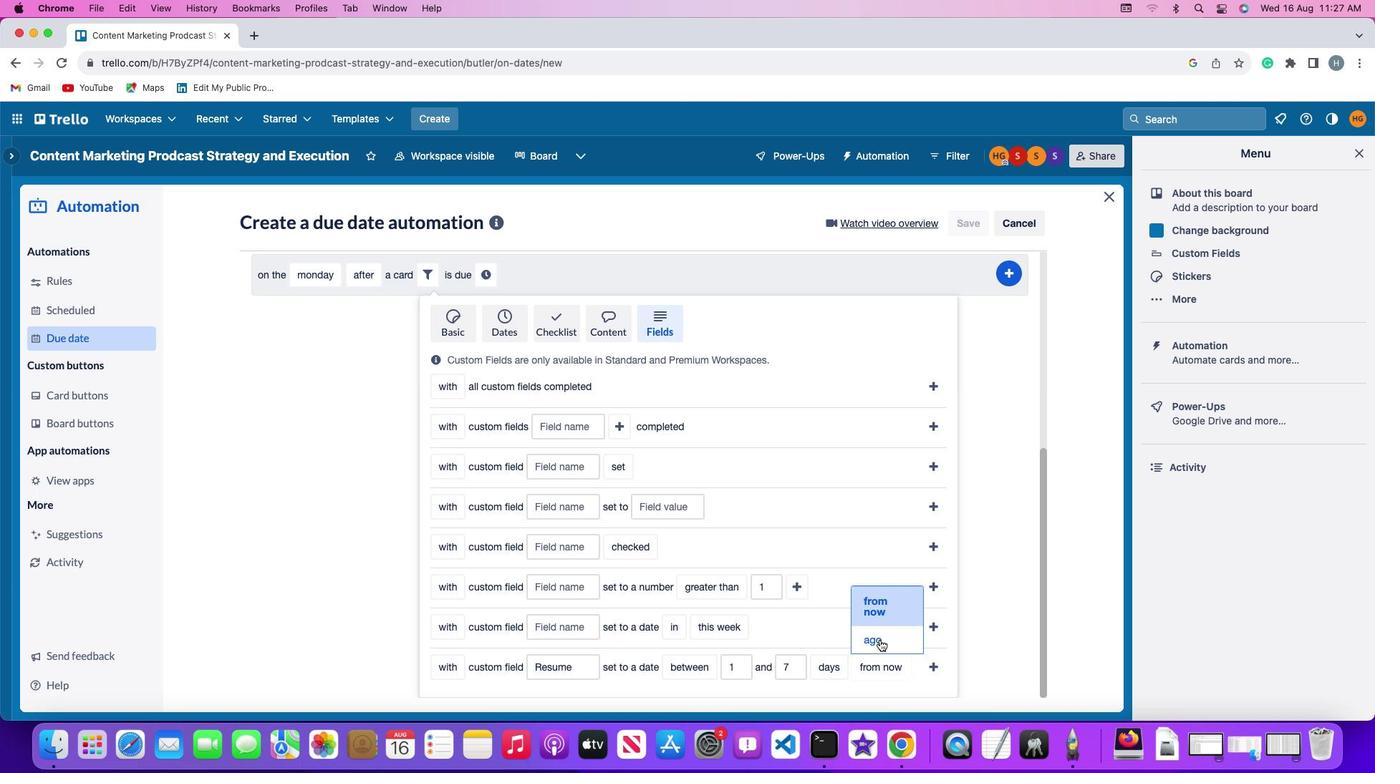 
Action: Mouse moved to (905, 661)
Screenshot: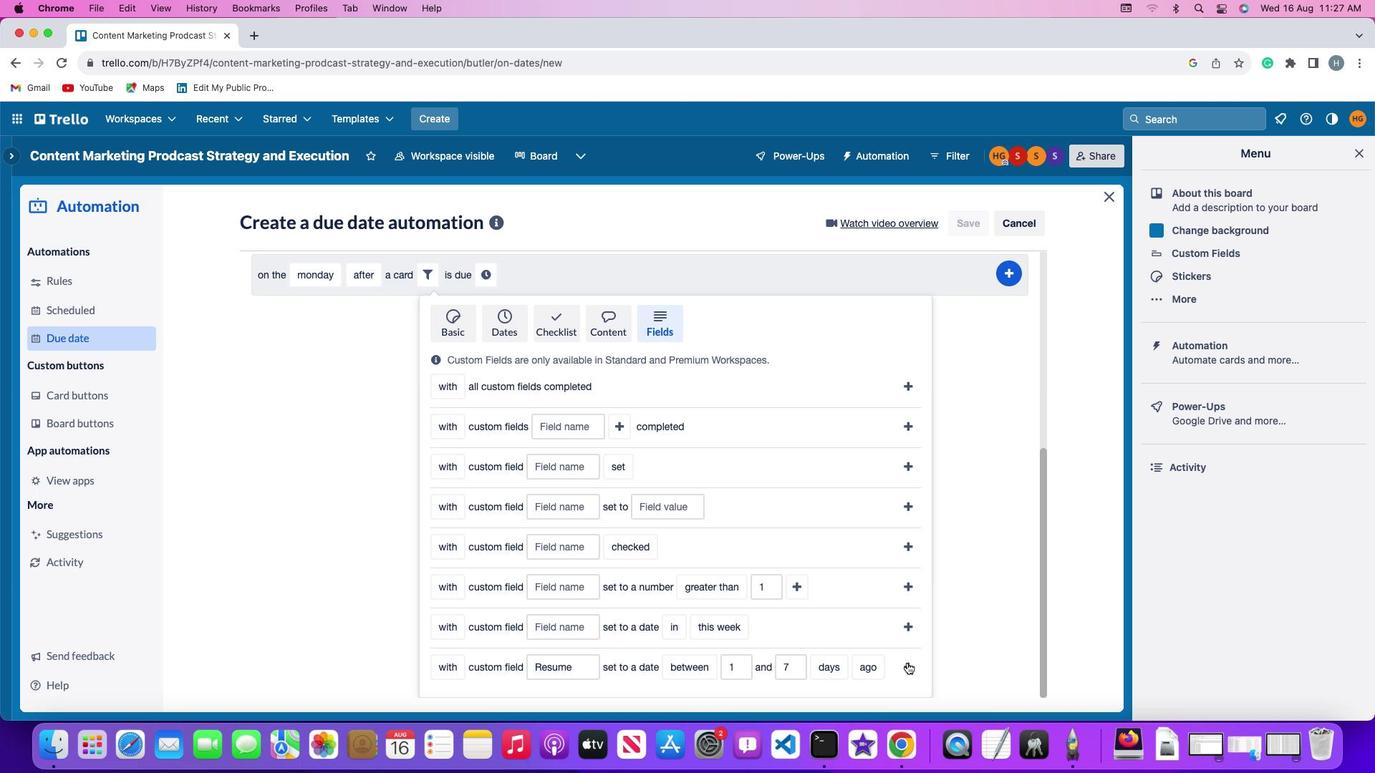 
Action: Mouse pressed left at (905, 661)
Screenshot: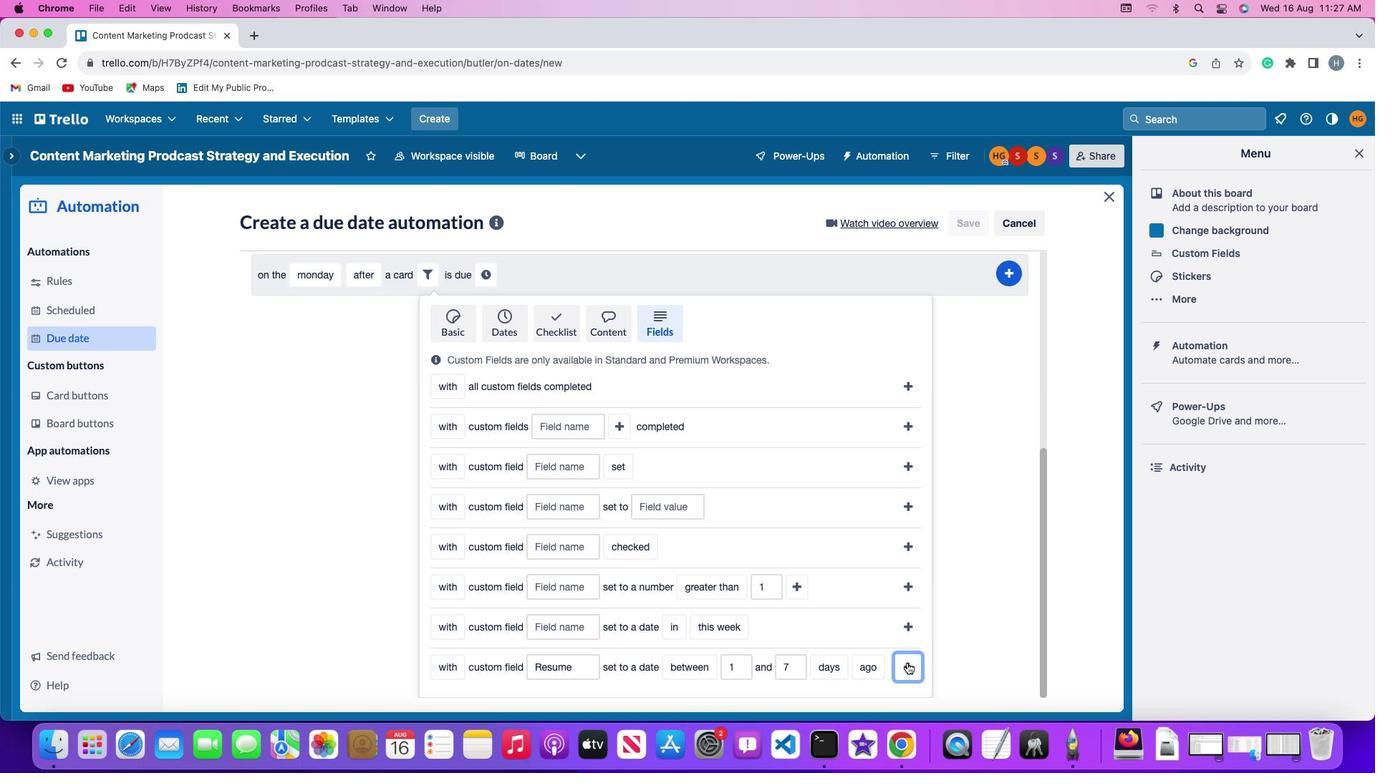 
Action: Mouse moved to (826, 625)
Screenshot: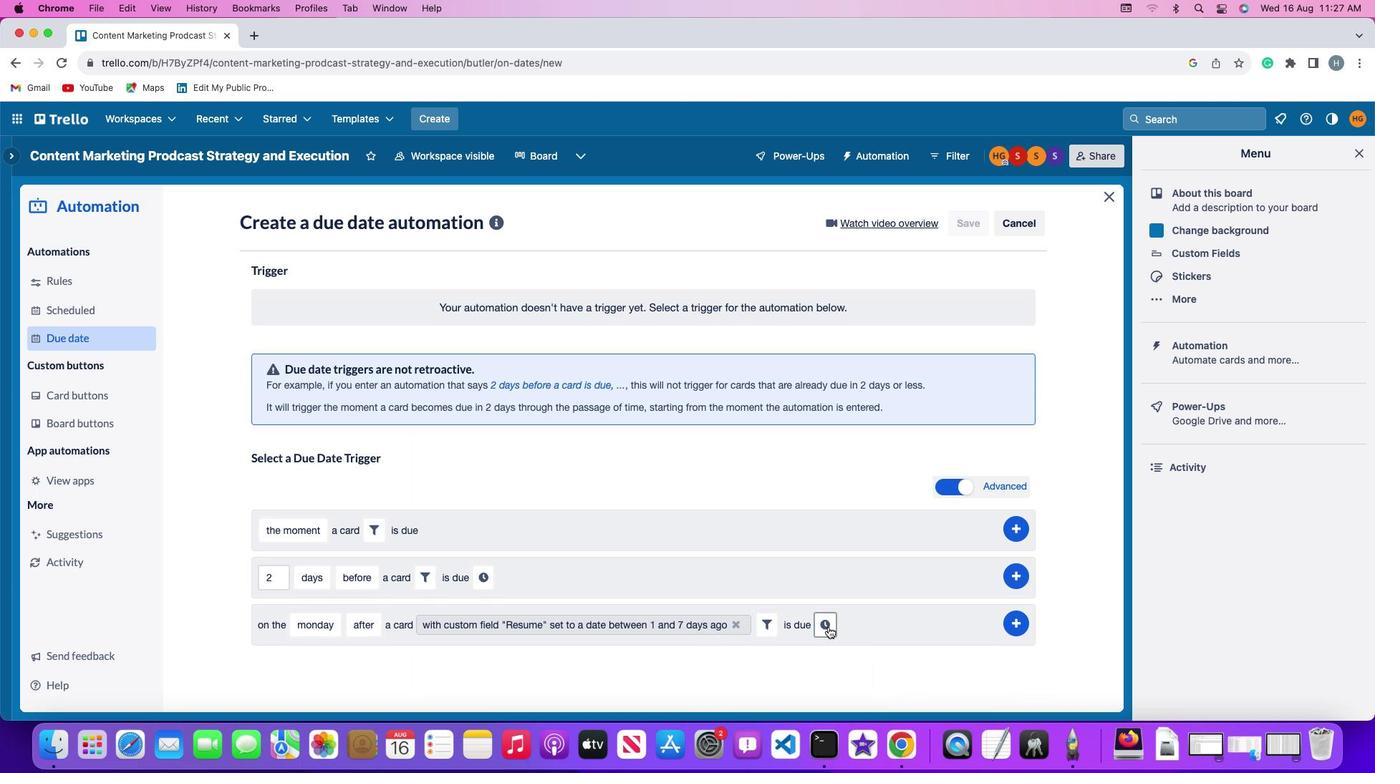 
Action: Mouse pressed left at (826, 625)
Screenshot: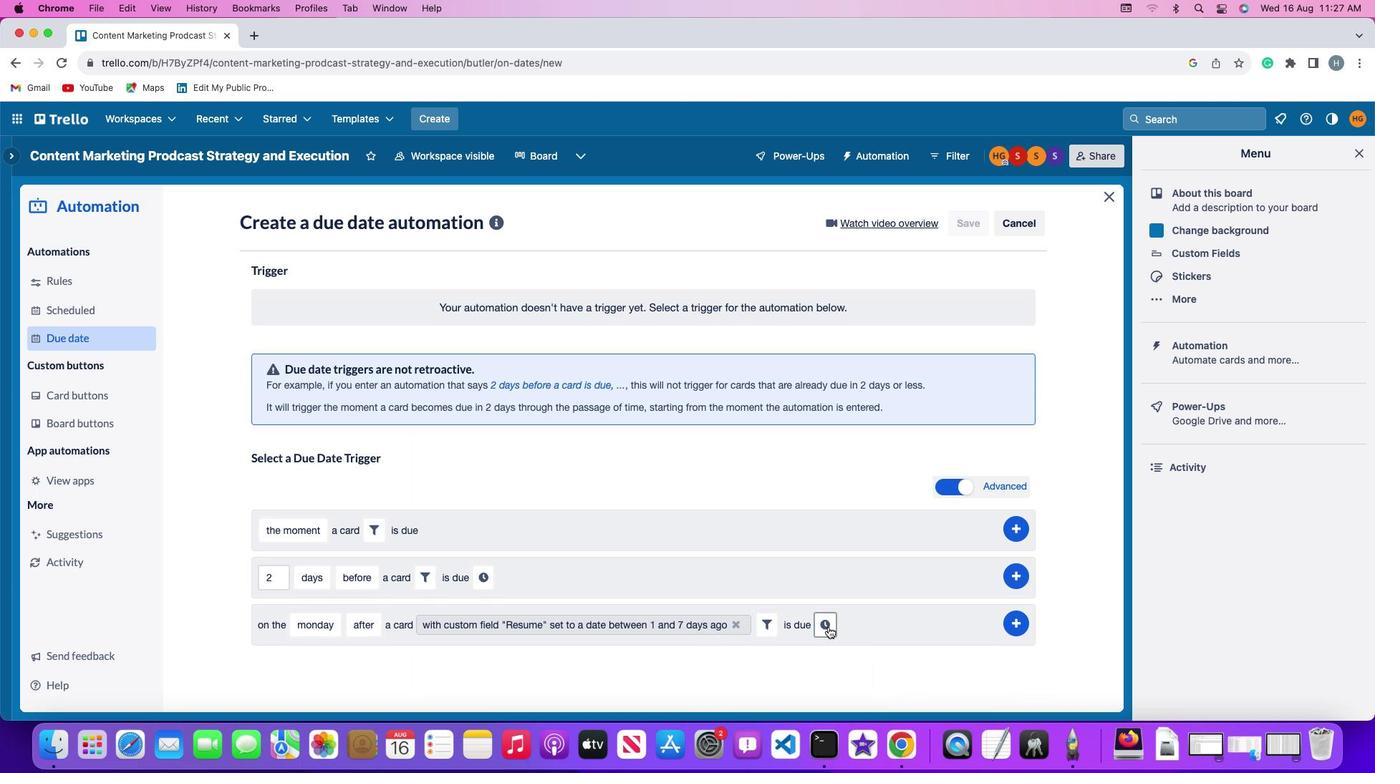 
Action: Mouse moved to (853, 625)
Screenshot: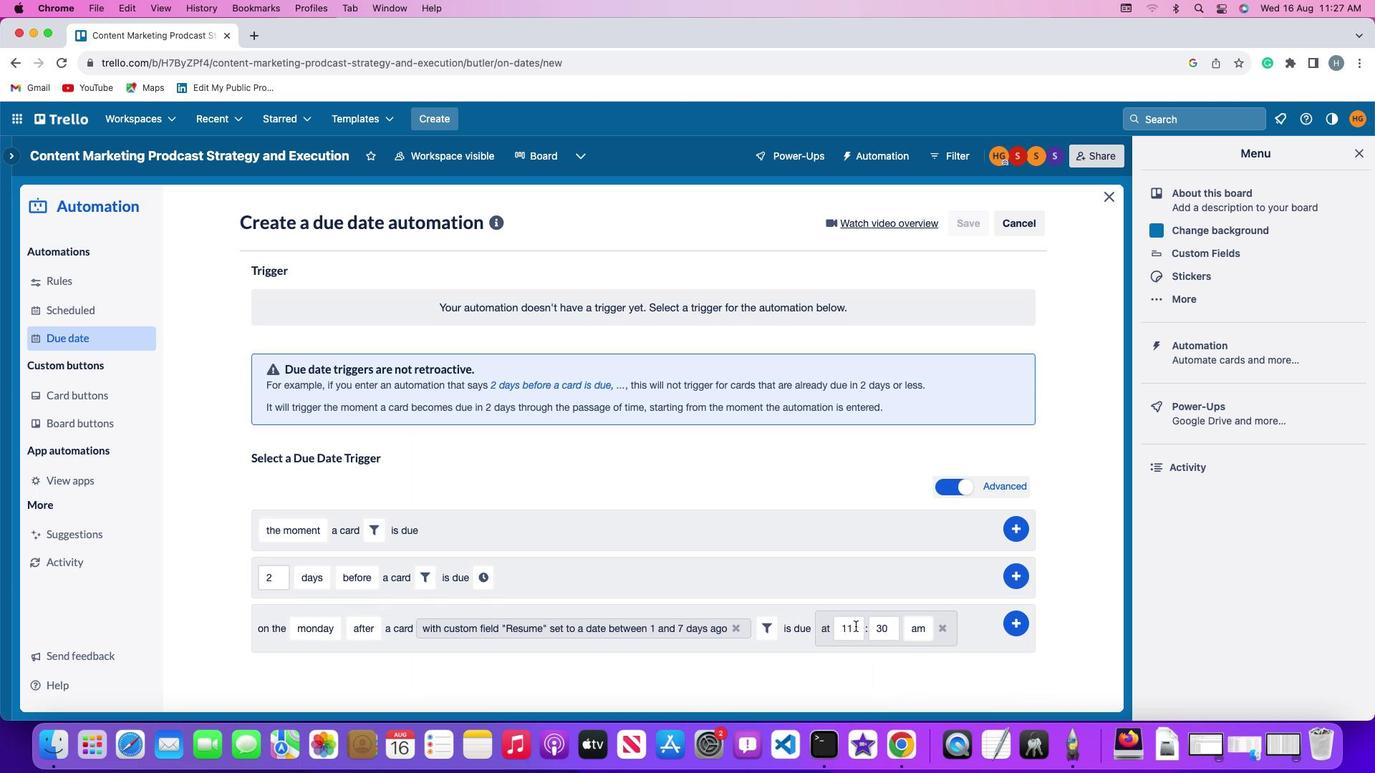 
Action: Mouse pressed left at (853, 625)
Screenshot: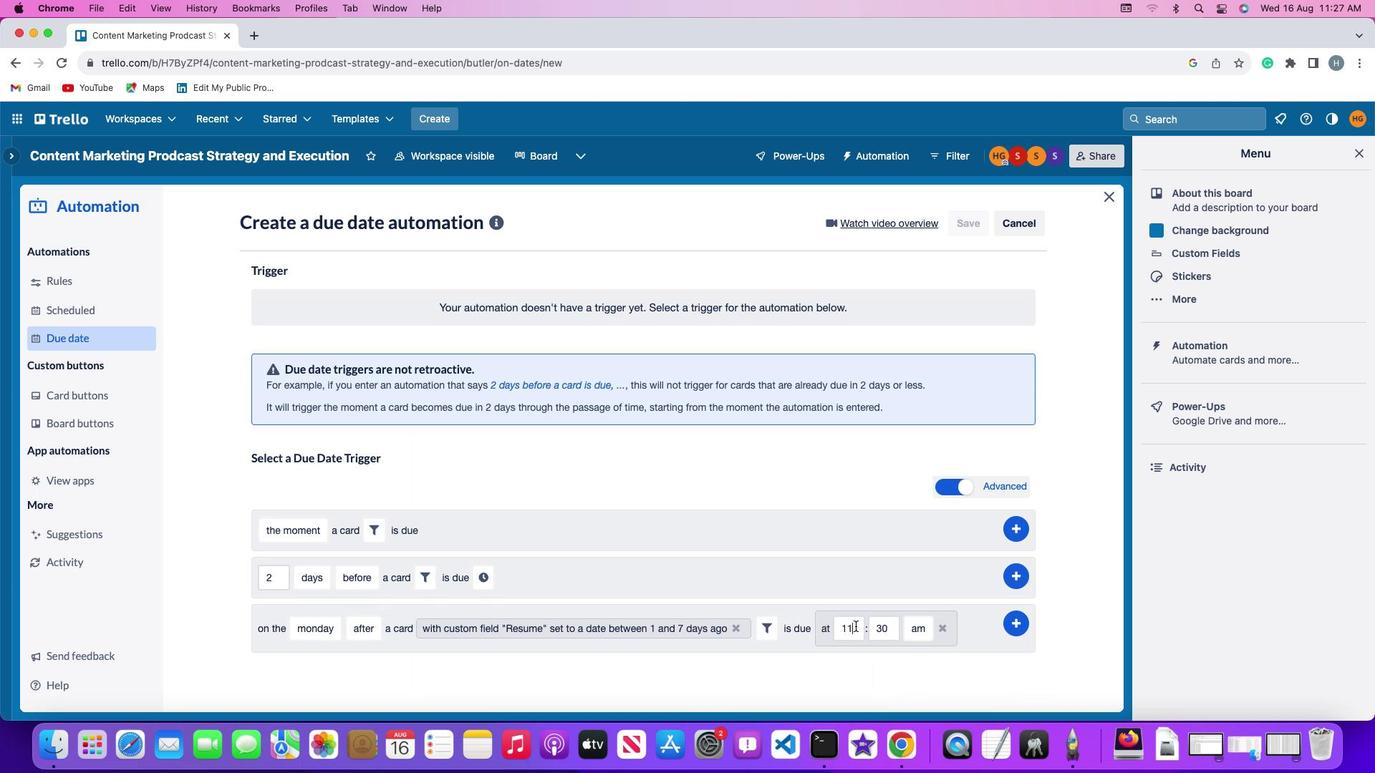 
Action: Mouse moved to (854, 625)
Screenshot: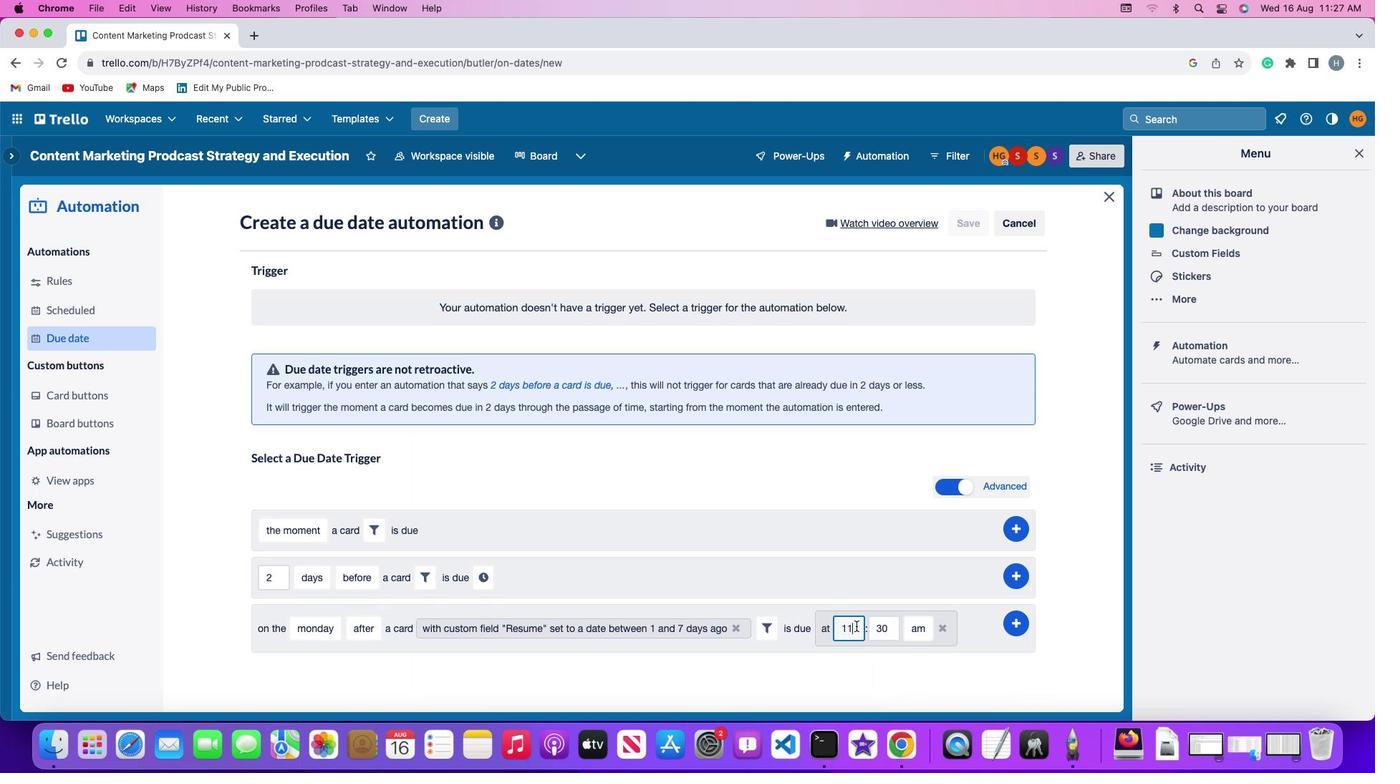 
Action: Key pressed Key.backspaceKey.backspace'1''1'
Screenshot: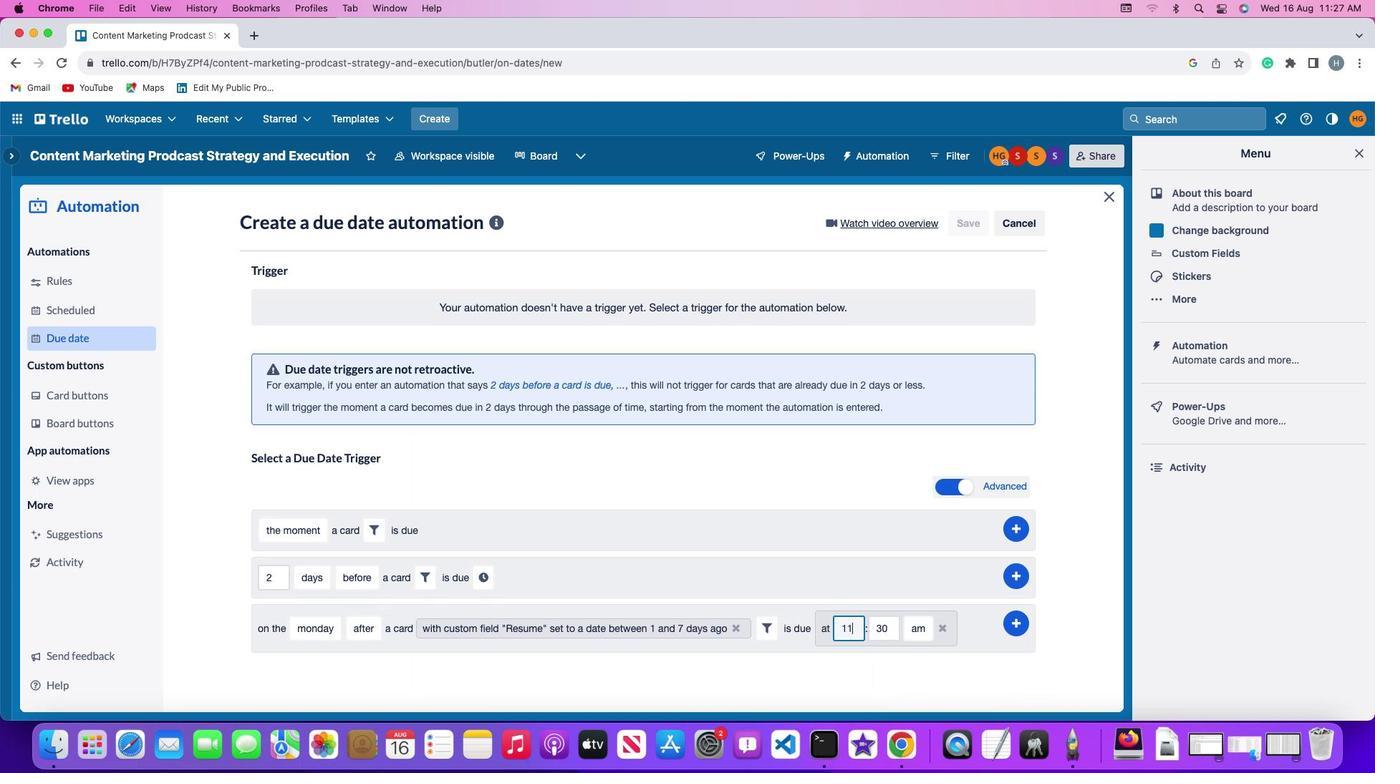
Action: Mouse moved to (888, 626)
Screenshot: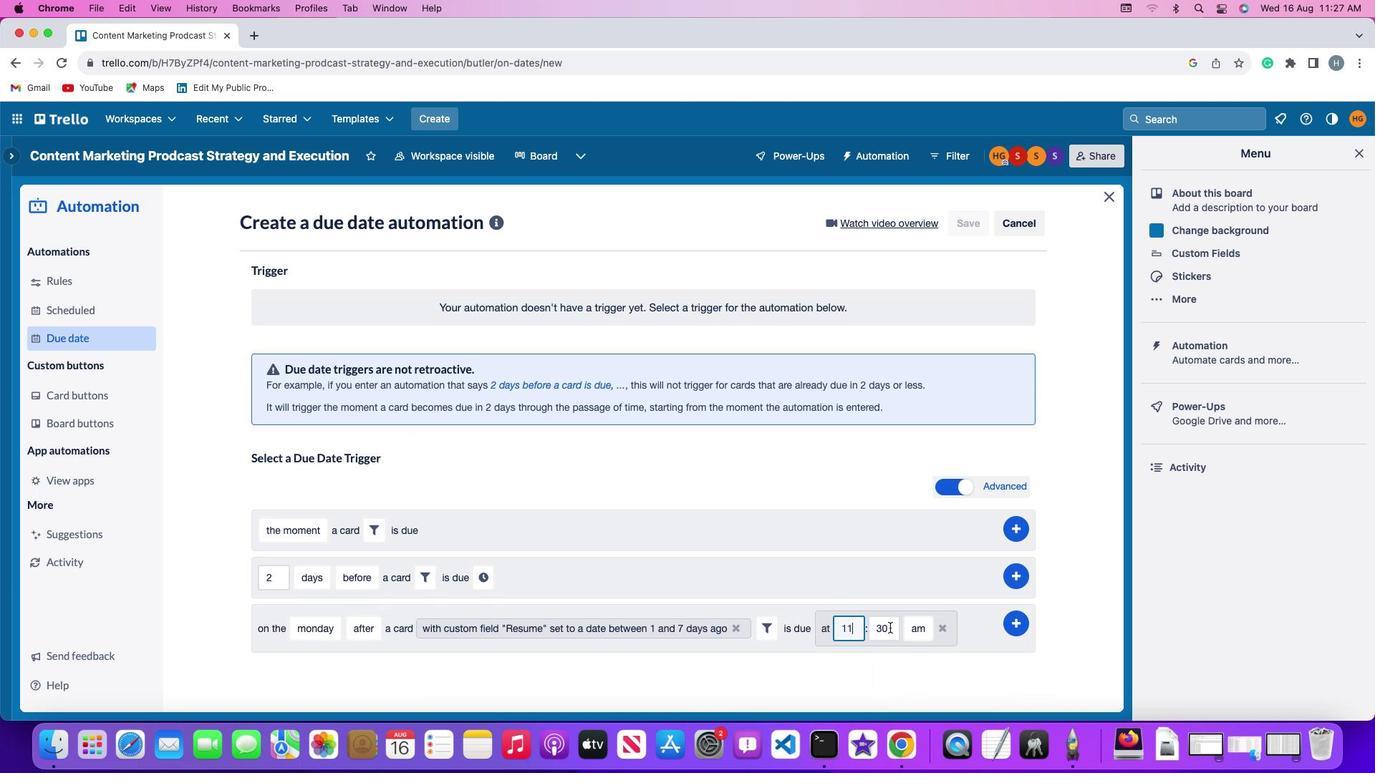 
Action: Mouse pressed left at (888, 626)
Screenshot: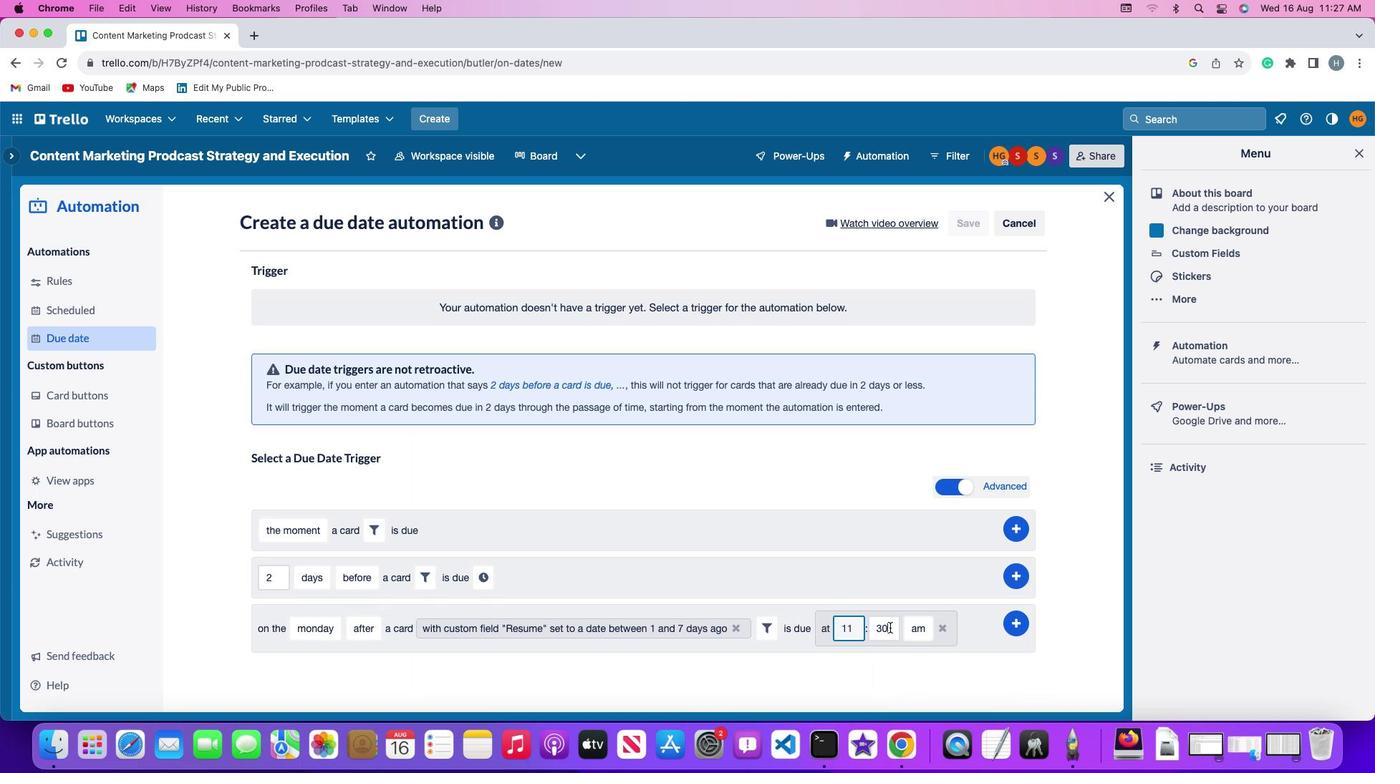 
Action: Key pressed Key.backspaceKey.backspace'0''0'
Screenshot: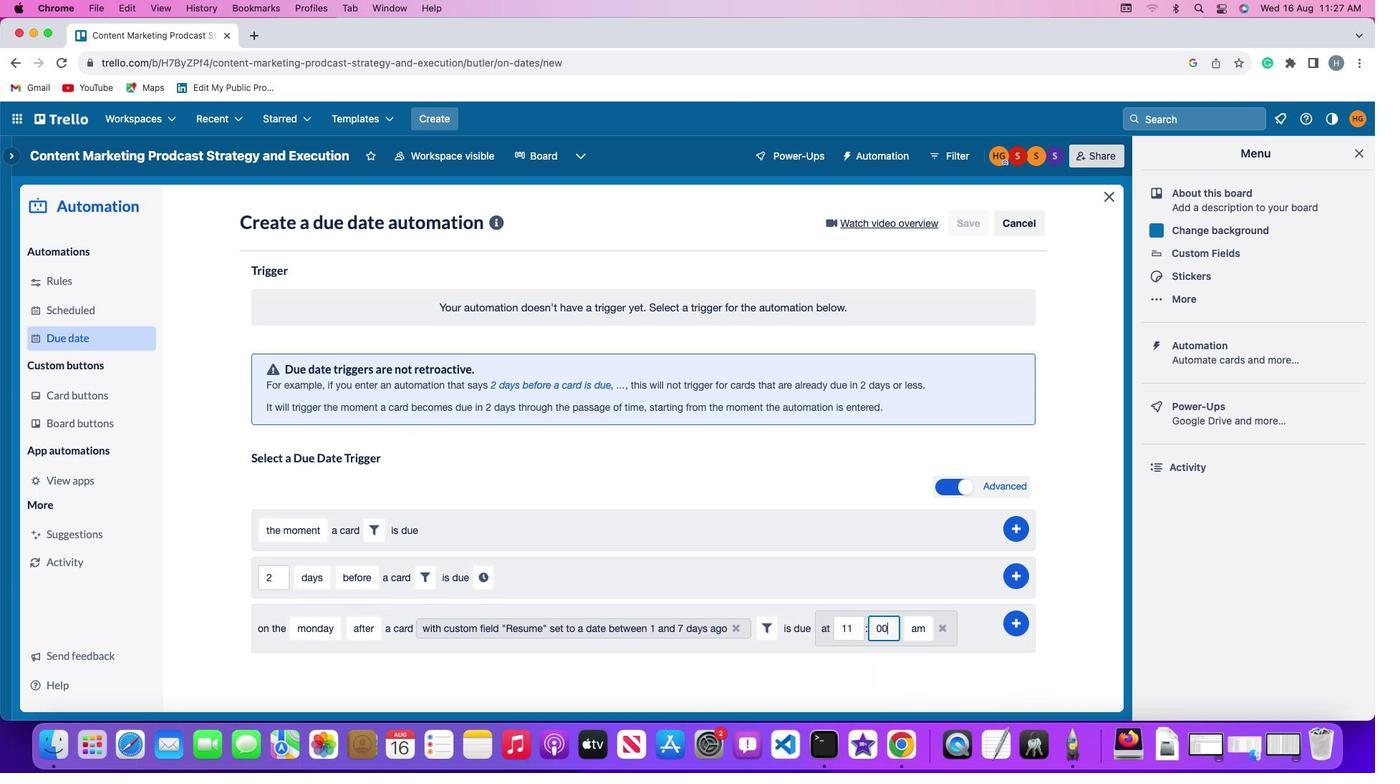 
Action: Mouse moved to (910, 626)
Screenshot: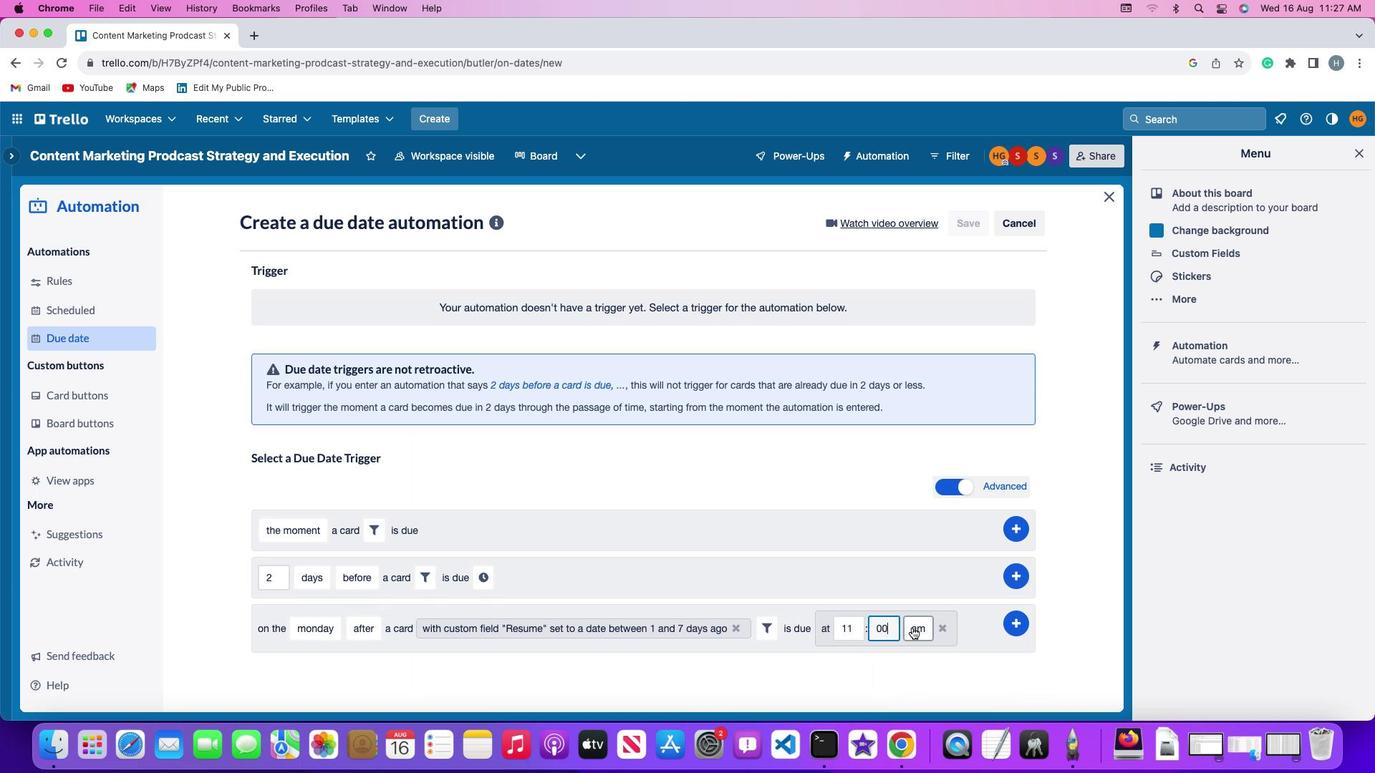 
Action: Mouse pressed left at (910, 626)
Screenshot: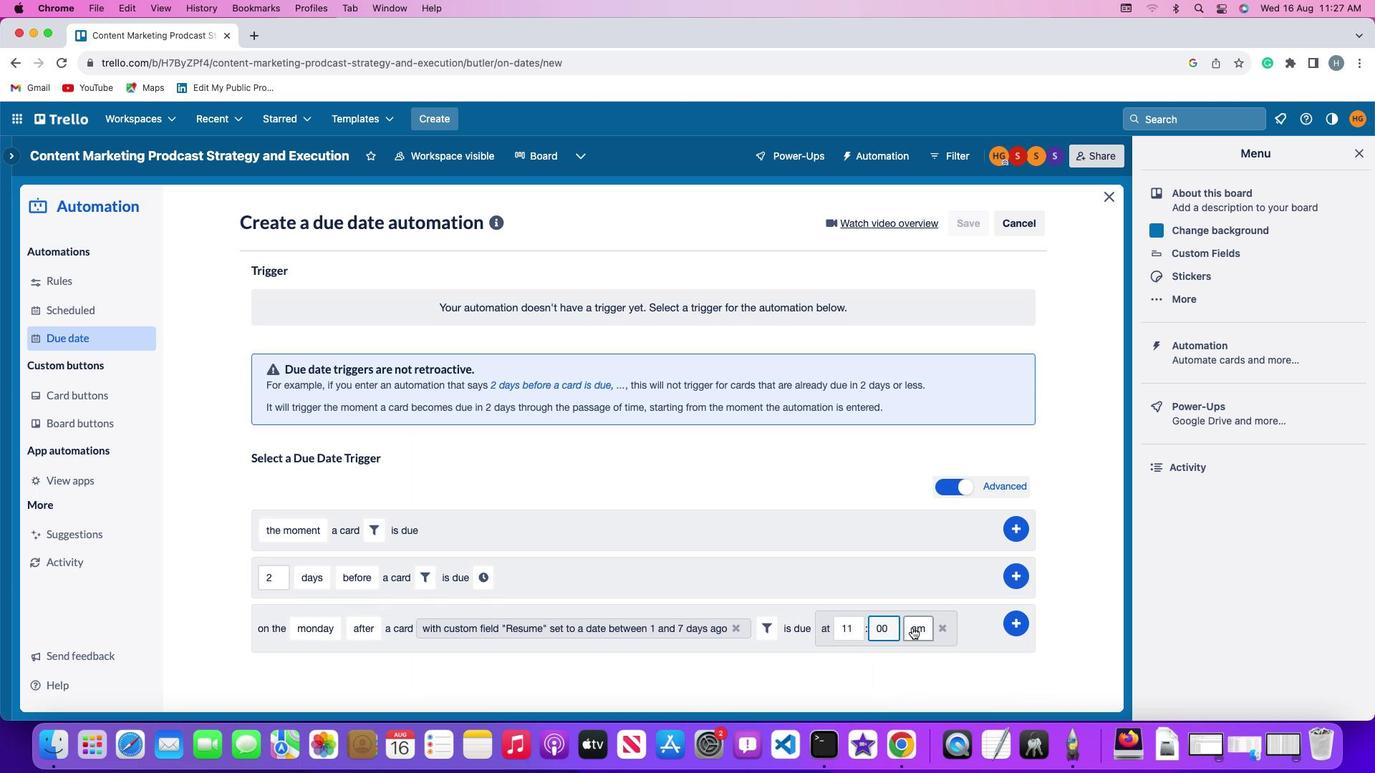 
Action: Mouse moved to (913, 651)
Screenshot: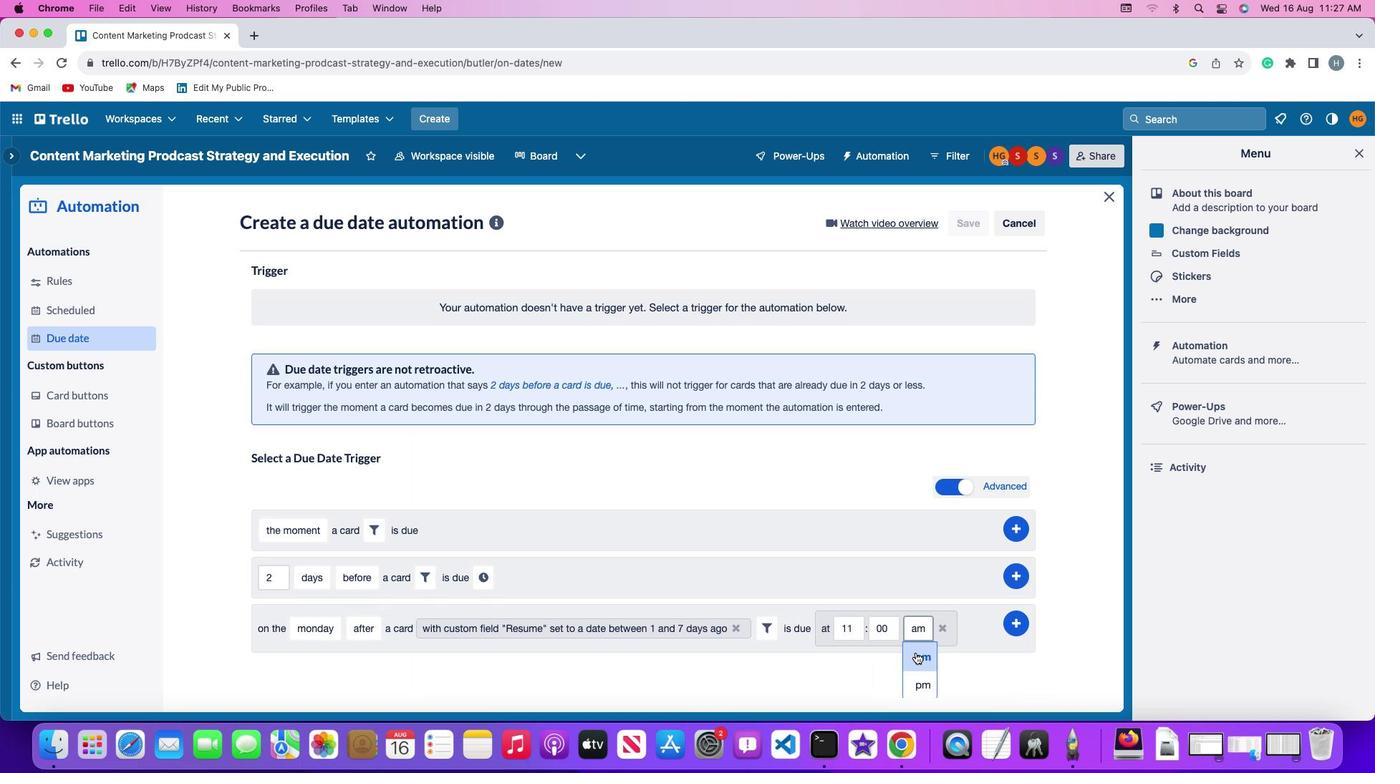 
Action: Mouse pressed left at (913, 651)
Screenshot: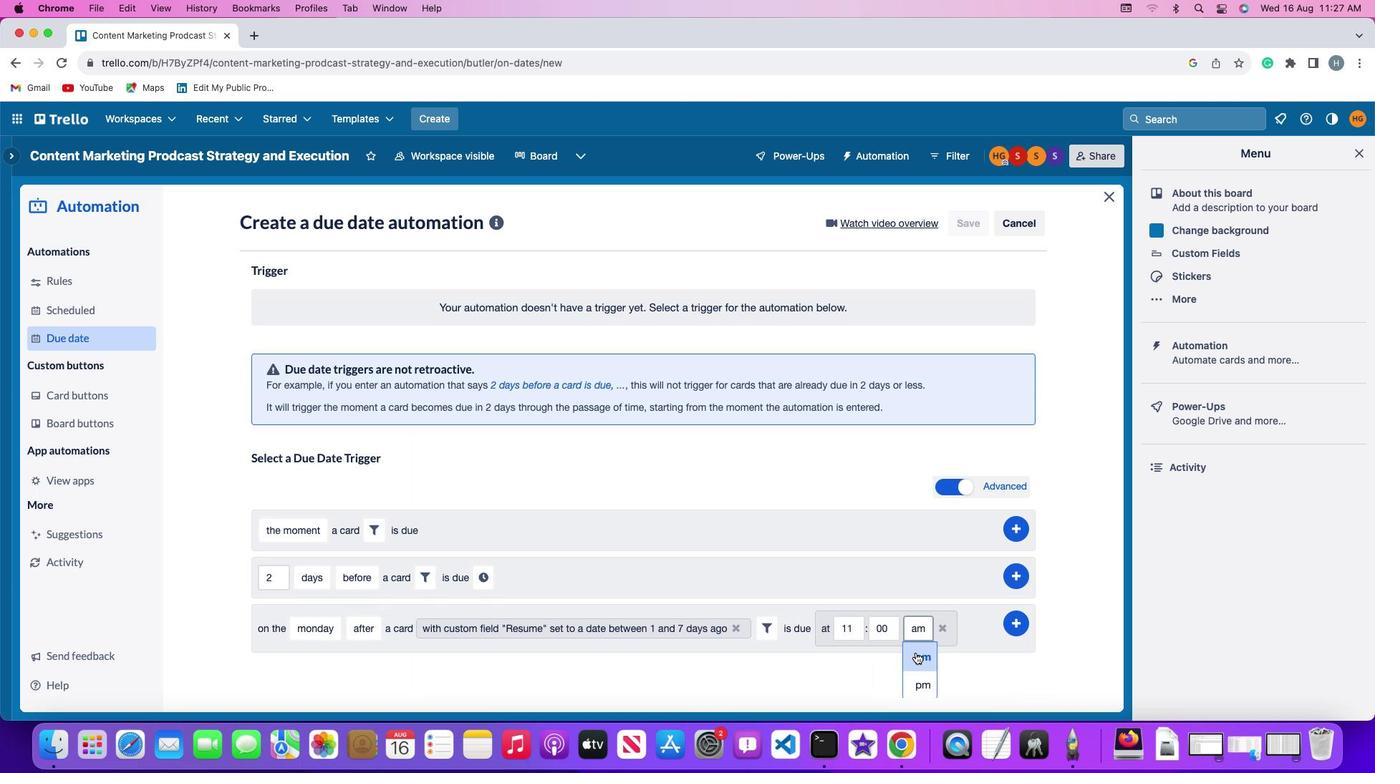 
Action: Mouse moved to (1017, 621)
Screenshot: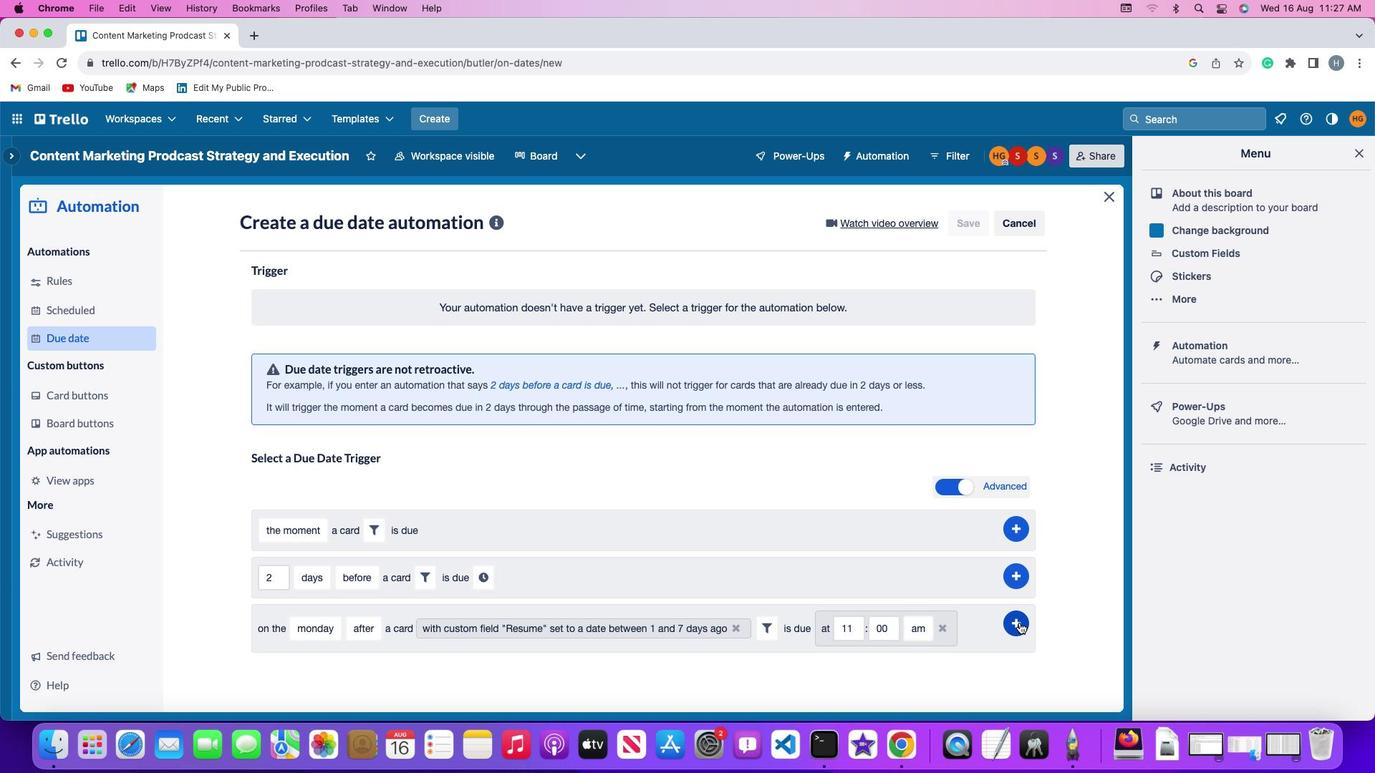 
Action: Mouse pressed left at (1017, 621)
Screenshot: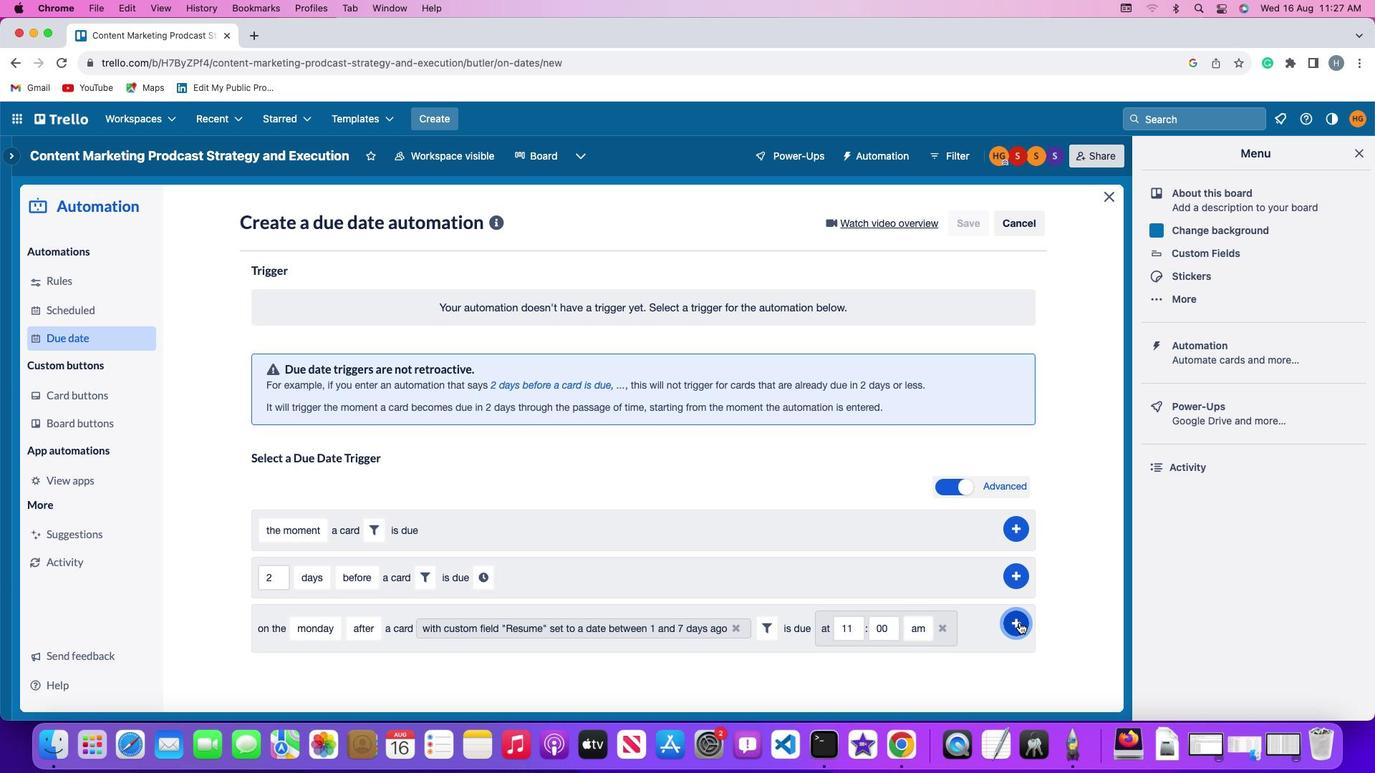 
Action: Mouse moved to (1067, 527)
Screenshot: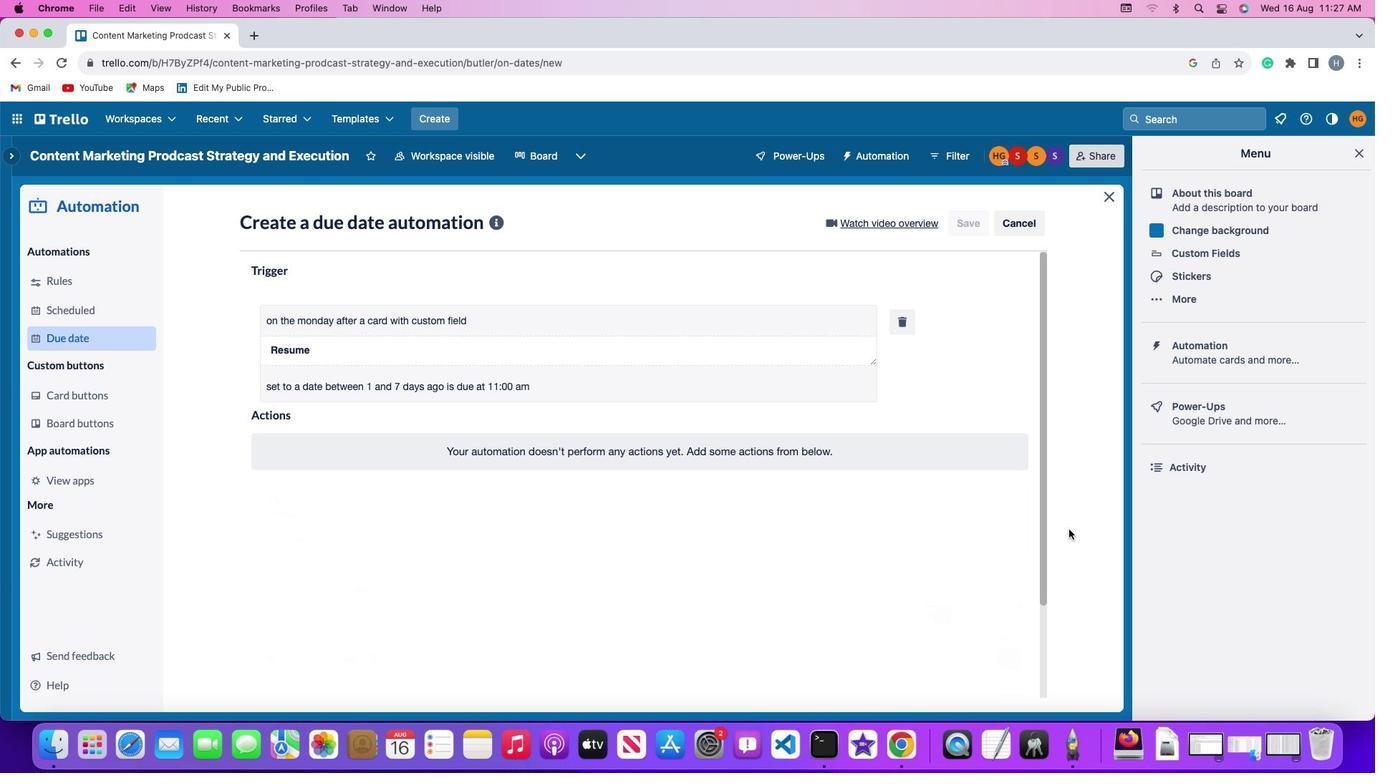 
